Task: Open a blank google sheet and write heading  Catalyst Sales. Add 10 people name  'Alexander Cooper, Victoria Hayes, Daniel Carter, Chloe Murphy, Christopher Ross, Natalie Price, Jack Peterson, Harper Foster, Joseph Gray, Lily Reed'Item code in between  1009-1200. Product range in between  2500-15000. Add Products   Keen Shoe, Lacoste Shoe, Merrell Shoe, Mizuno  Shoe, Onitsuka Tiger Shoe, Salomon Shoe, Sanuk Shoe, Saucony Shoe, Sperry Shoe, Superga Shoe.Choose quantity  5 to 10 Tax 12 percent Total Add Amount. Save page  Catalyst Sales templetes   book
Action: Mouse moved to (964, 56)
Screenshot: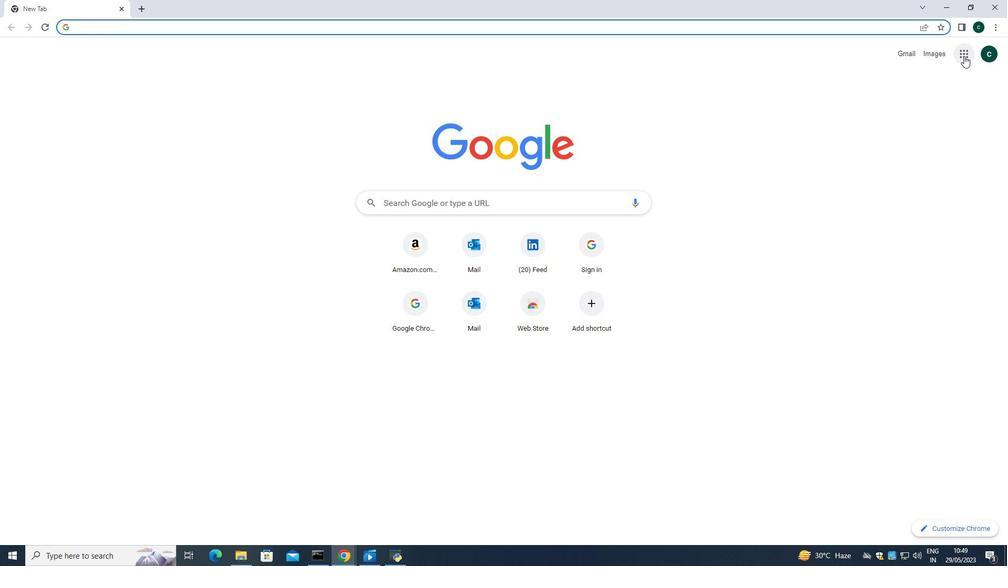 
Action: Mouse pressed left at (964, 56)
Screenshot: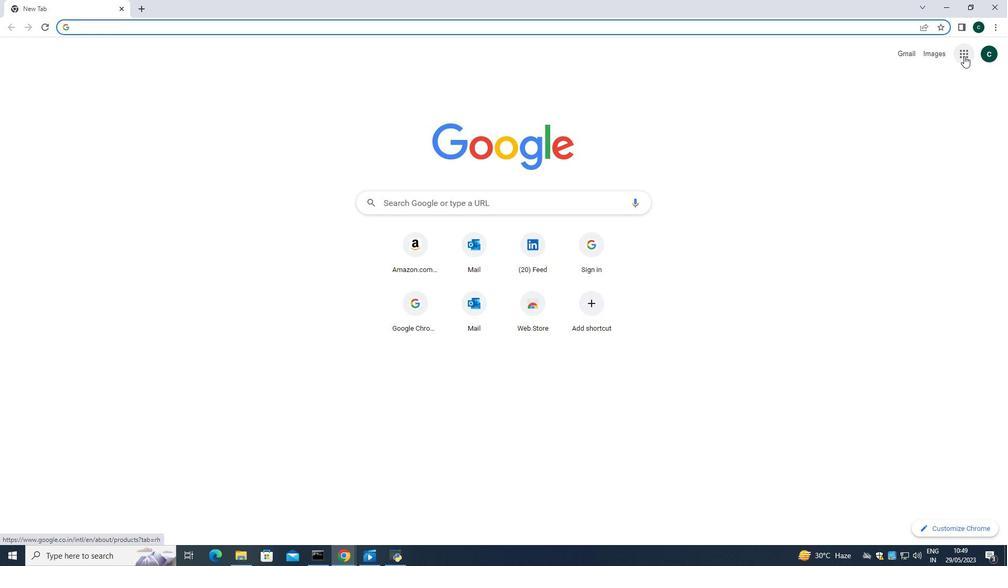 
Action: Mouse moved to (962, 128)
Screenshot: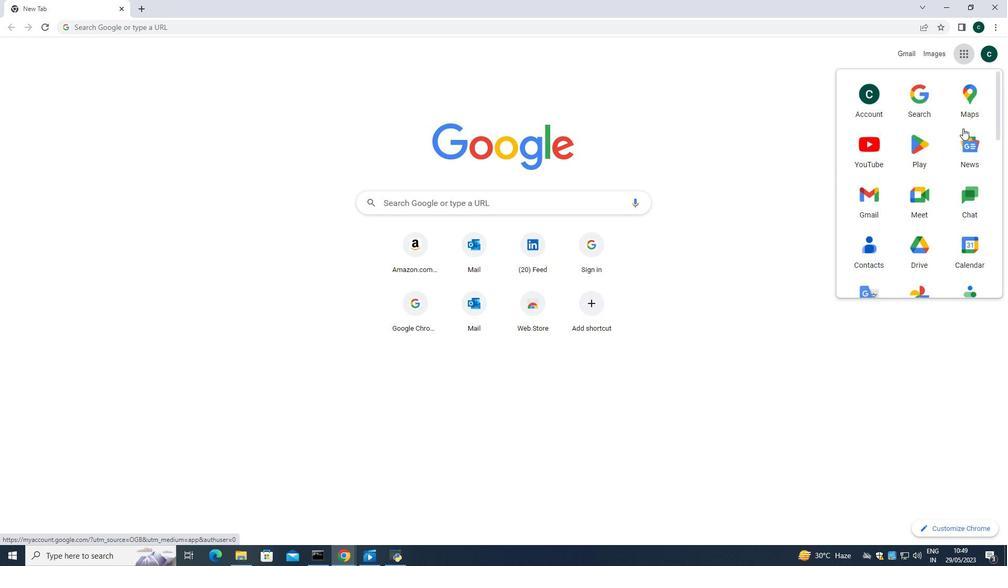 
Action: Mouse scrolled (962, 127) with delta (0, 0)
Screenshot: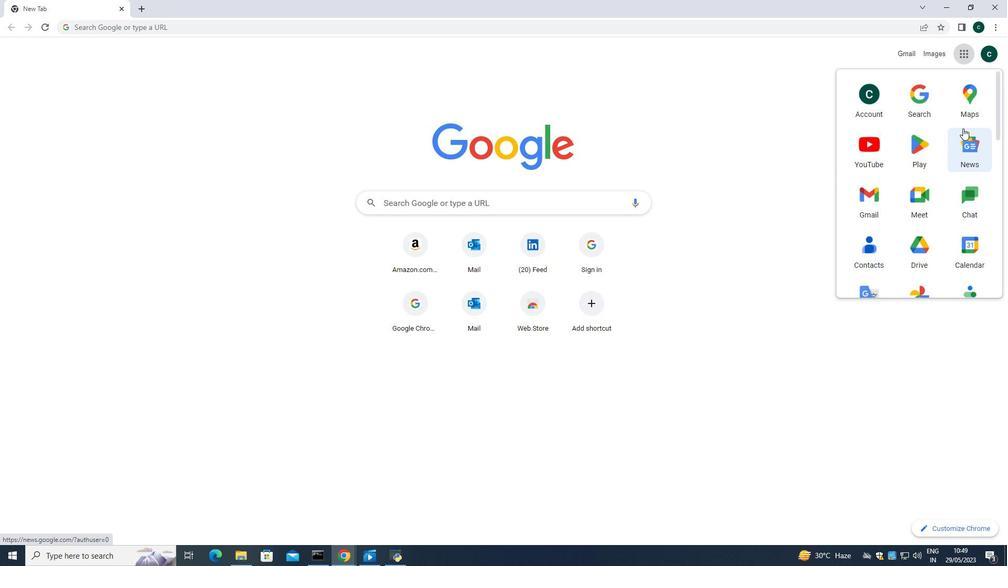 
Action: Mouse moved to (962, 130)
Screenshot: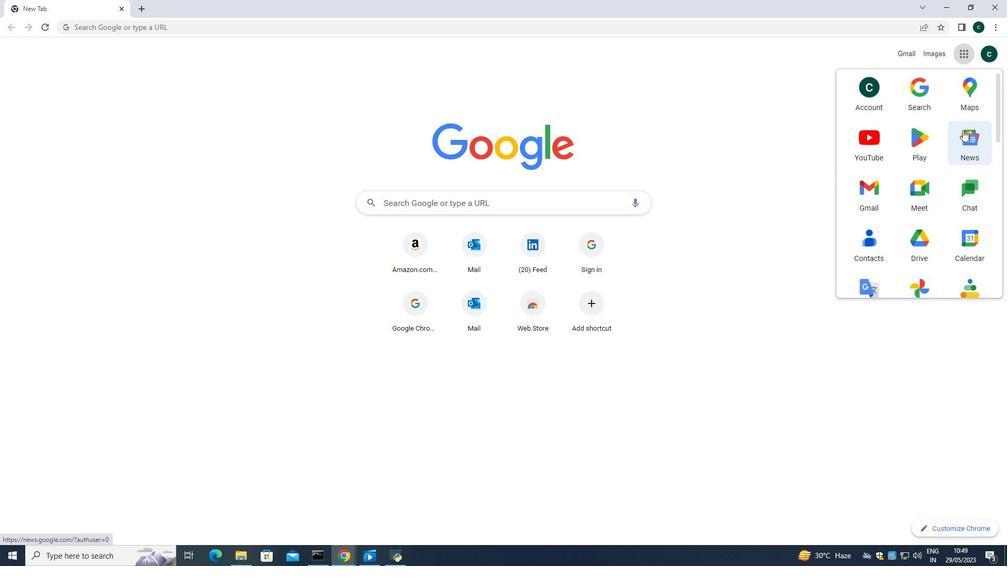 
Action: Mouse scrolled (962, 129) with delta (0, 0)
Screenshot: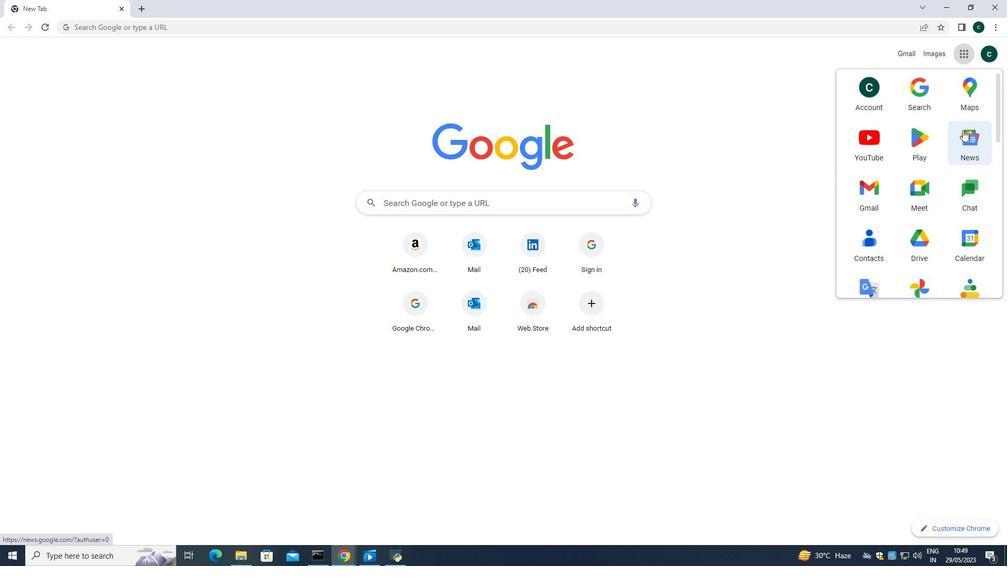 
Action: Mouse moved to (962, 131)
Screenshot: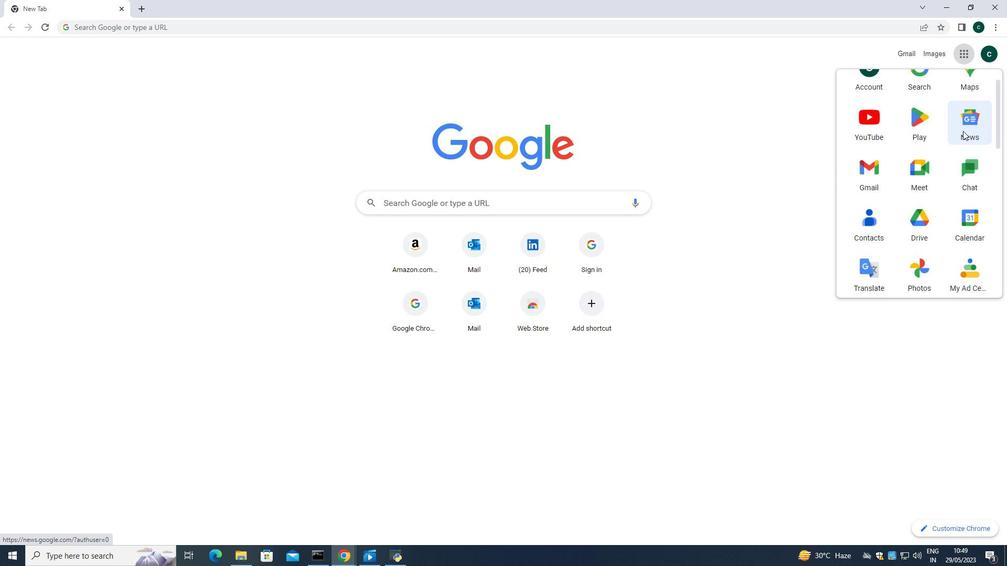 
Action: Mouse scrolled (962, 130) with delta (0, 0)
Screenshot: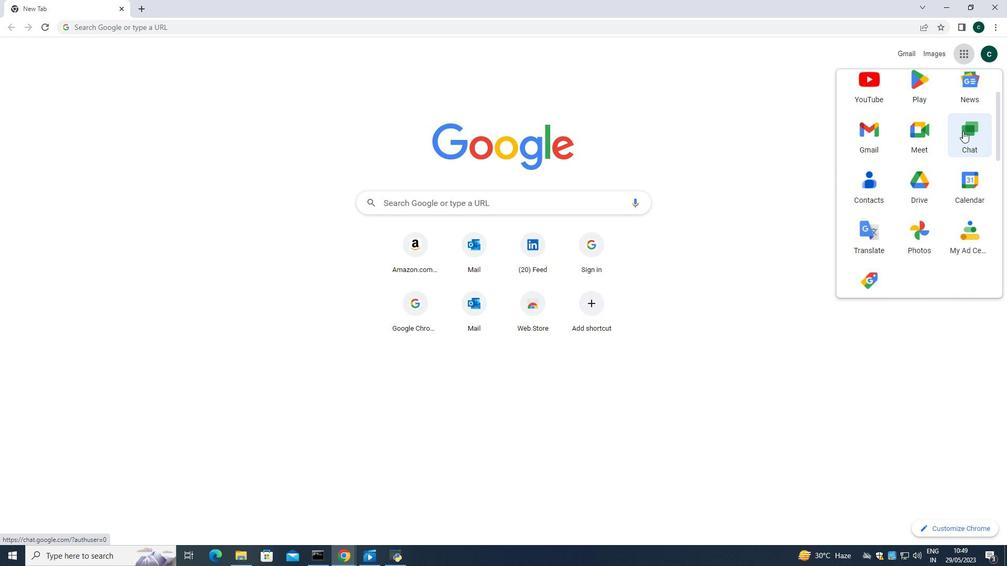 
Action: Mouse scrolled (962, 130) with delta (0, 0)
Screenshot: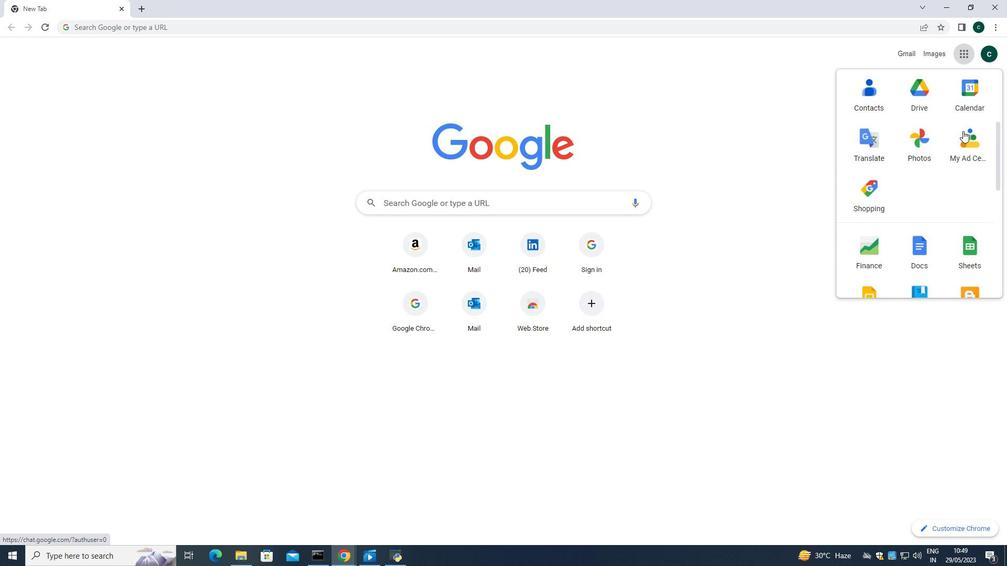 
Action: Mouse moved to (971, 193)
Screenshot: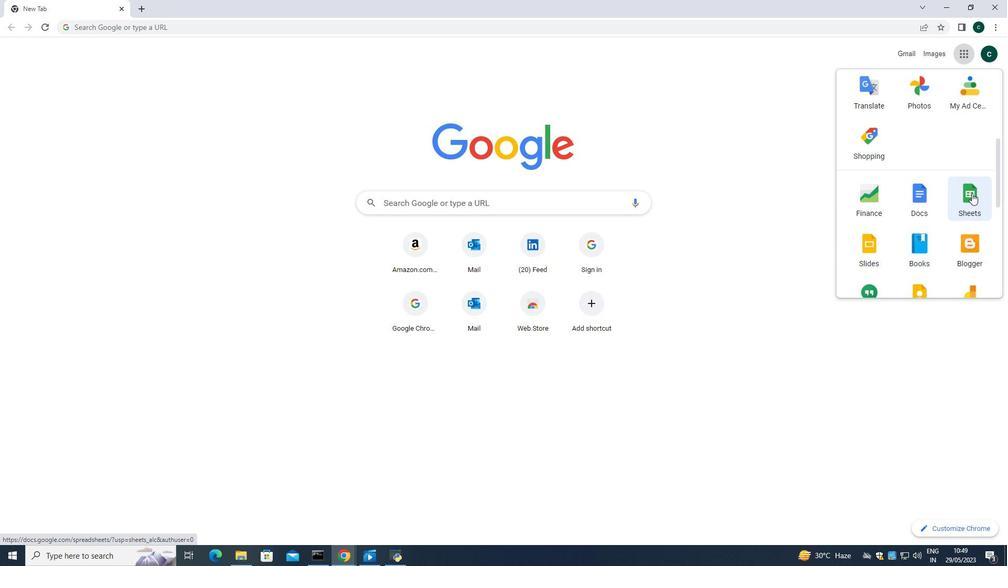 
Action: Mouse pressed left at (971, 193)
Screenshot: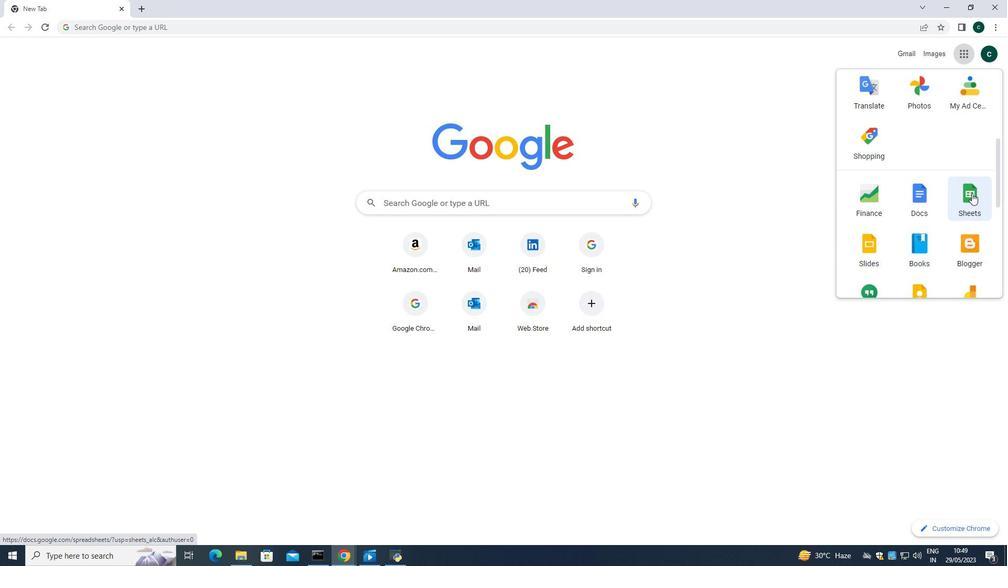
Action: Mouse moved to (269, 110)
Screenshot: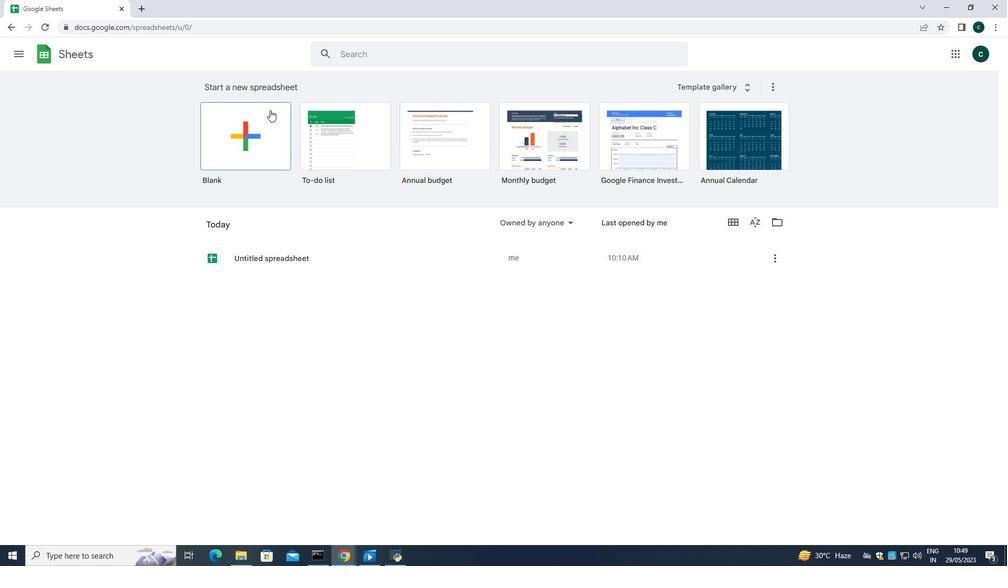 
Action: Mouse pressed left at (269, 110)
Screenshot: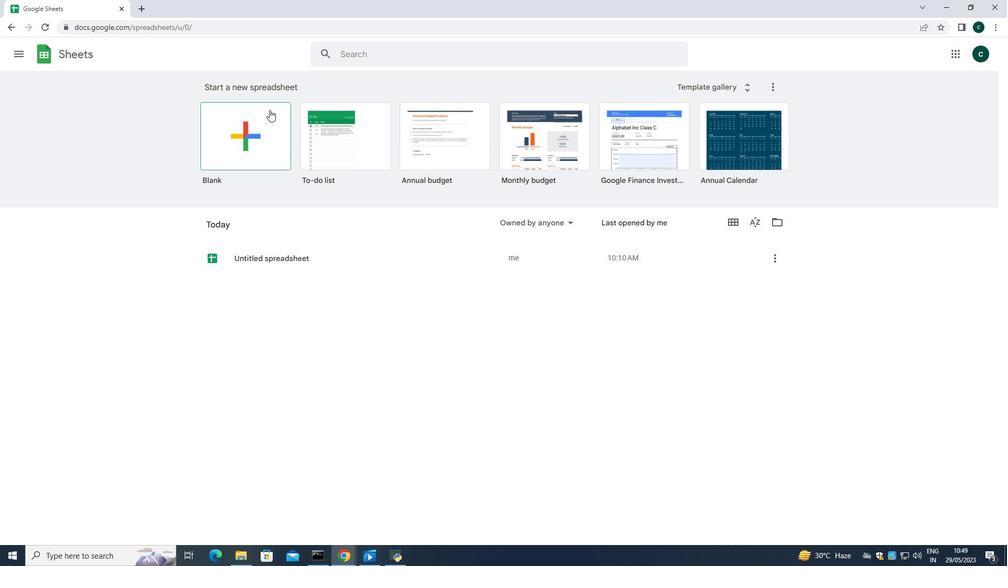
Action: Mouse pressed left at (269, 110)
Screenshot: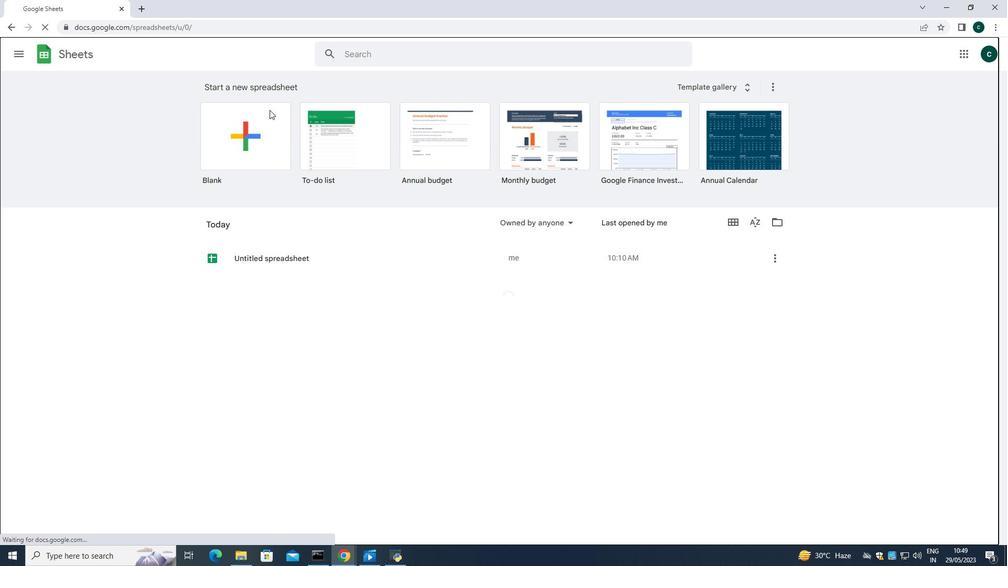 
Action: Mouse moved to (73, 129)
Screenshot: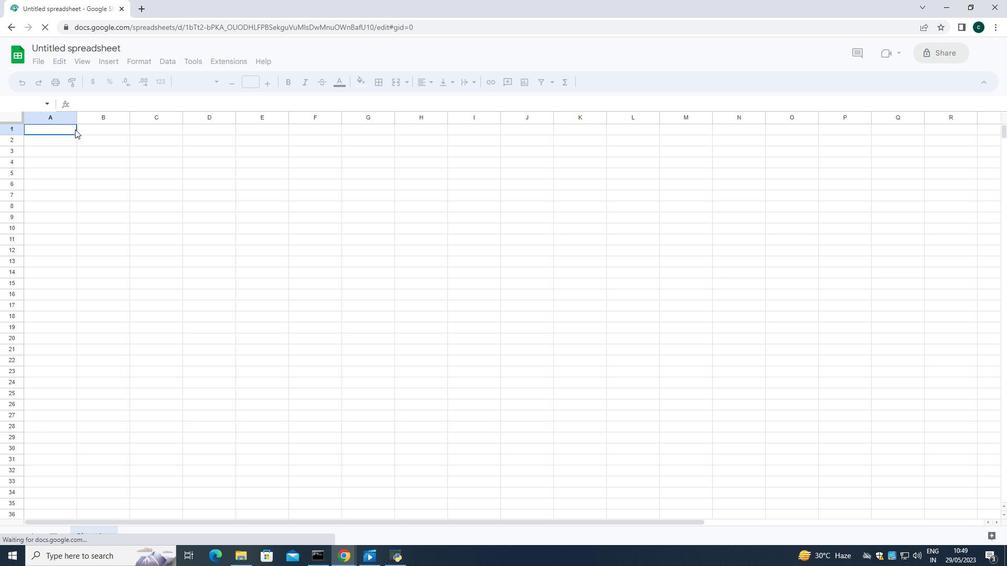 
Action: Mouse pressed left at (73, 129)
Screenshot: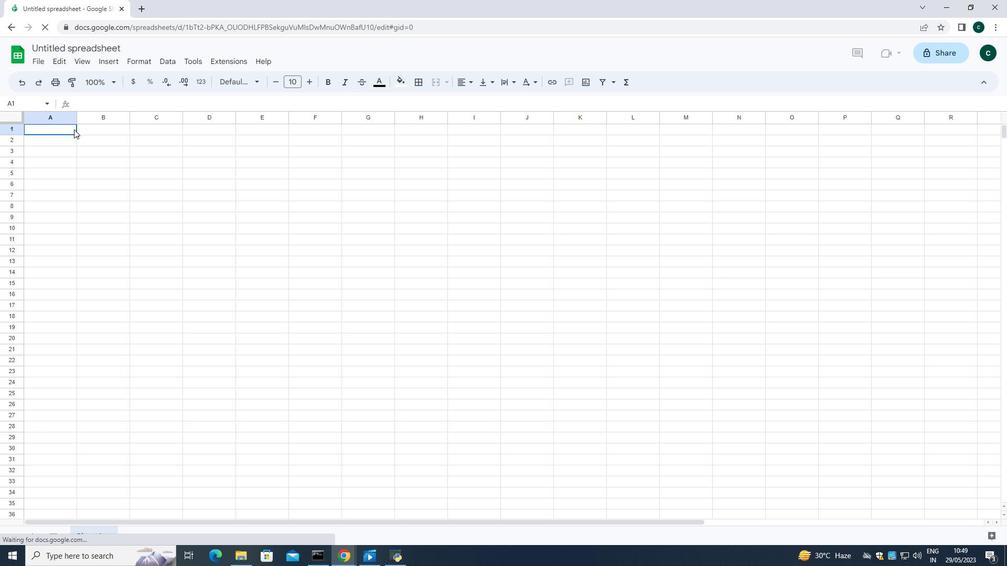 
Action: Mouse moved to (73, 129)
Screenshot: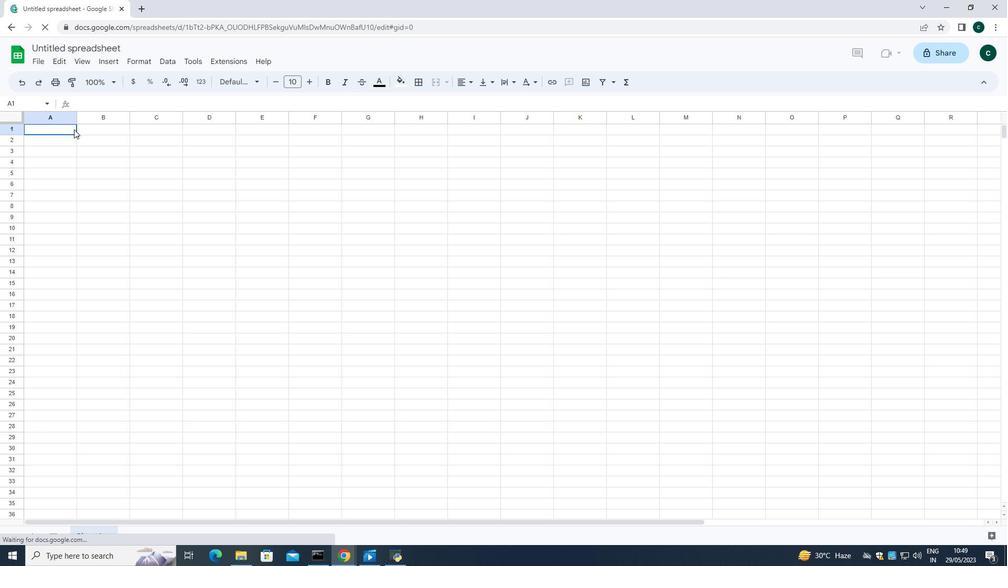 
Action: Key pressed <Key.shift>Catalyst<Key.space><Key.shift>Sales
Screenshot: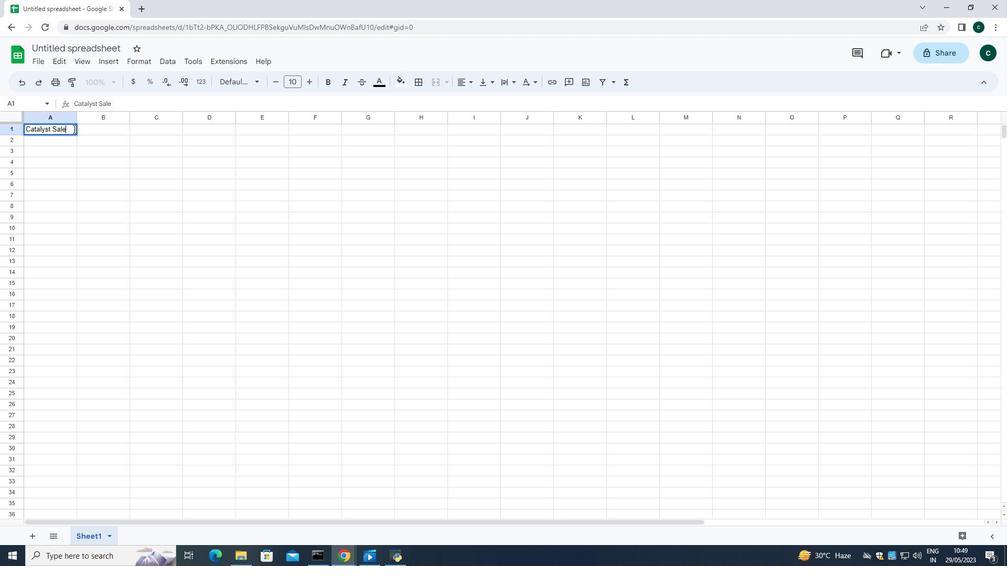 
Action: Mouse moved to (60, 141)
Screenshot: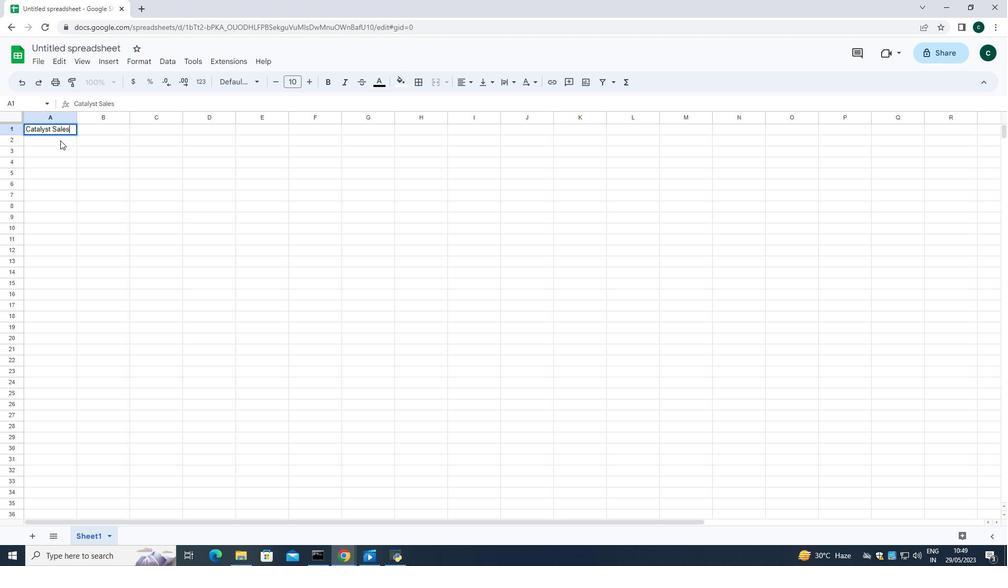 
Action: Mouse pressed left at (60, 141)
Screenshot: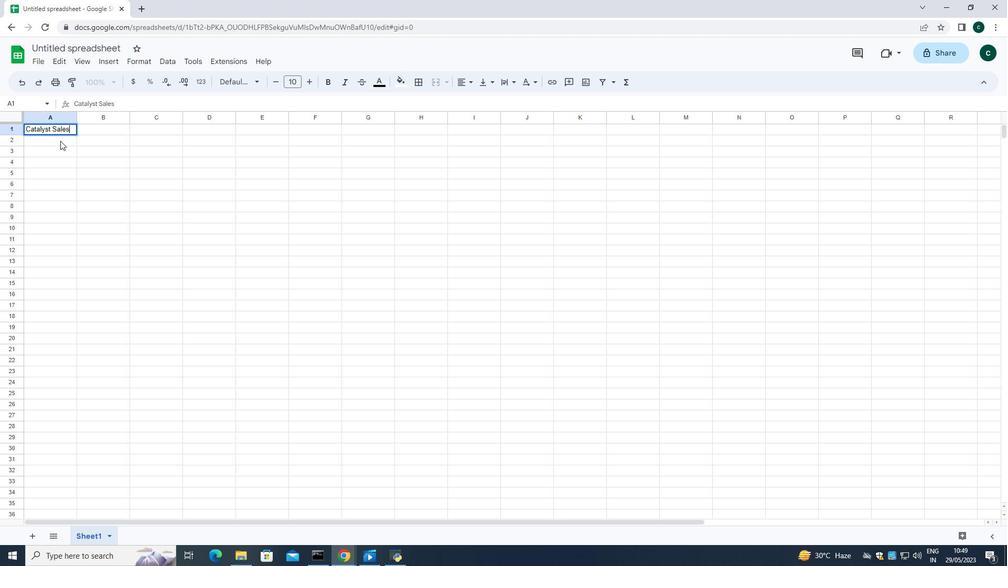 
Action: Key pressed <Key.shift>Name
Screenshot: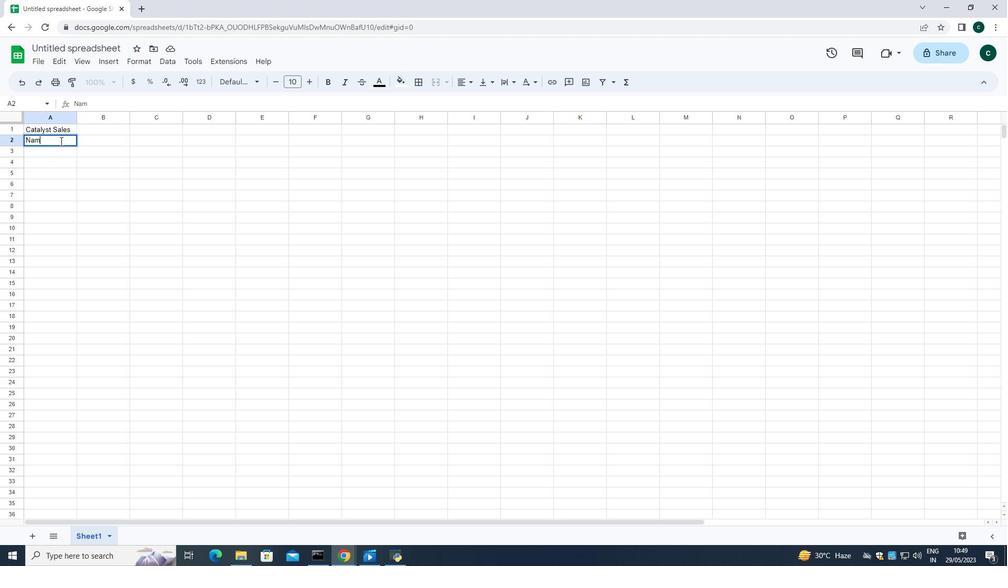 
Action: Mouse moved to (110, 143)
Screenshot: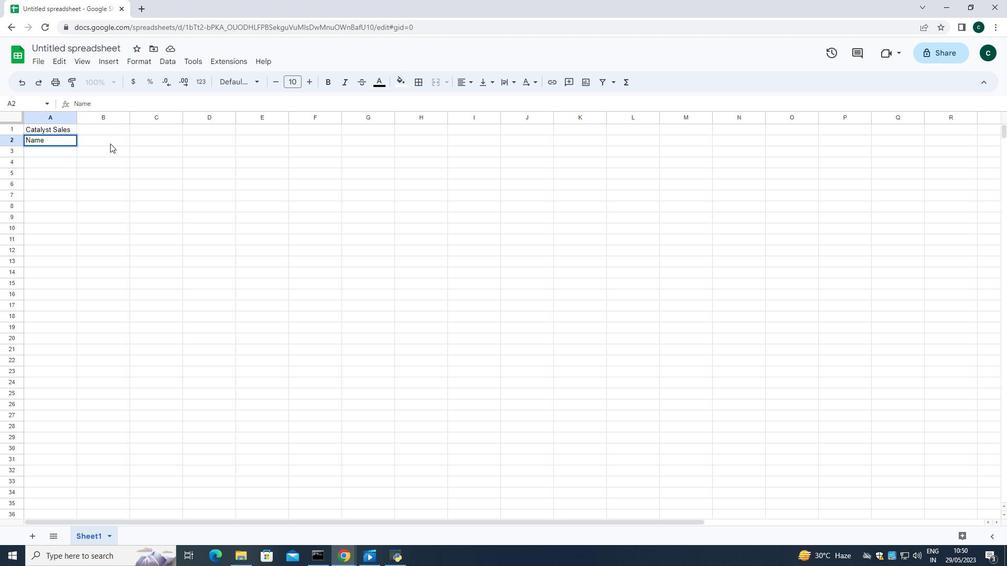 
Action: Mouse pressed left at (110, 143)
Screenshot: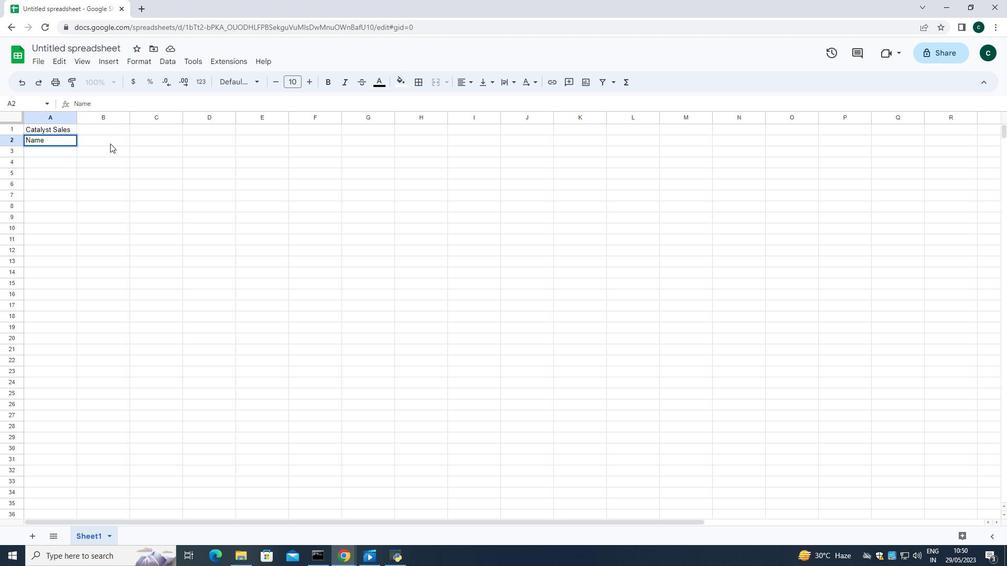 
Action: Key pressed <Key.shift><Key.shift><Key.shift>Item<Key.space><Key.shift>Code
Screenshot: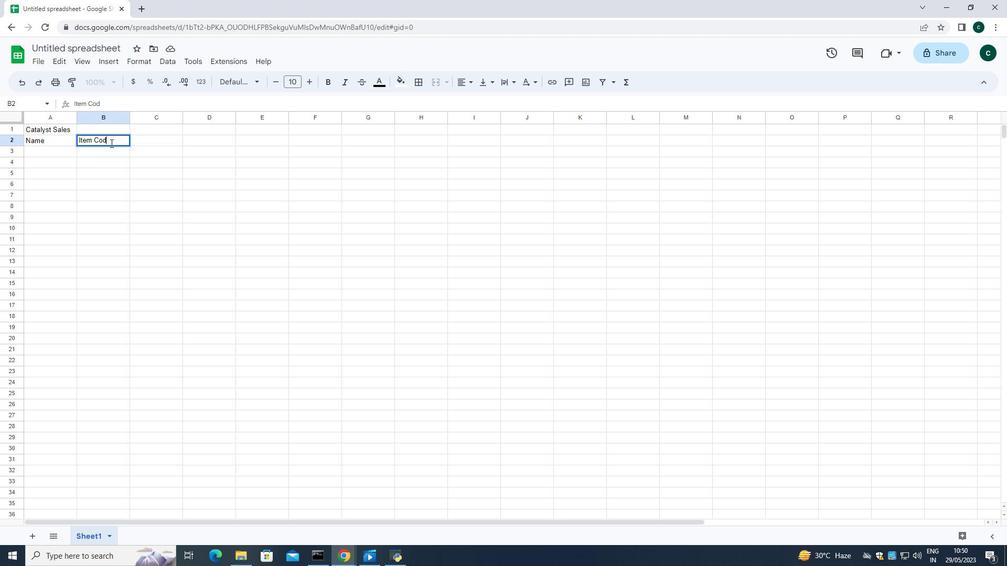 
Action: Mouse moved to (161, 143)
Screenshot: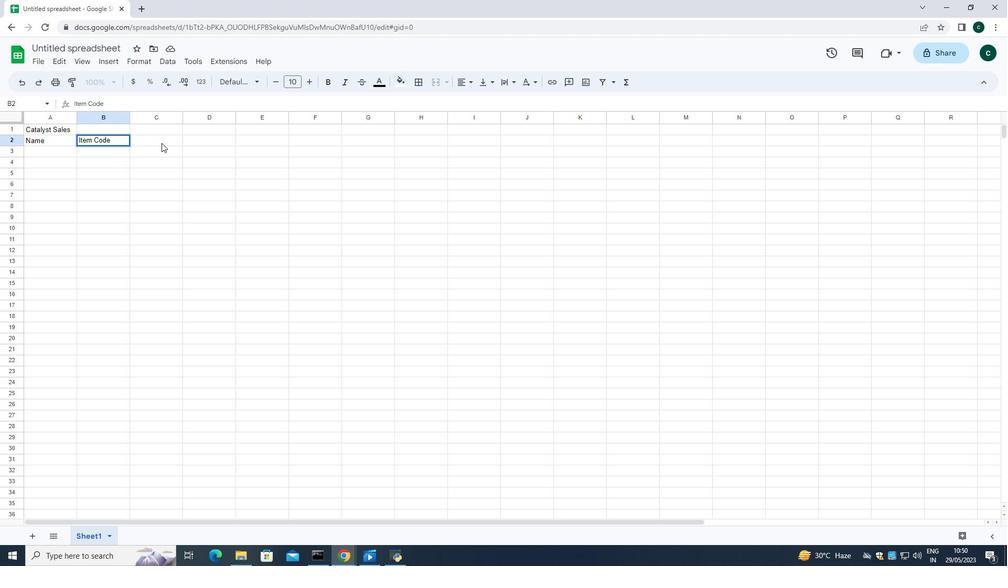 
Action: Mouse pressed left at (161, 143)
Screenshot: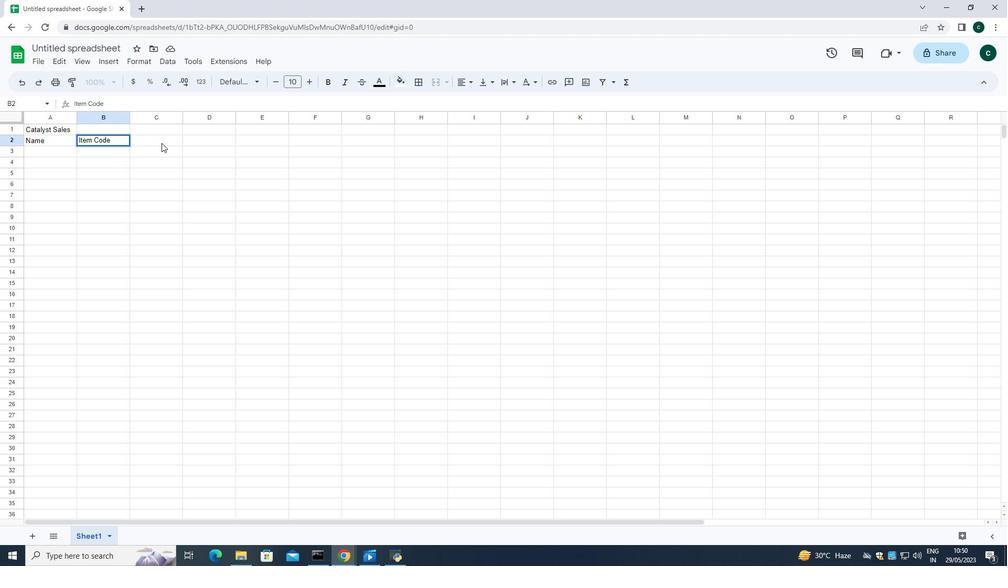 
Action: Key pressed <Key.shift>Product<Key.space><Key.shift>Range
Screenshot: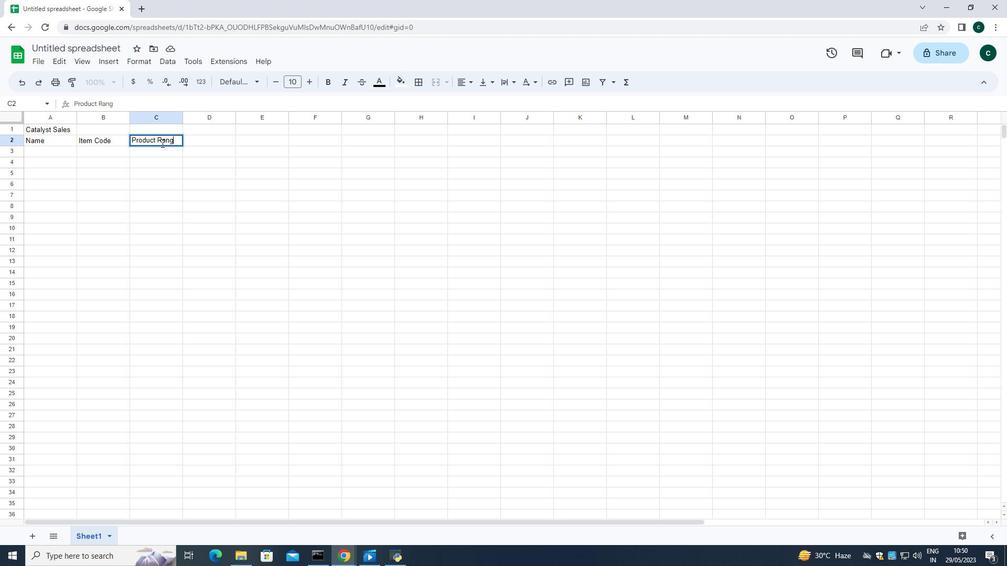 
Action: Mouse moved to (209, 137)
Screenshot: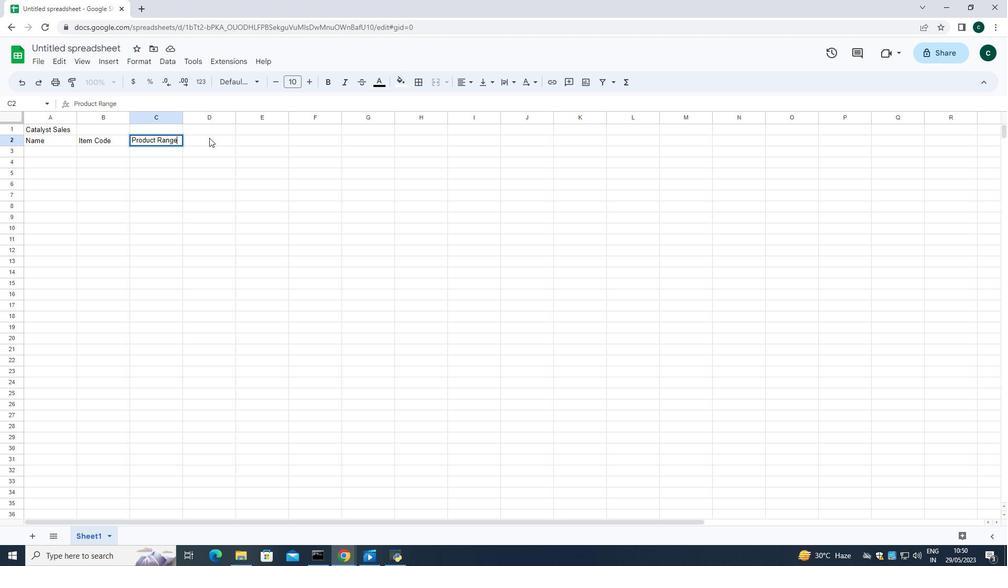 
Action: Mouse pressed left at (209, 137)
Screenshot: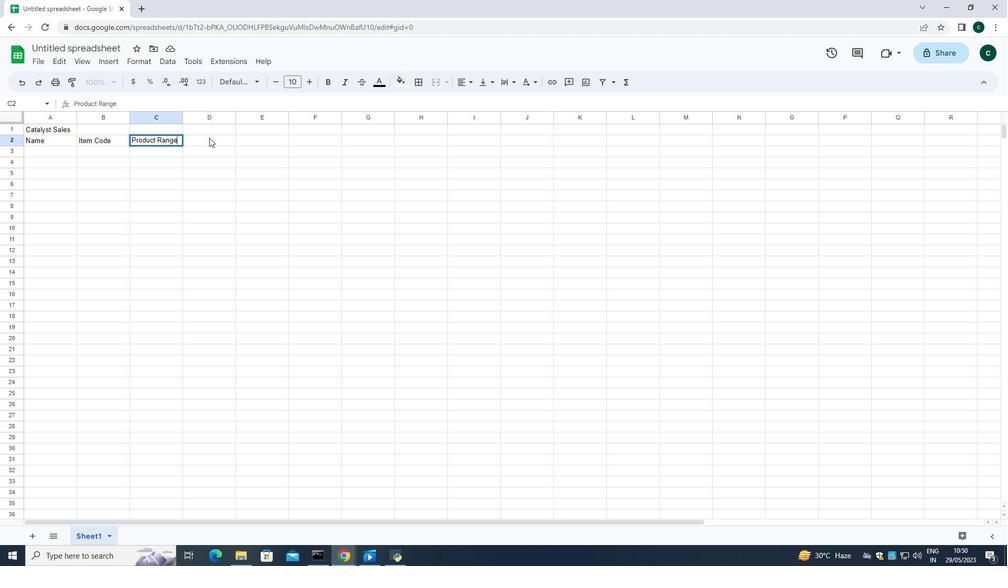 
Action: Key pressed <Key.shift><Key.shift><Key.shift><Key.shift>Products
Screenshot: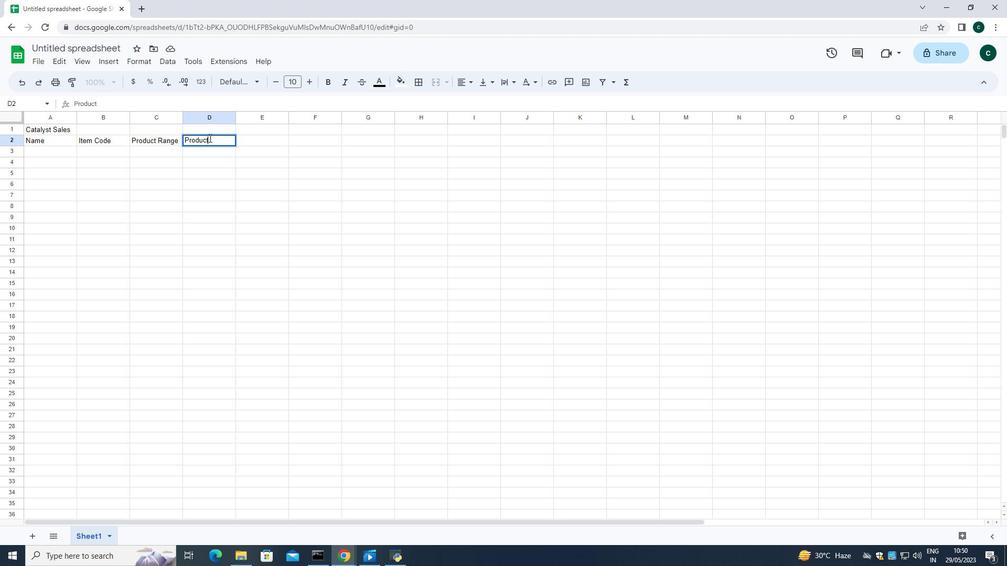 
Action: Mouse moved to (274, 140)
Screenshot: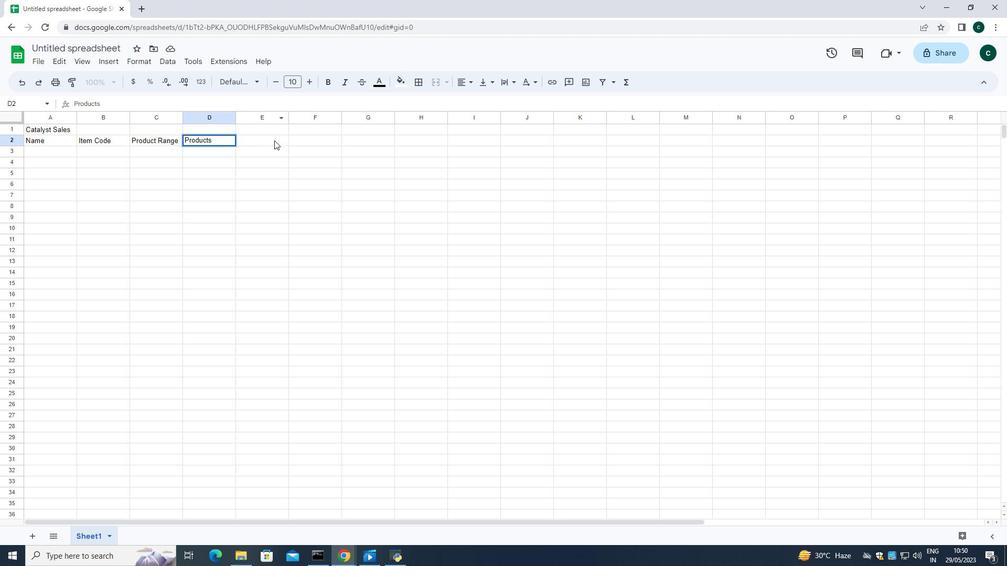 
Action: Mouse pressed left at (274, 140)
Screenshot: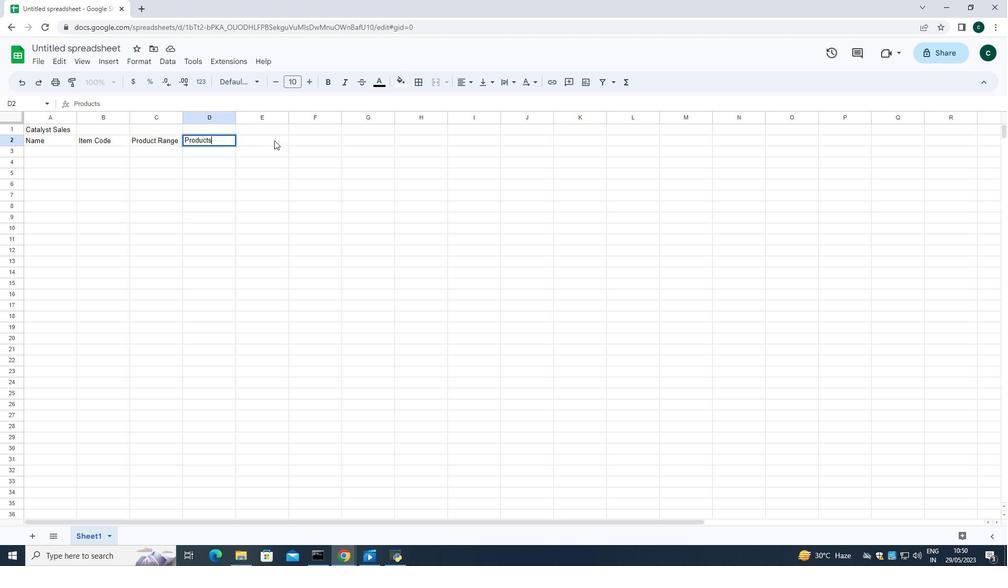 
Action: Key pressed <Key.shift>Quantity
Screenshot: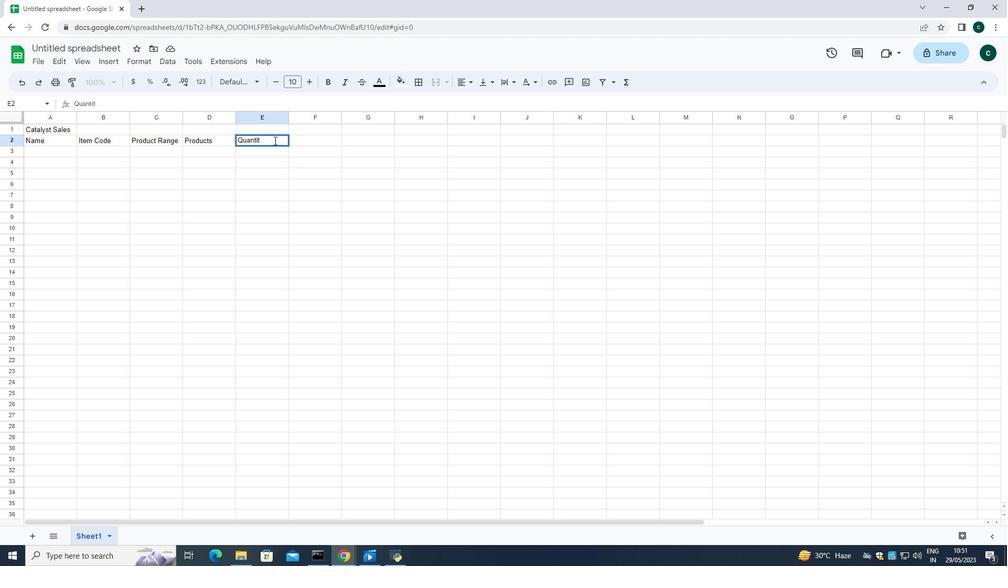 
Action: Mouse moved to (301, 139)
Screenshot: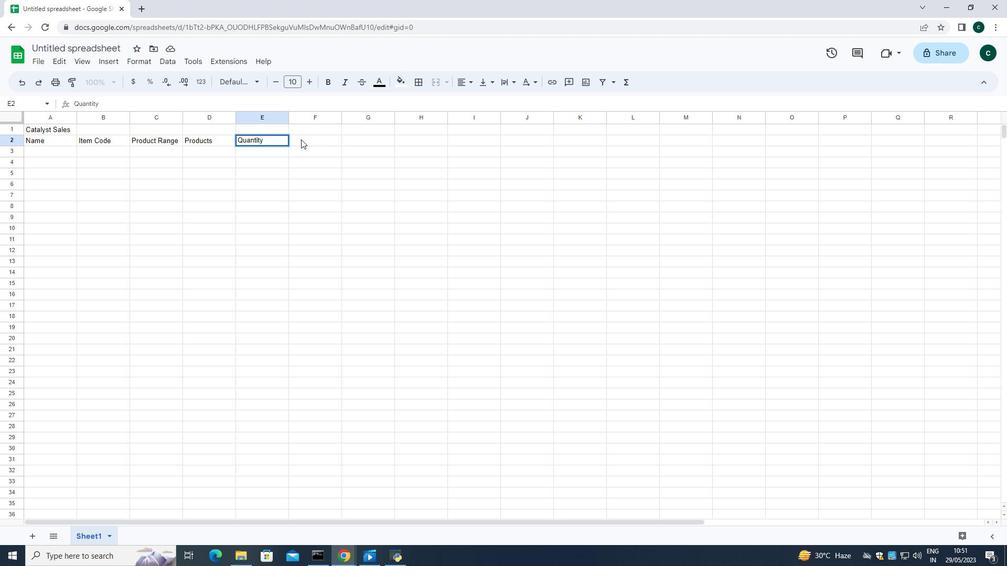 
Action: Mouse pressed left at (301, 139)
Screenshot: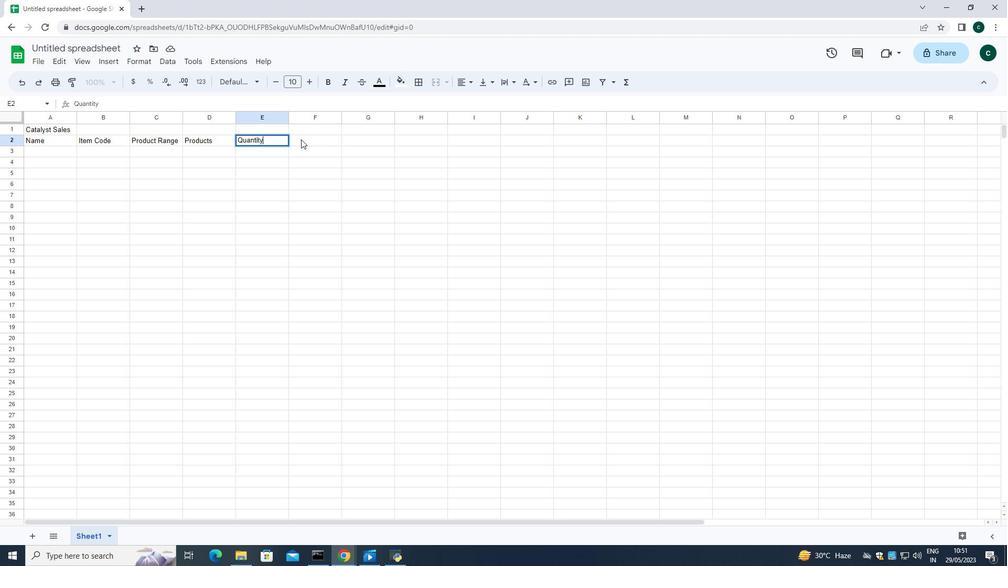 
Action: Key pressed <Key.shift>Tax
Screenshot: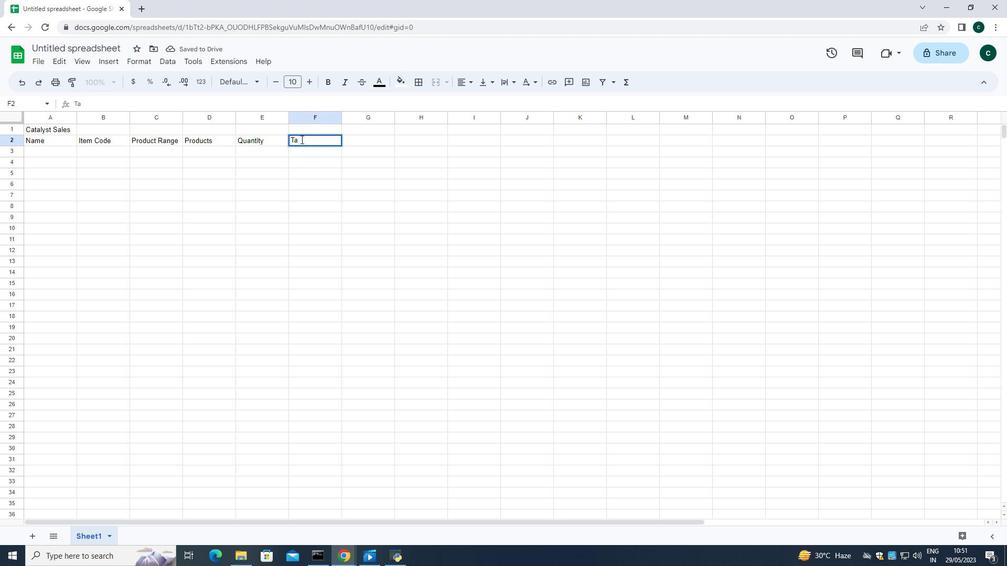 
Action: Mouse moved to (377, 137)
Screenshot: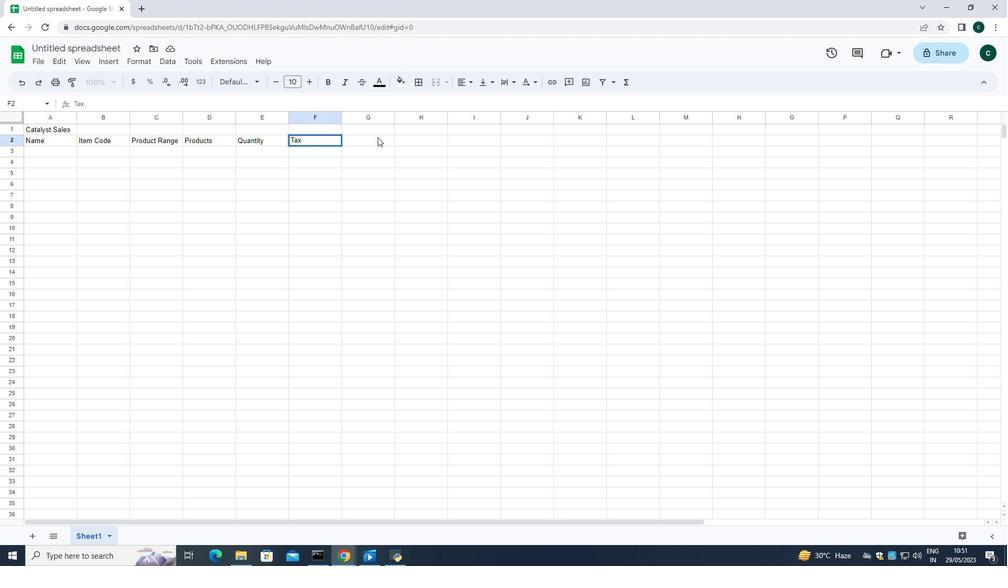 
Action: Mouse pressed left at (377, 137)
Screenshot: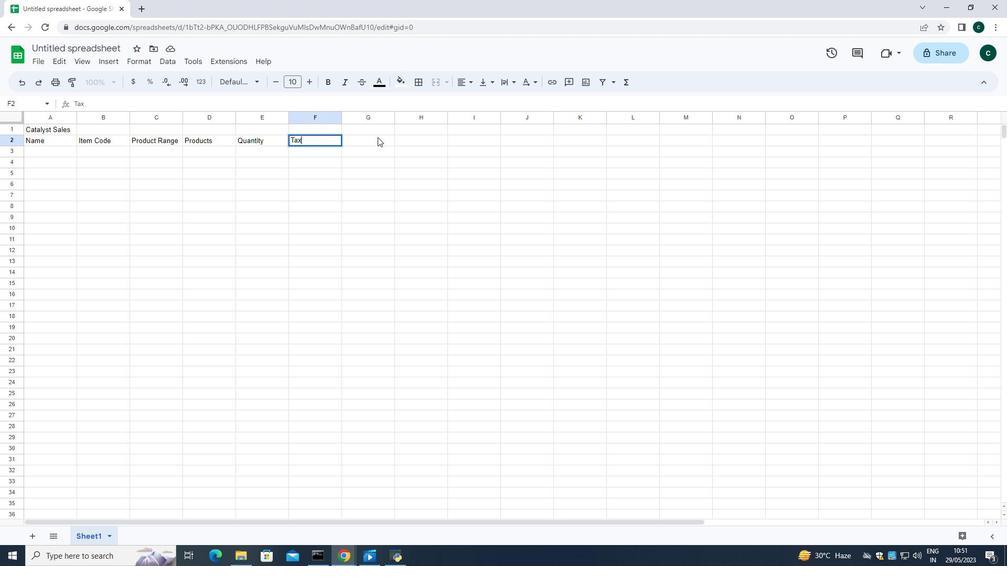 
Action: Mouse moved to (378, 137)
Screenshot: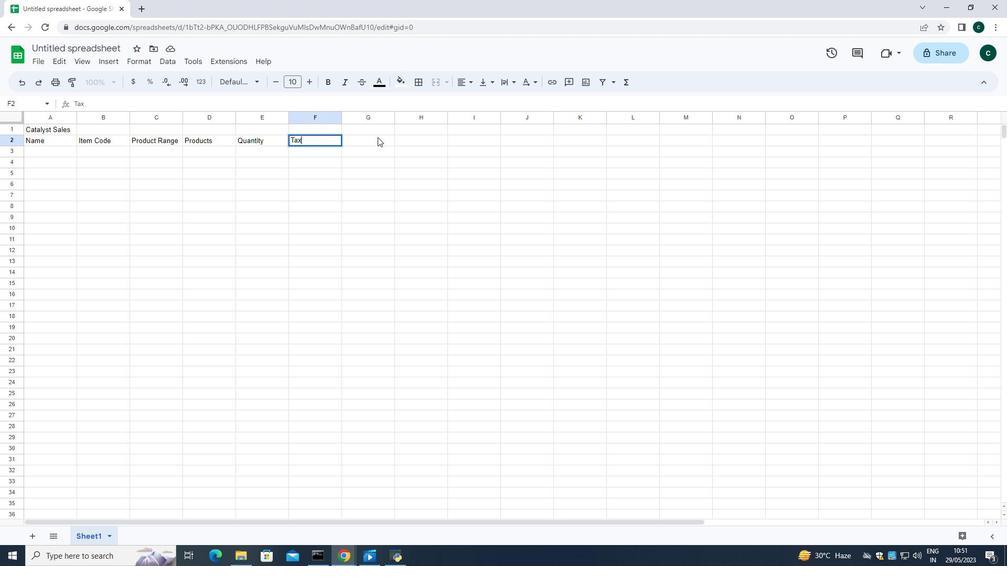 
Action: Key pressed <Key.shift>Total<Key.space><Key.shift><Key.shift><Key.shift><Key.shift><Key.shift>Amount
Screenshot: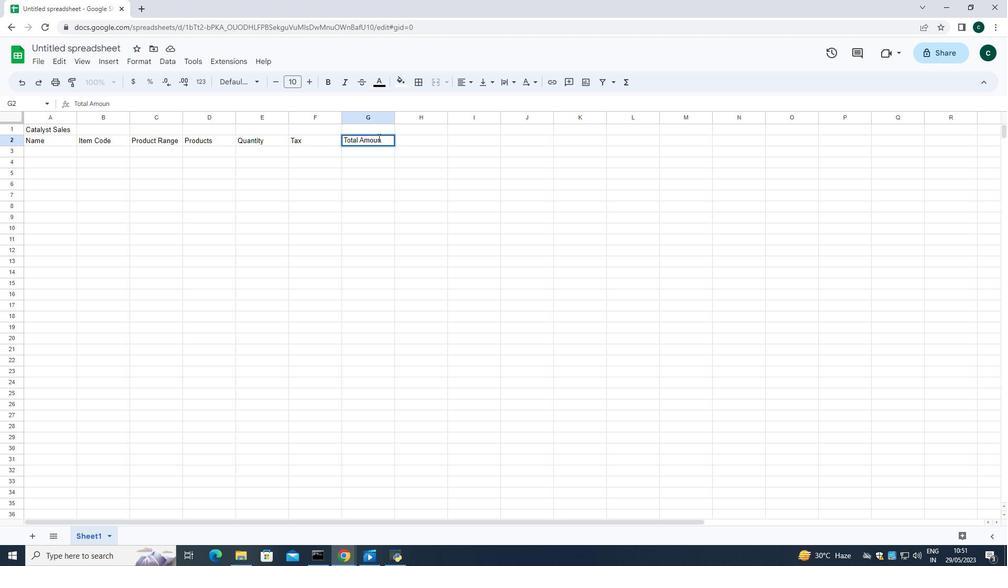 
Action: Mouse moved to (104, 125)
Screenshot: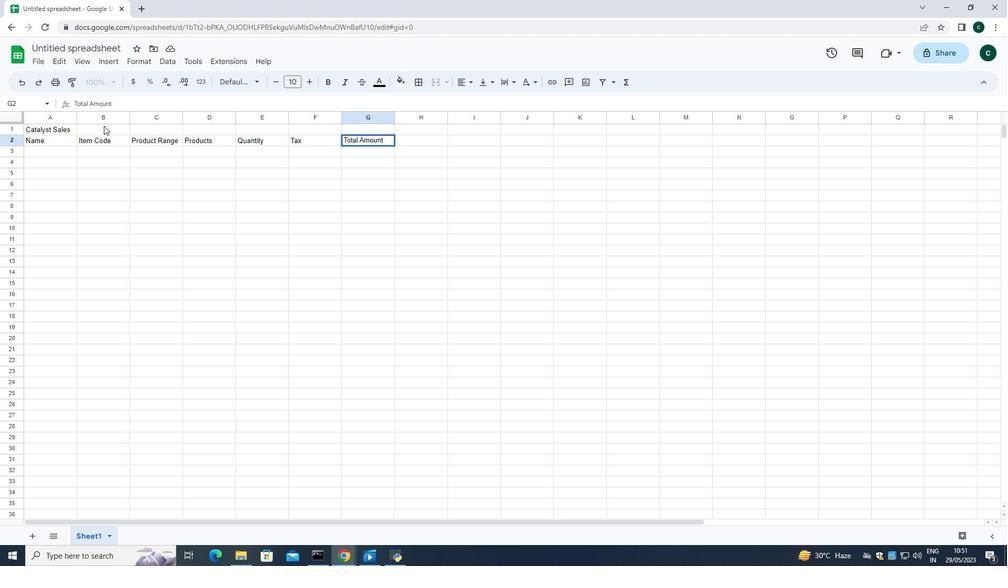 
Action: Mouse pressed left at (104, 125)
Screenshot: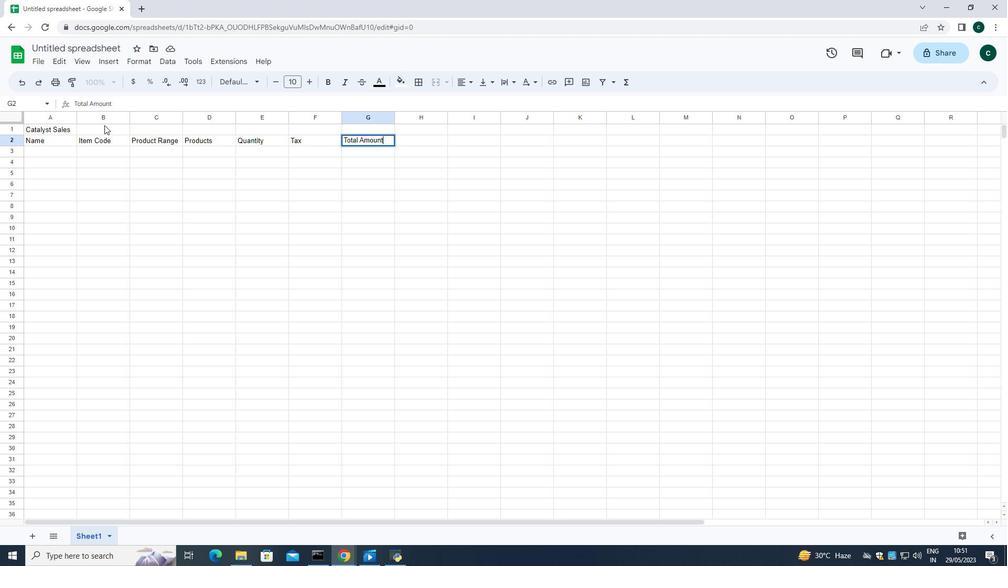 
Action: Mouse moved to (60, 129)
Screenshot: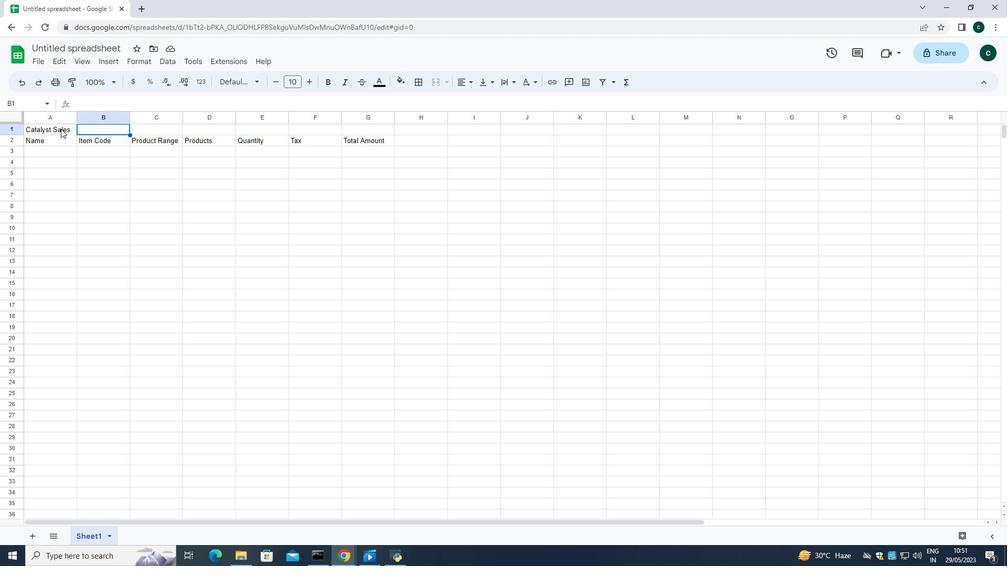 
Action: Mouse pressed left at (60, 129)
Screenshot: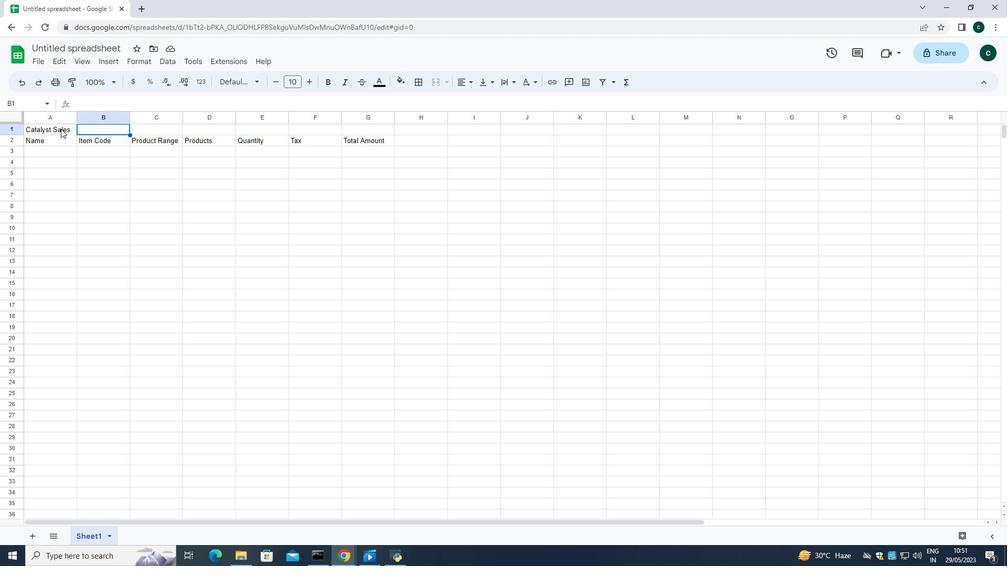 
Action: Mouse moved to (513, 81)
Screenshot: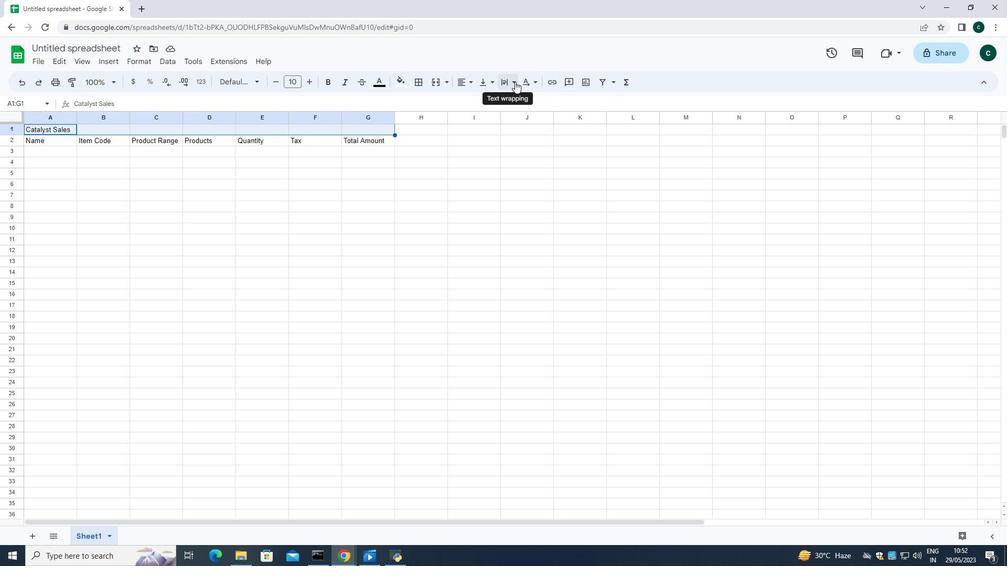
Action: Mouse pressed left at (513, 81)
Screenshot: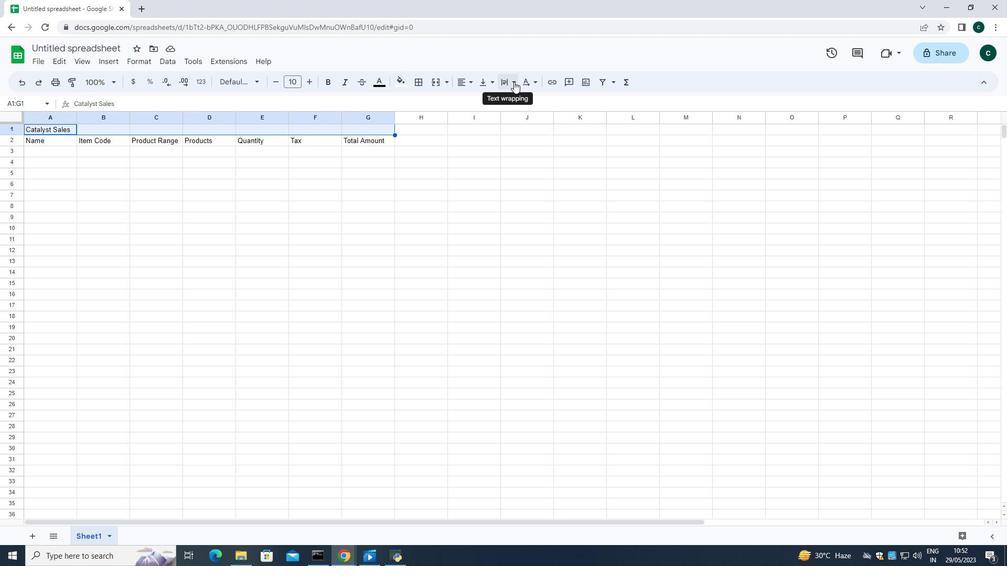
Action: Mouse moved to (512, 82)
Screenshot: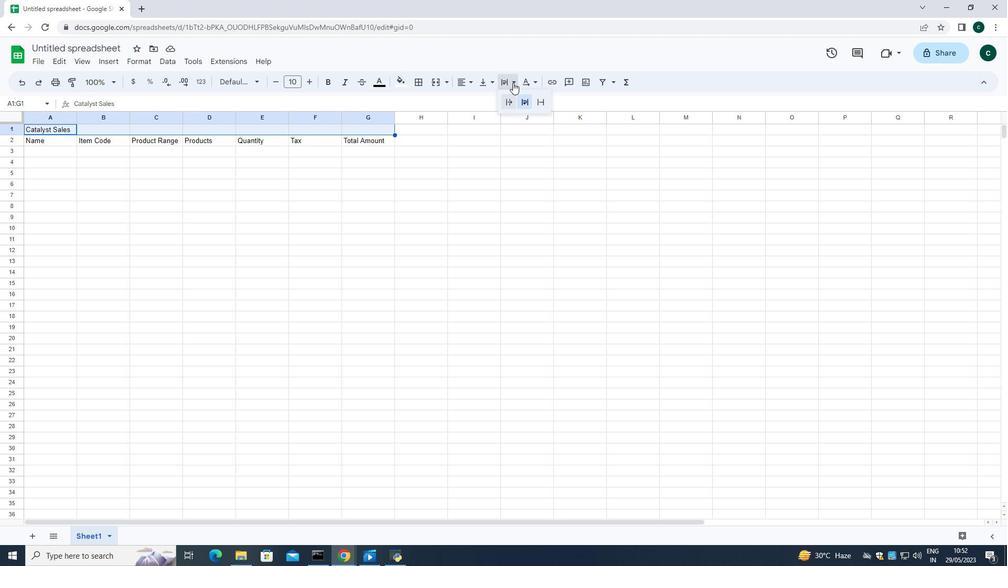 
Action: Mouse pressed left at (512, 82)
Screenshot: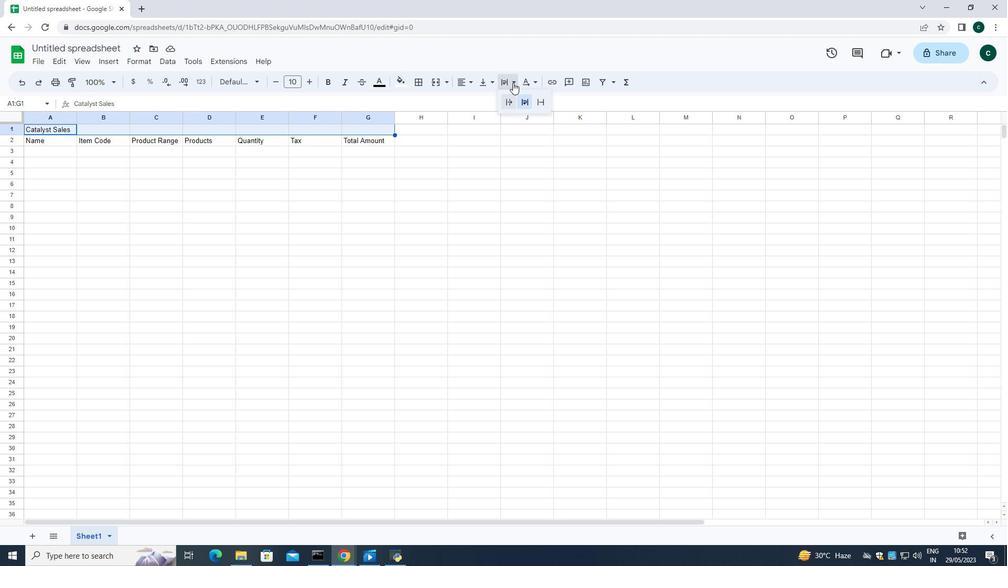 
Action: Mouse moved to (505, 84)
Screenshot: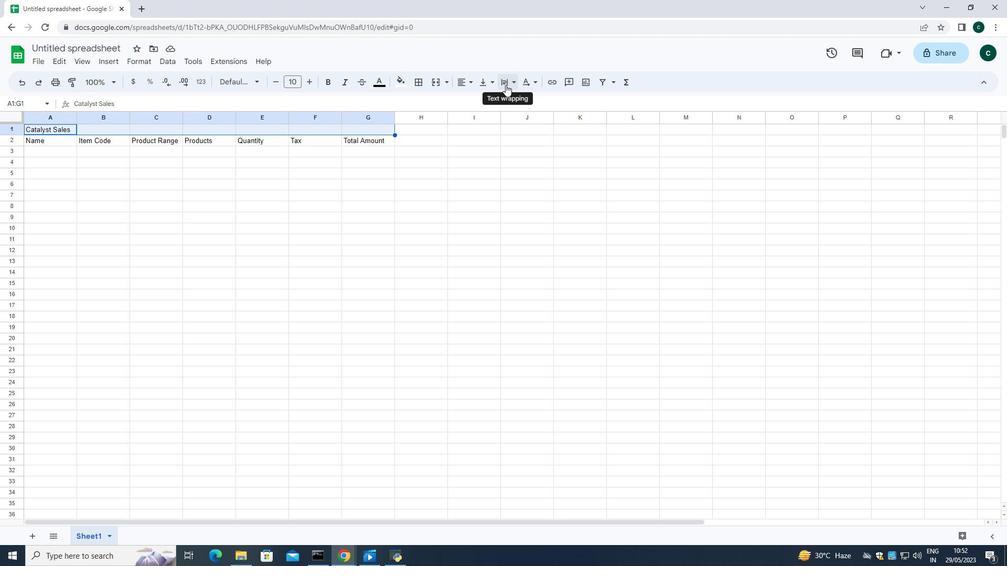 
Action: Mouse pressed left at (505, 84)
Screenshot: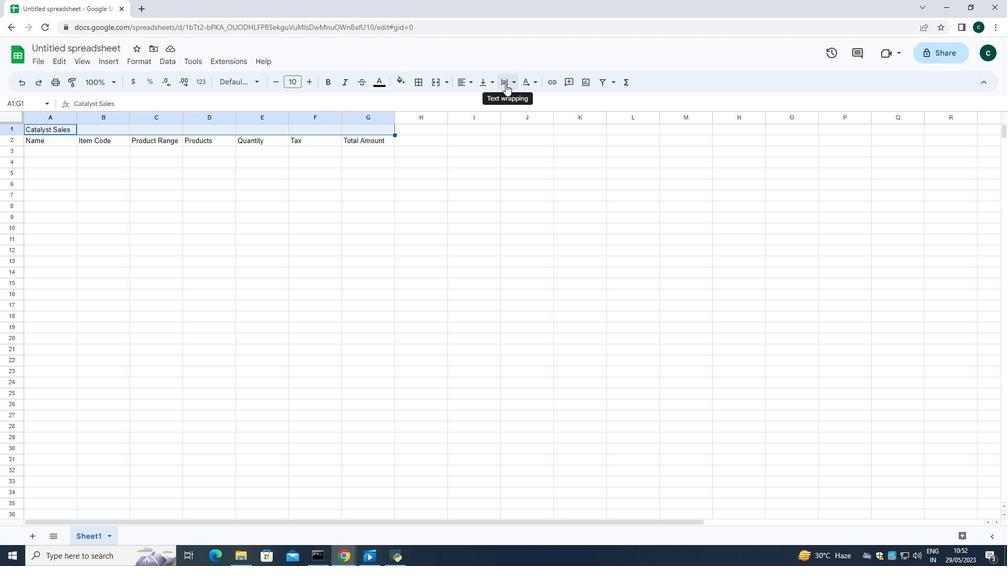 
Action: Mouse moved to (485, 99)
Screenshot: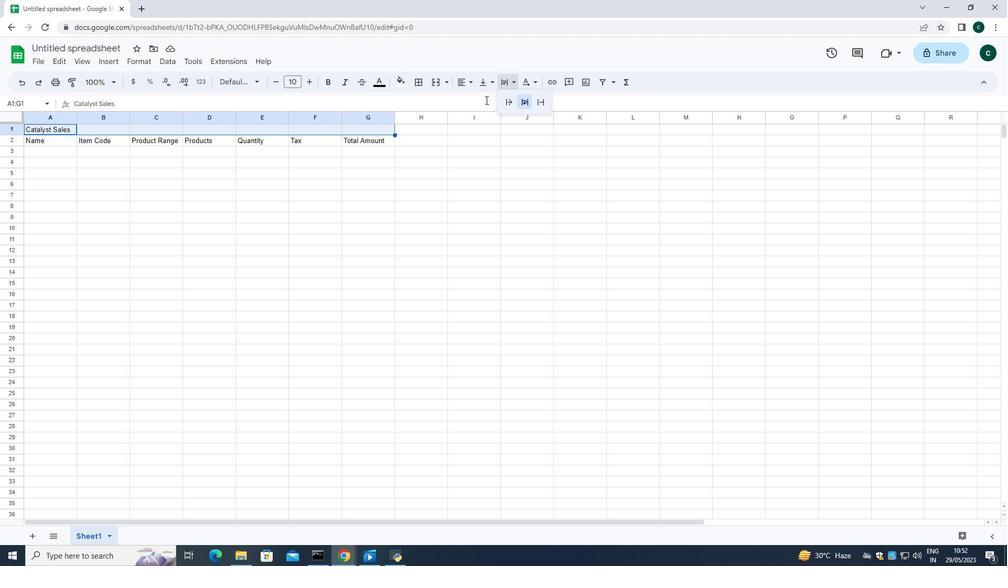 
Action: Mouse pressed left at (485, 99)
Screenshot: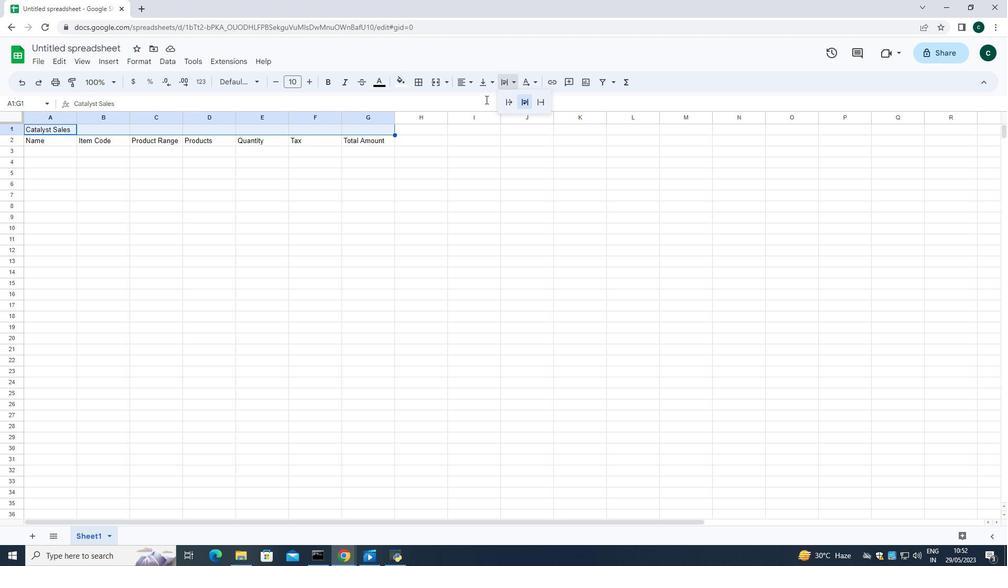 
Action: Mouse moved to (474, 80)
Screenshot: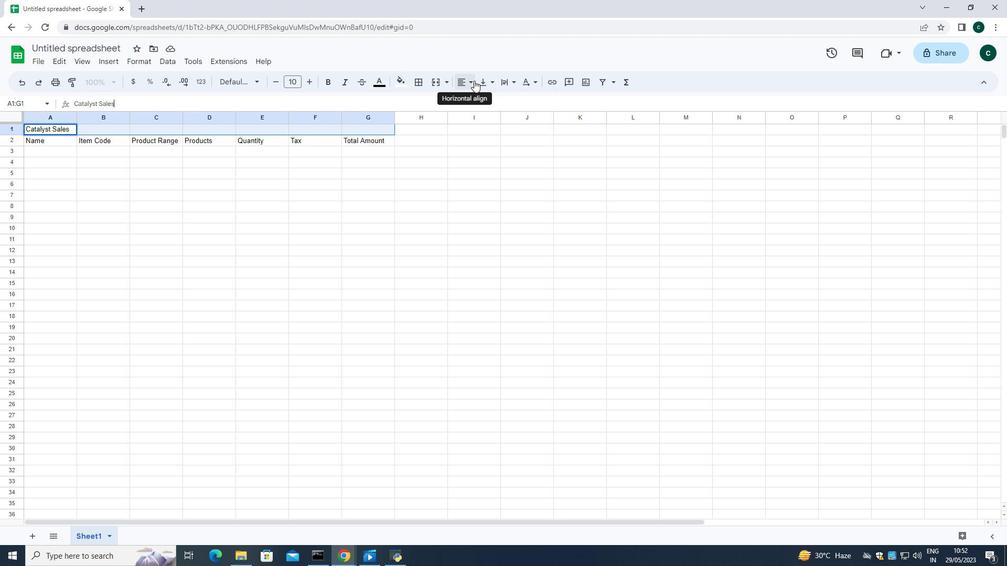 
Action: Mouse pressed left at (474, 80)
Screenshot: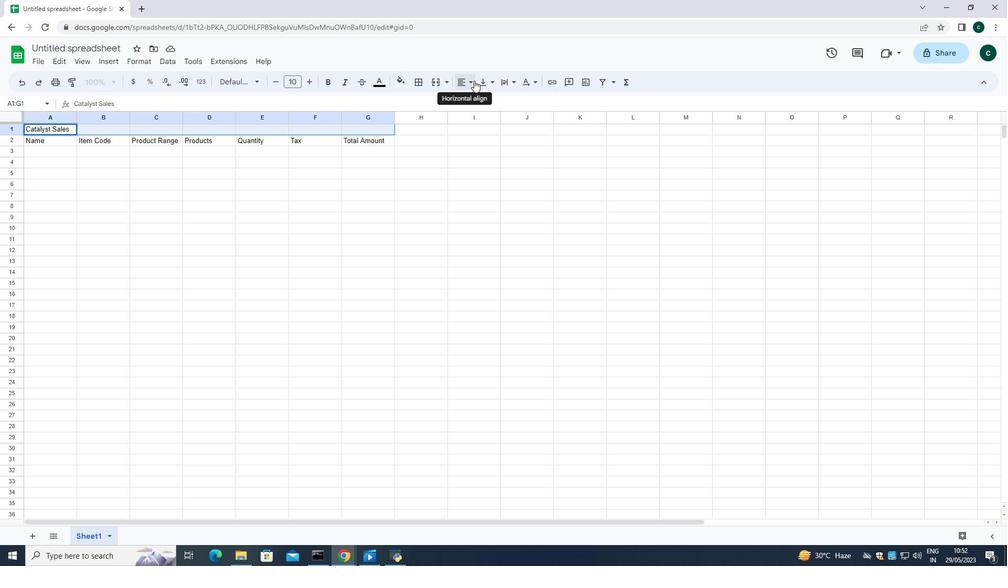 
Action: Mouse moved to (478, 99)
Screenshot: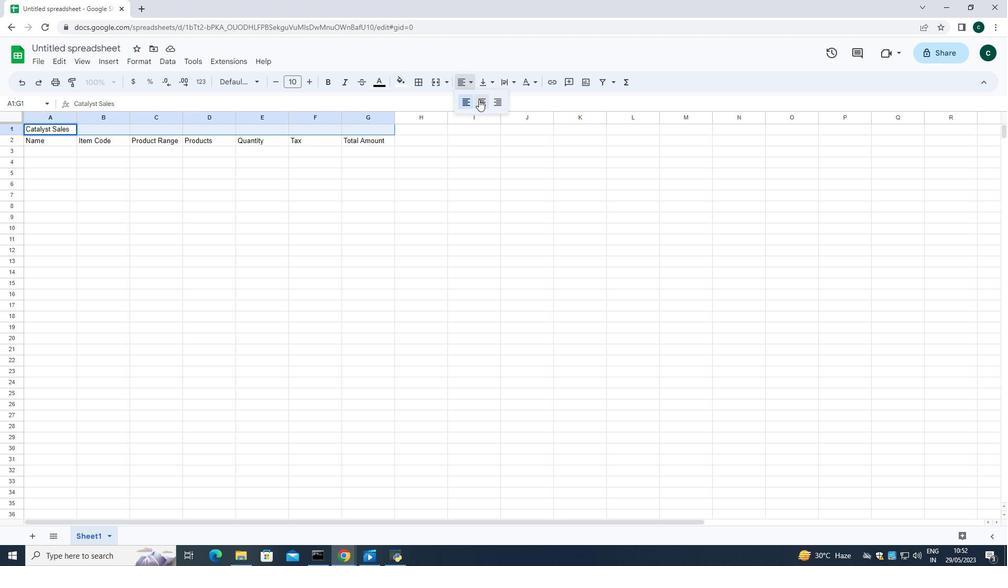 
Action: Mouse pressed left at (478, 99)
Screenshot: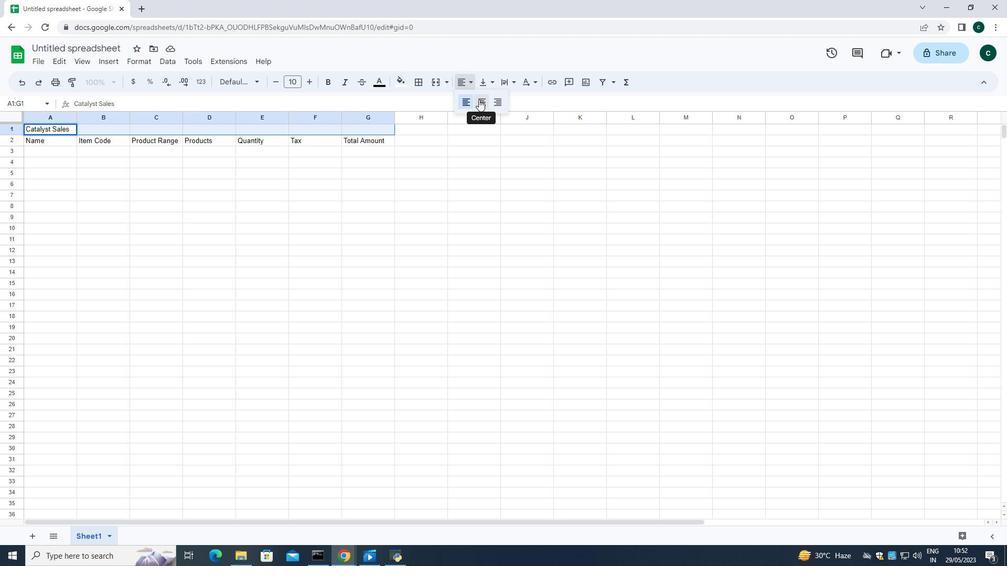 
Action: Mouse moved to (445, 83)
Screenshot: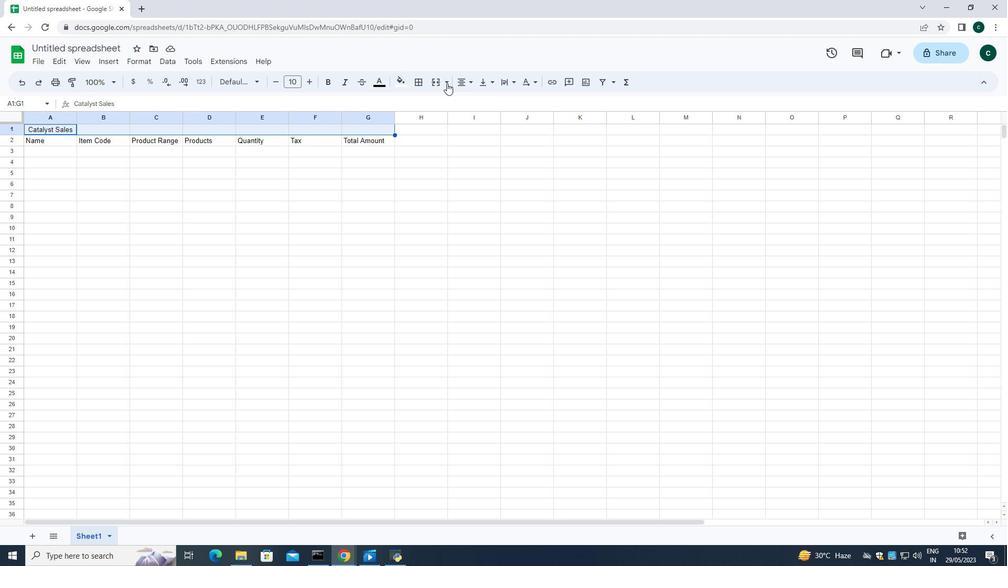 
Action: Mouse pressed left at (445, 83)
Screenshot: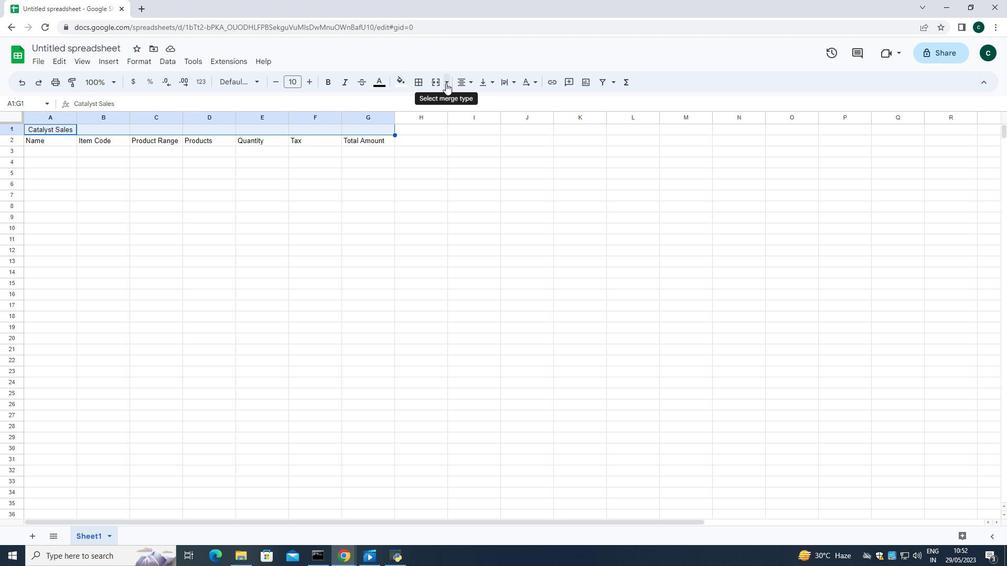 
Action: Mouse moved to (456, 132)
Screenshot: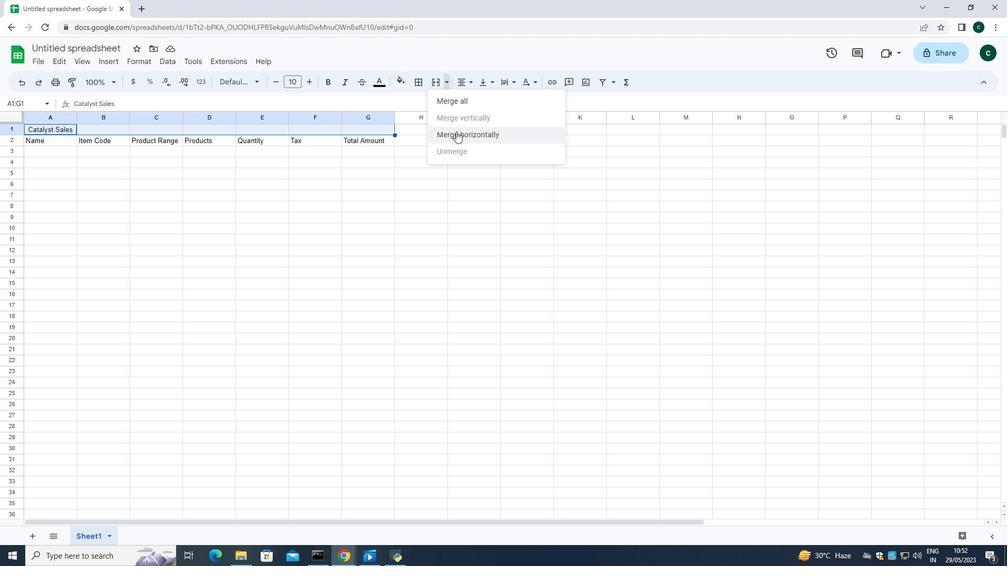 
Action: Mouse pressed left at (456, 132)
Screenshot: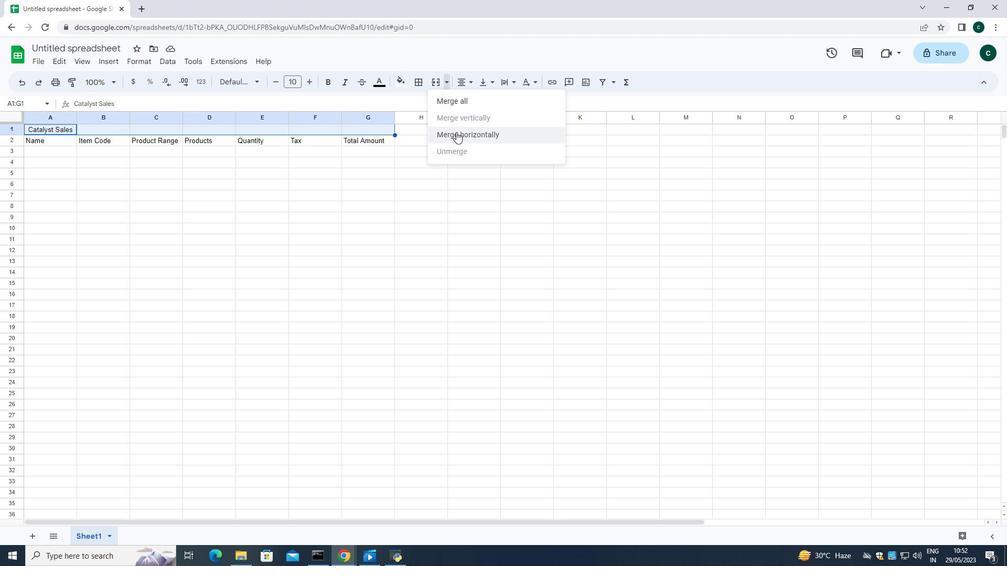 
Action: Mouse moved to (50, 152)
Screenshot: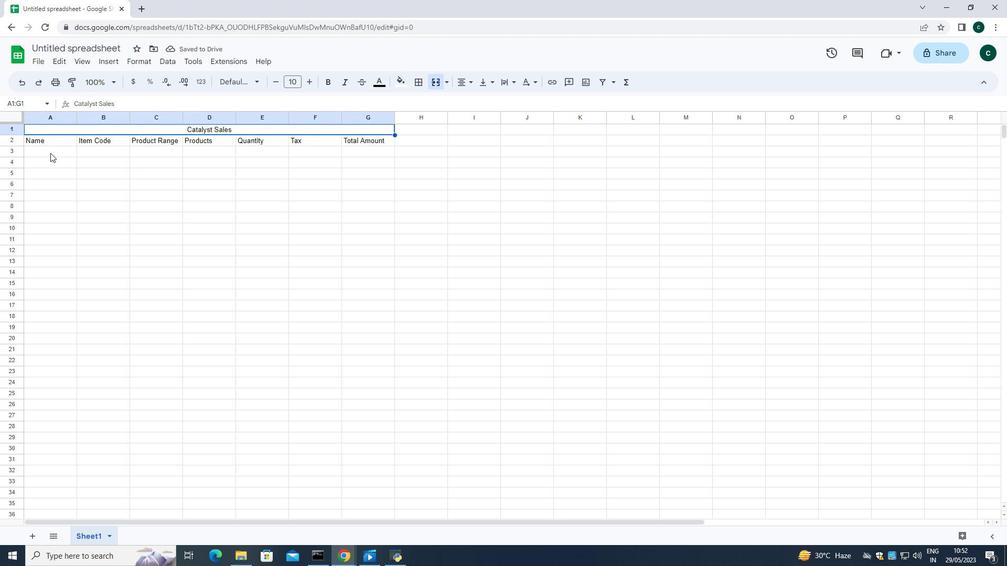 
Action: Mouse pressed left at (50, 152)
Screenshot: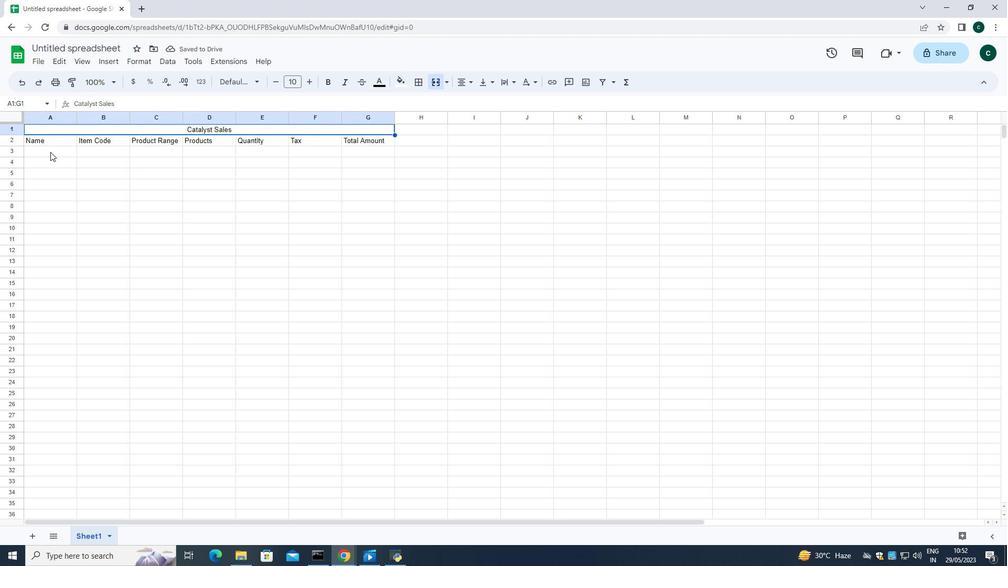 
Action: Mouse moved to (203, 125)
Screenshot: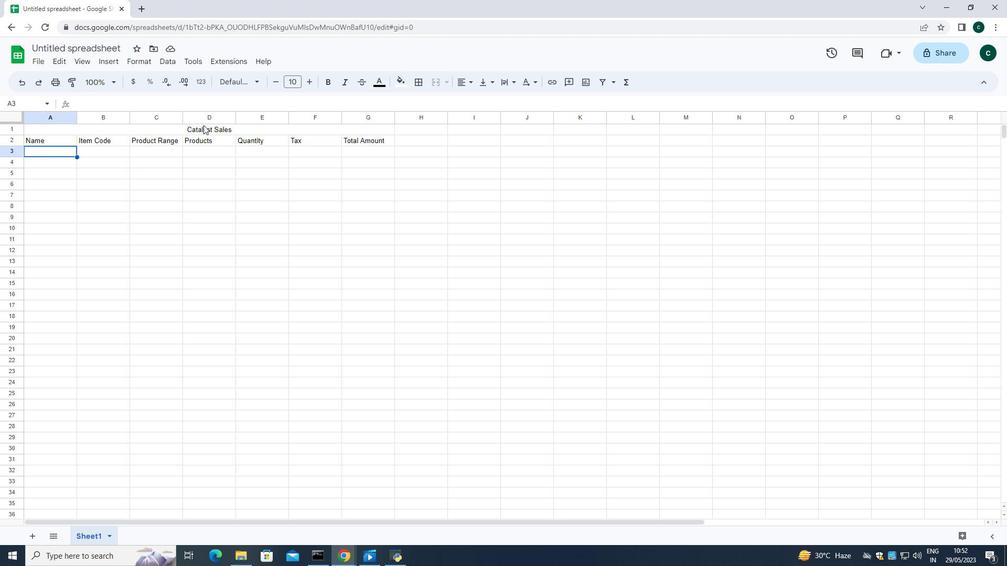 
Action: Mouse pressed left at (203, 125)
Screenshot: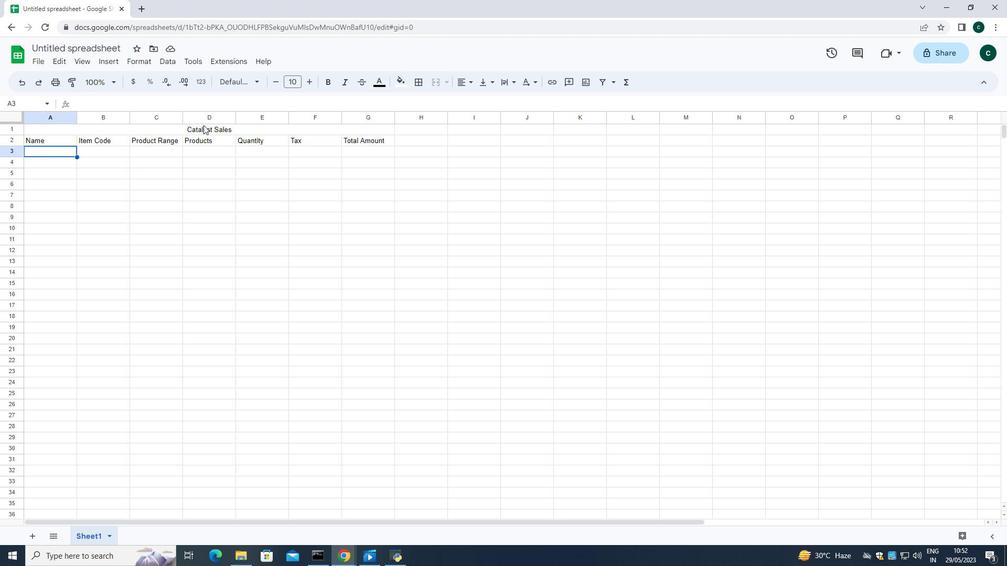 
Action: Mouse moved to (324, 82)
Screenshot: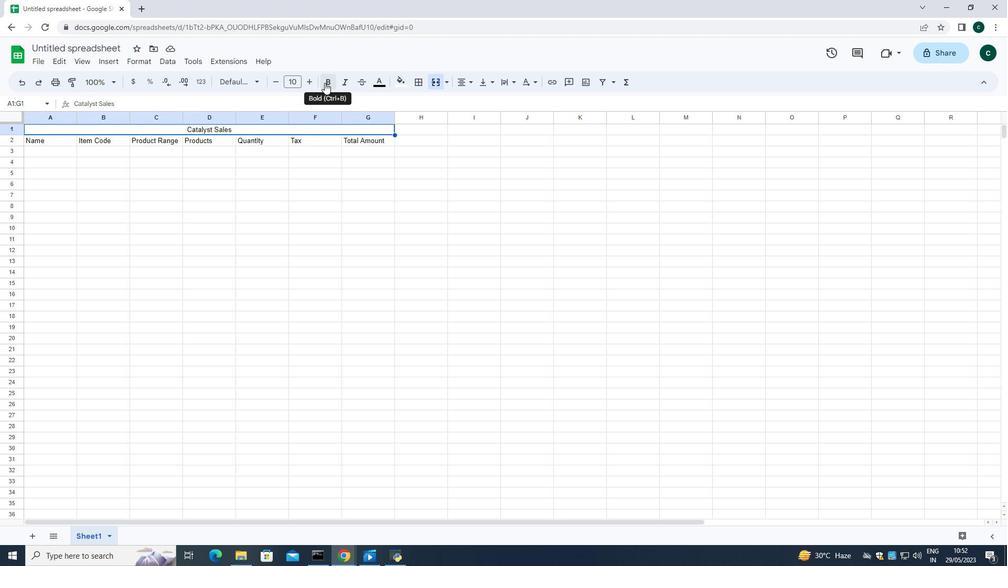 
Action: Mouse pressed left at (324, 82)
Screenshot: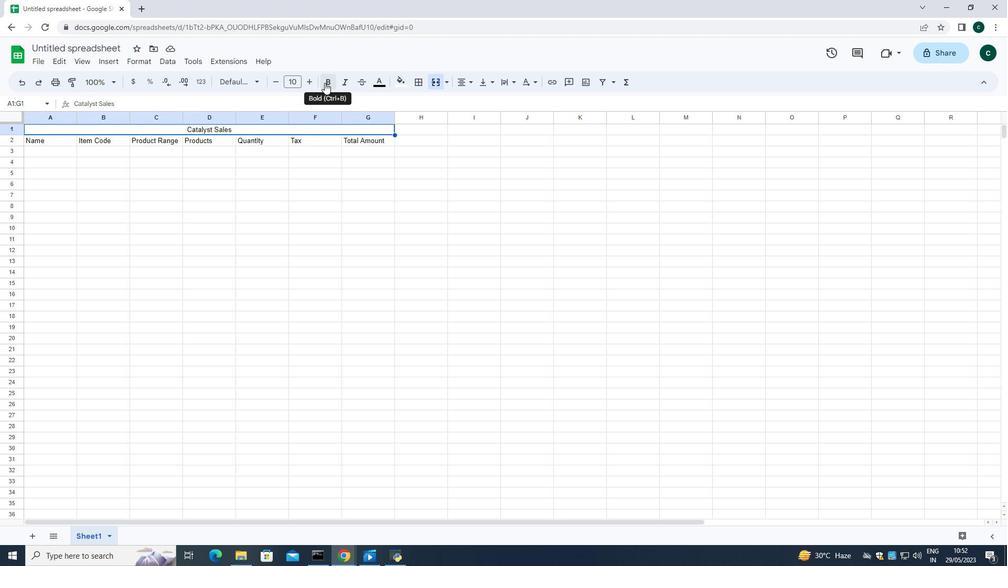 
Action: Mouse moved to (308, 82)
Screenshot: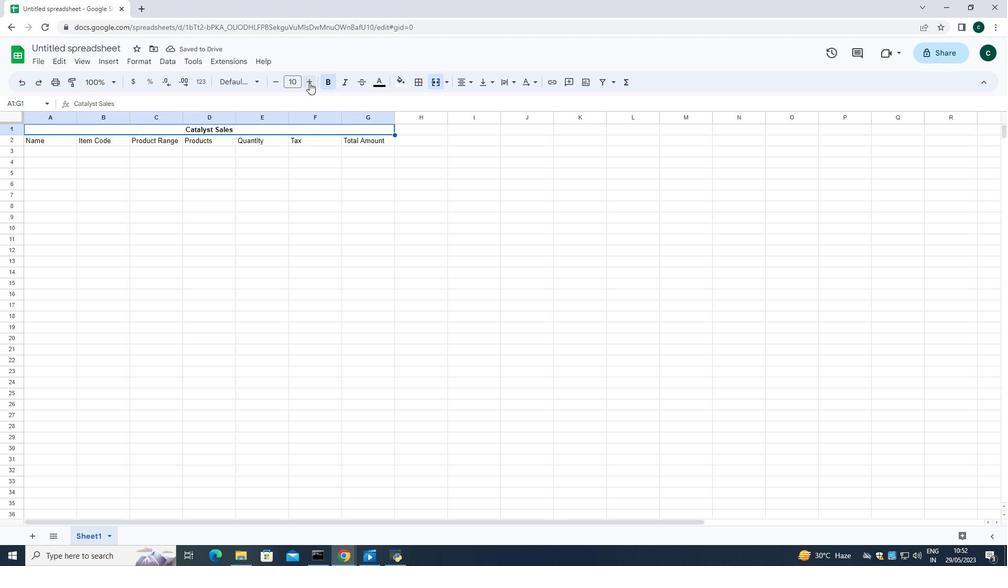 
Action: Mouse pressed left at (308, 82)
Screenshot: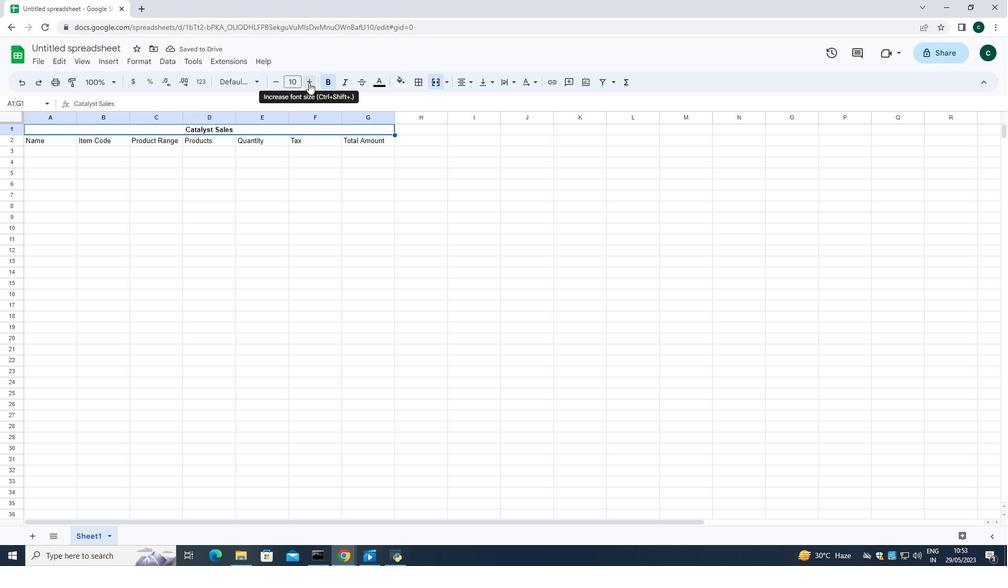 
Action: Mouse pressed left at (308, 82)
Screenshot: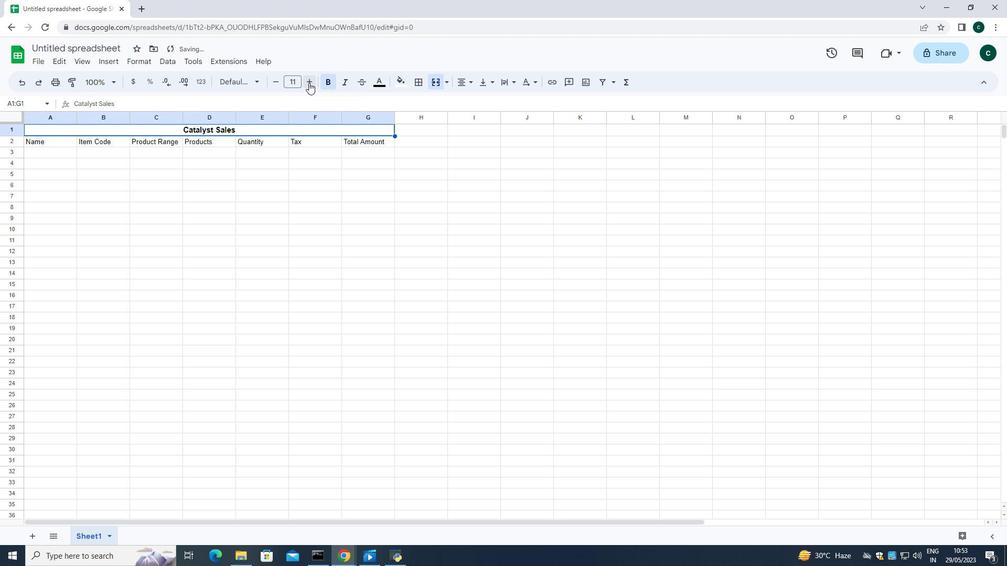 
Action: Mouse moved to (381, 82)
Screenshot: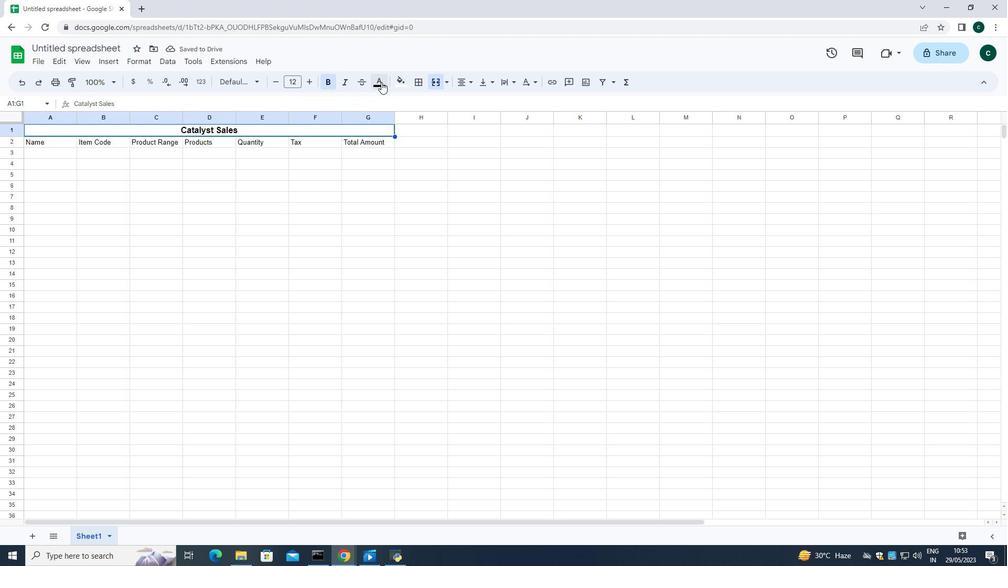 
Action: Mouse pressed left at (381, 82)
Screenshot: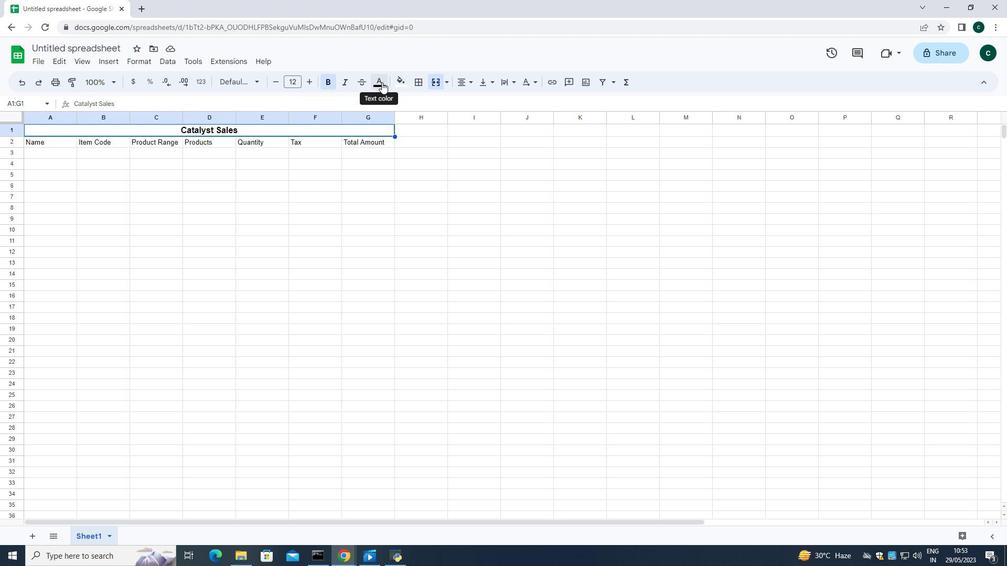 
Action: Mouse moved to (68, 153)
Screenshot: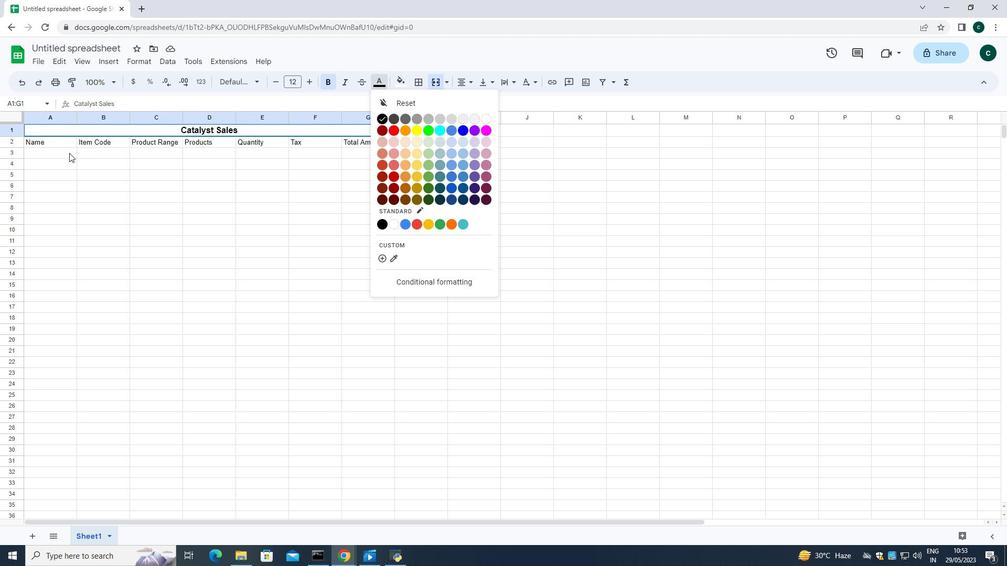 
Action: Mouse pressed left at (68, 153)
Screenshot: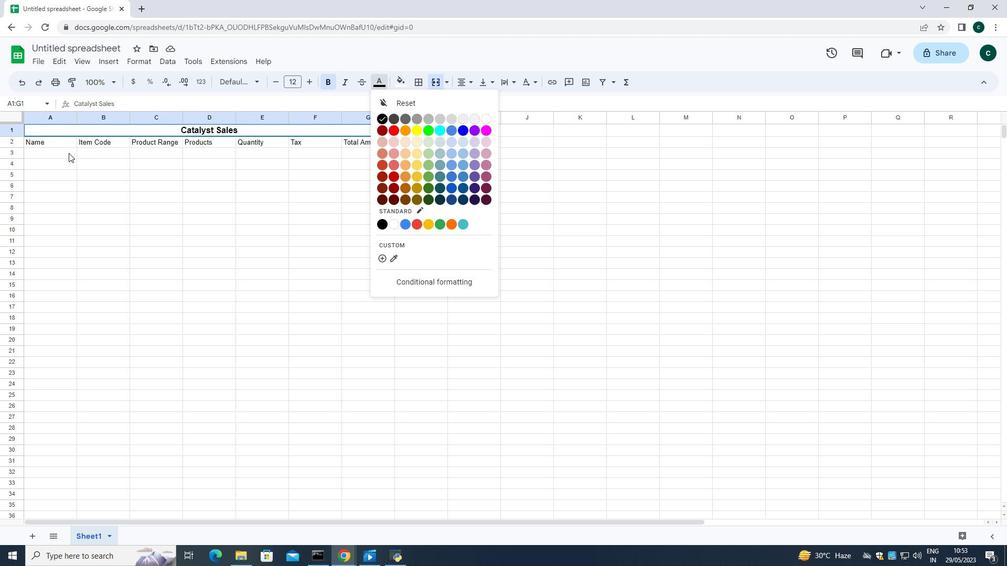 
Action: Mouse moved to (68, 153)
Screenshot: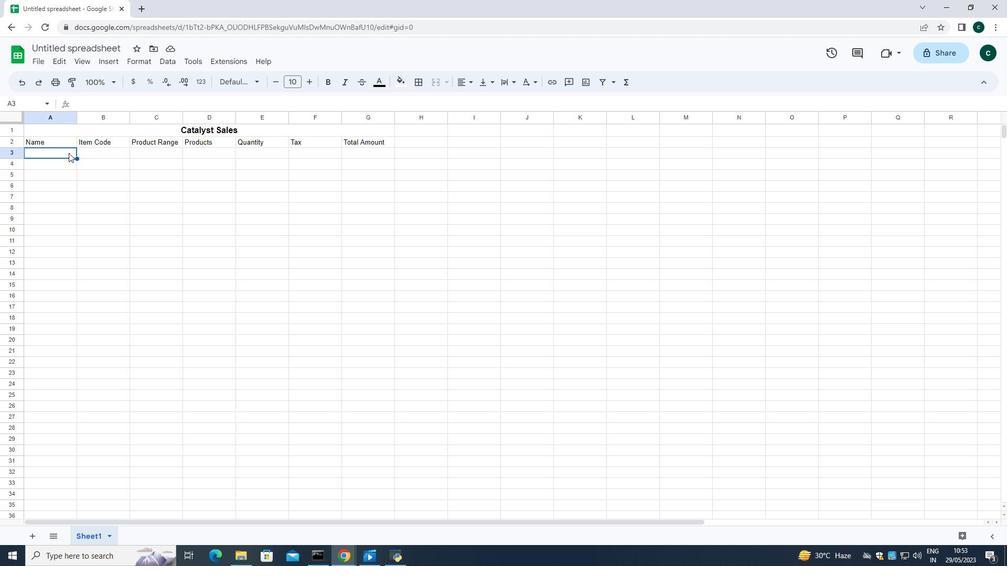 
Action: Key pressed <Key.shift><Key.shift><Key.shift><Key.shift><Key.shift><Key.shift><Key.shift><Key.shift>Alexander<Key.space><Key.shift><Key.shift>Cooper
Screenshot: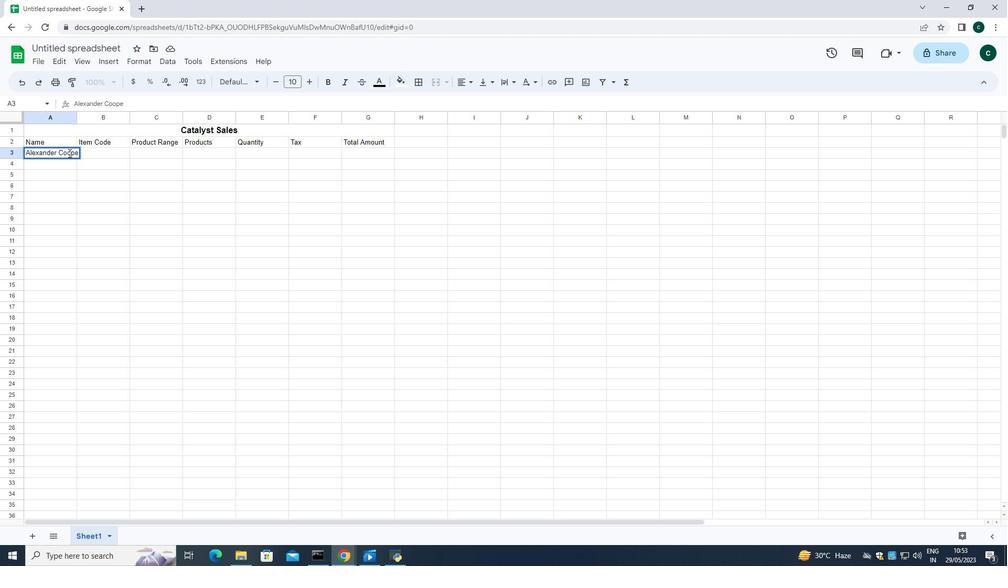 
Action: Mouse moved to (67, 164)
Screenshot: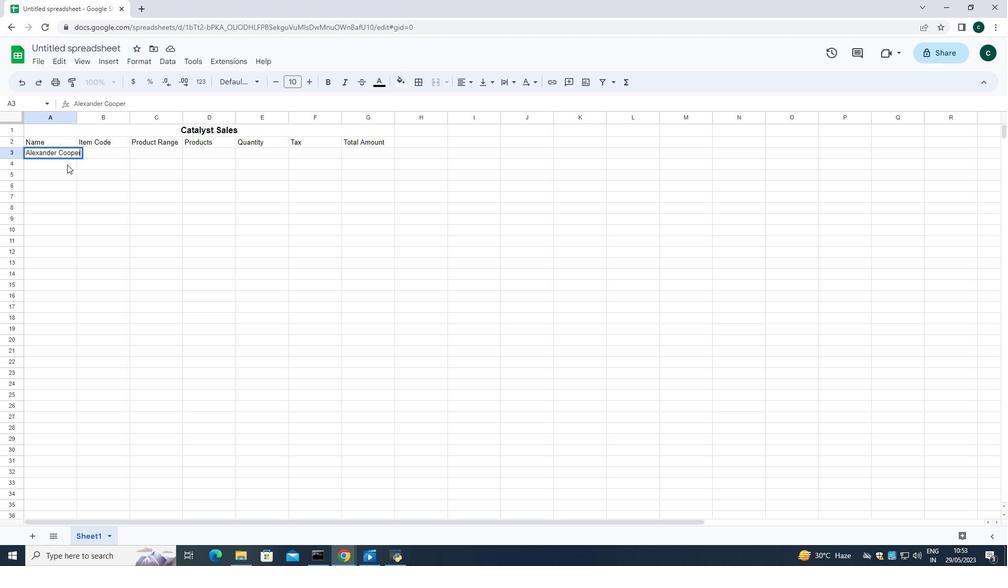 
Action: Mouse pressed left at (67, 164)
Screenshot: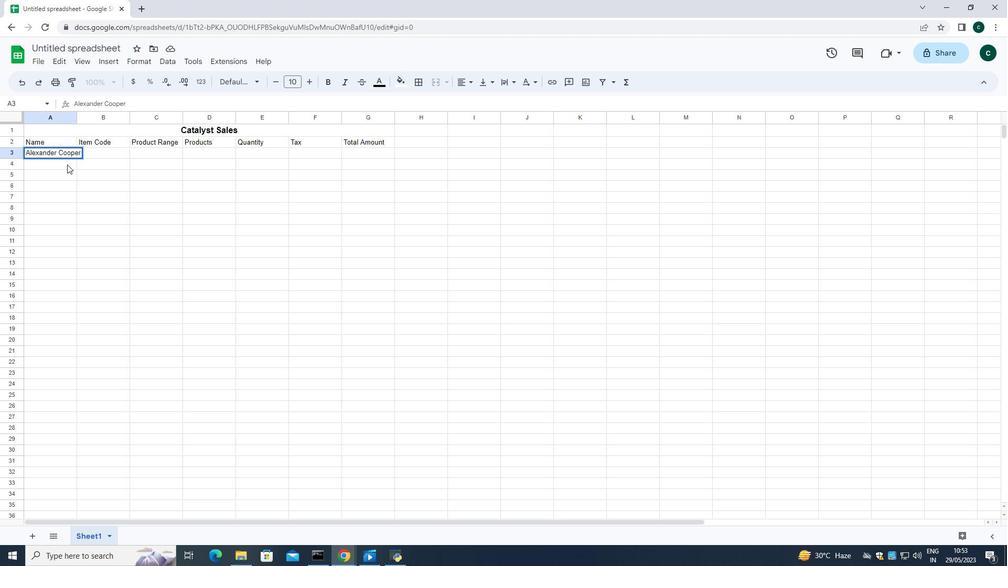 
Action: Key pressed <Key.shift>Victoria<Key.space><Key.shift><Key.shift><Key.shift>Hayes
Screenshot: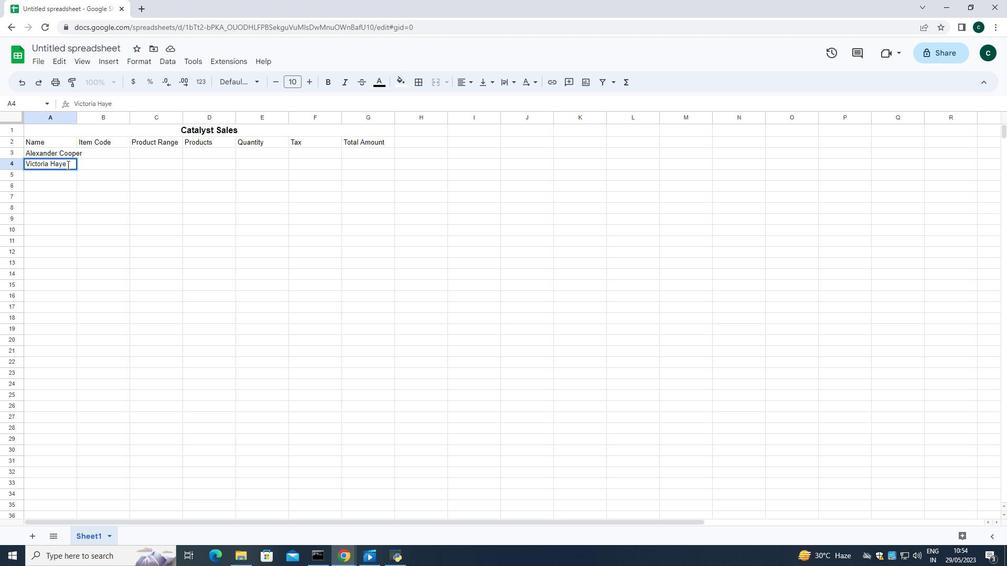 
Action: Mouse moved to (59, 174)
Screenshot: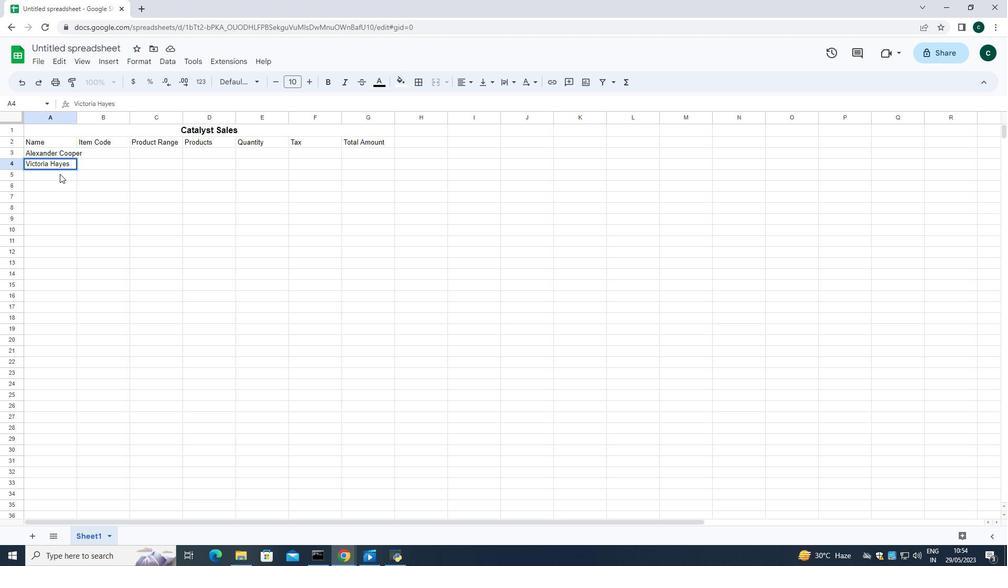 
Action: Mouse pressed left at (59, 174)
Screenshot: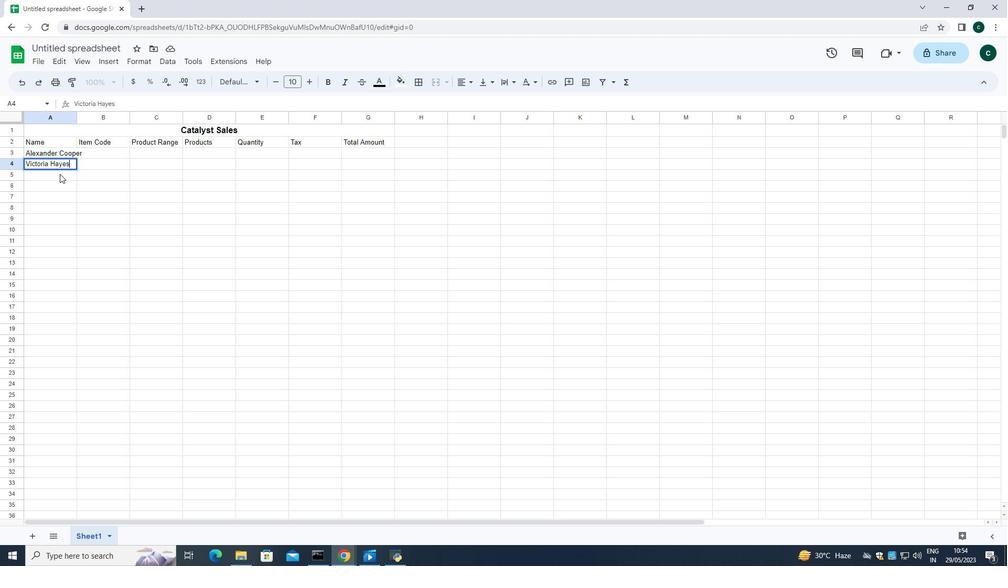 
Action: Key pressed <Key.shift><Key.shift><Key.shift><Key.shift><Key.shift>Daniel<Key.space><Key.shift><Key.shift><Key.shift>Carter
Screenshot: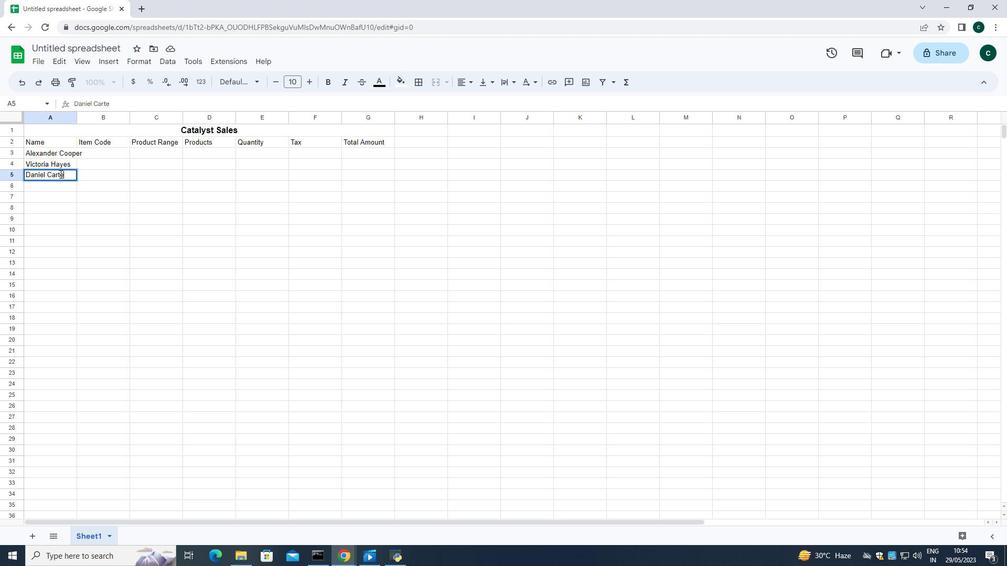 
Action: Mouse moved to (67, 190)
Screenshot: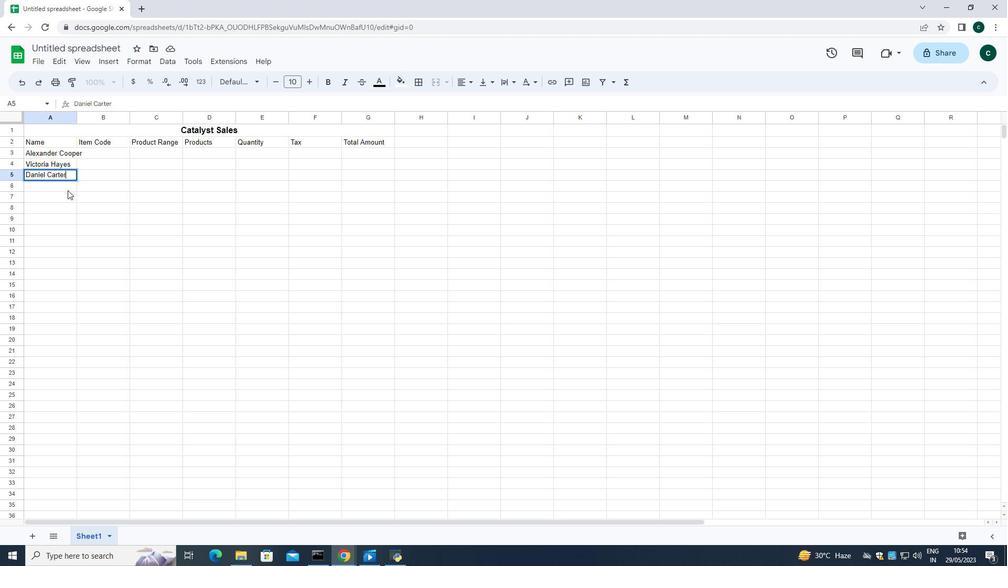 
Action: Mouse pressed left at (67, 190)
Screenshot: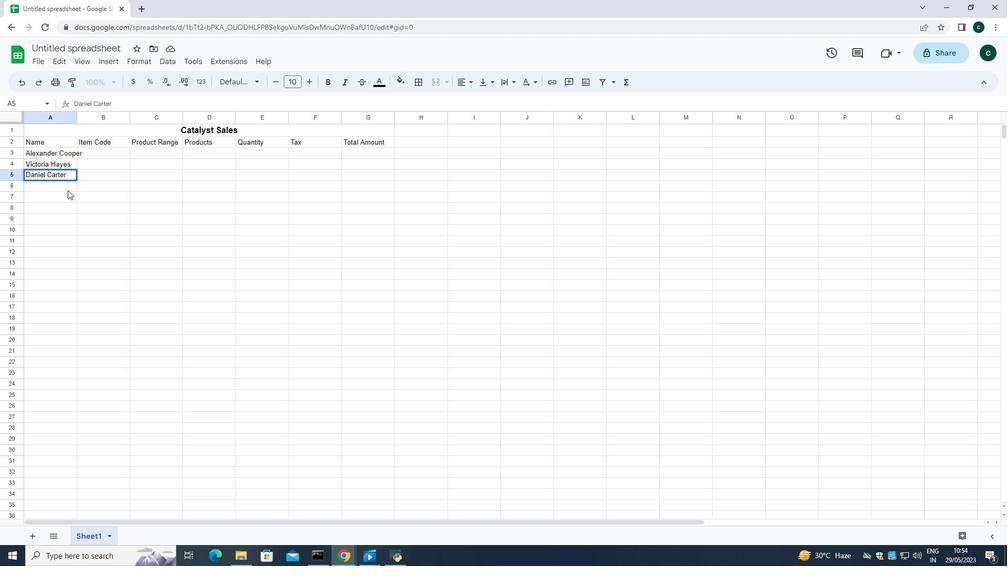 
Action: Key pressed <Key.shift><Key.shift>Chloe<Key.space><Key.shift><Key.shift><Key.shift><Key.shift>Murphy<Key.enter><Key.shift><Key.shift><Key.shift><Key.shift><Key.shift>Christopher<Key.space><Key.shift><Key.shift><Key.shift>Ross<Key.enter><Key.shift><Key.shift><Key.shift>Natalie<Key.space><Key.shift><Key.shift><Key.shift><Key.shift>Price<Key.enter><Key.shift><Key.shift><Key.shift><Key.shift><Key.shift><Key.shift>Jack<Key.space><Key.shift><Key.shift><Key.shift><Key.shift><Key.shift><Key.shift><Key.shift>p<Key.backspace><Key.shift><Key.shift>Peterson<Key.enter><Key.shift><Key.shift>Harper<Key.space><Key.shift><Key.shift><Key.shift><Key.shift>Foster<Key.enter><Key.shift><Key.shift><Key.shift><Key.shift><Key.shift><Key.shift><Key.shift>Joseph<Key.space><Key.shift><Key.shift><Key.shift><Key.shift><Key.shift><Key.shift><Key.shift><Key.shift>Gray<Key.enter><Key.shift><Key.shift><Key.shift>Lily<Key.space><Key.shift><Key.shift><Key.shift><Key.shift><Key.shift><Key.shift><Key.shift>Reed
Screenshot: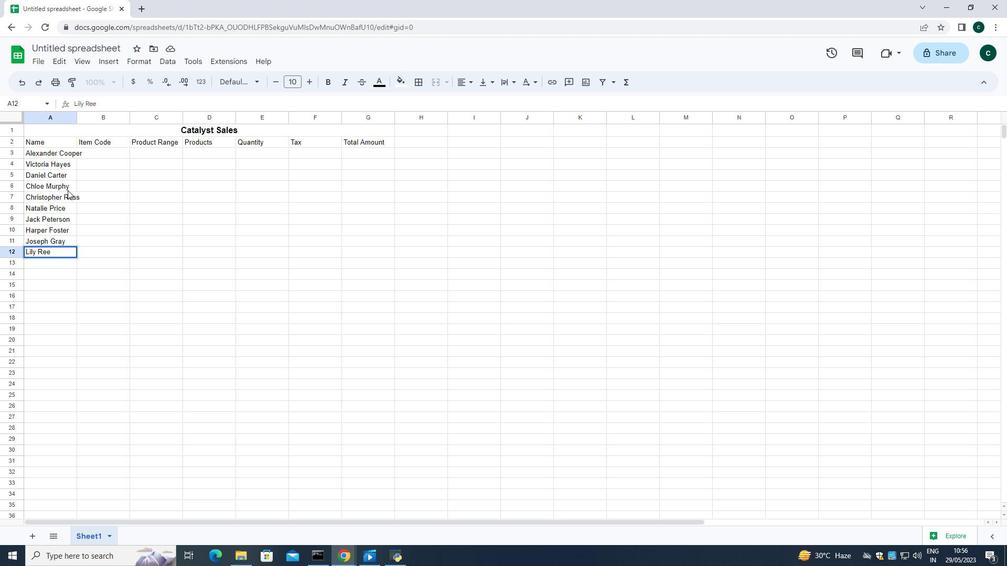 
Action: Mouse moved to (113, 151)
Screenshot: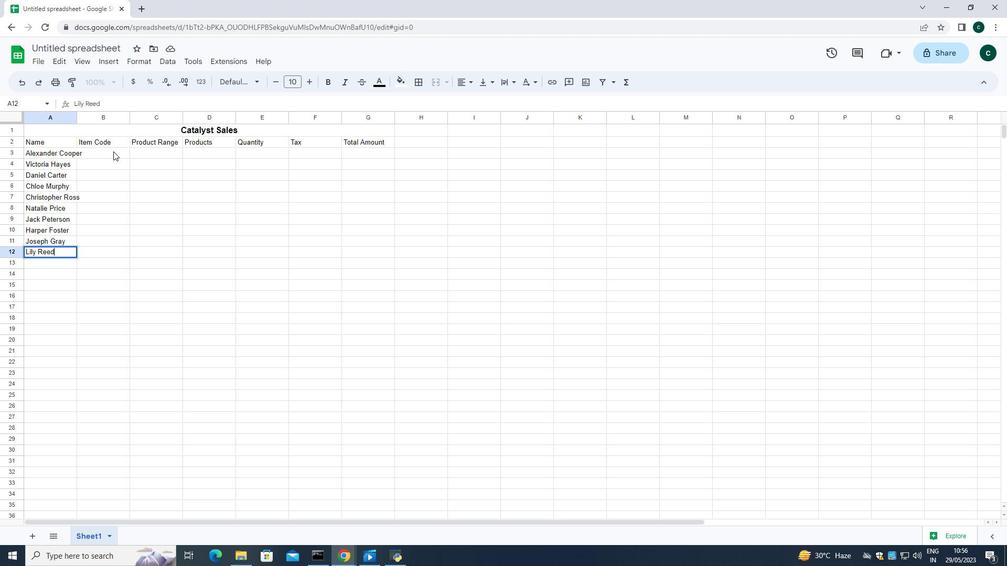
Action: Mouse pressed left at (113, 151)
Screenshot: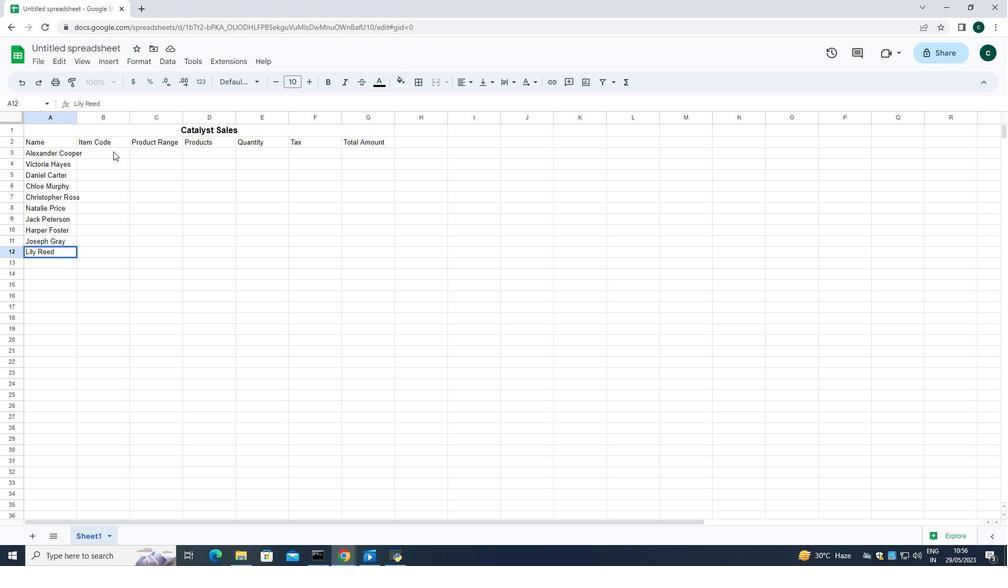 
Action: Mouse moved to (76, 114)
Screenshot: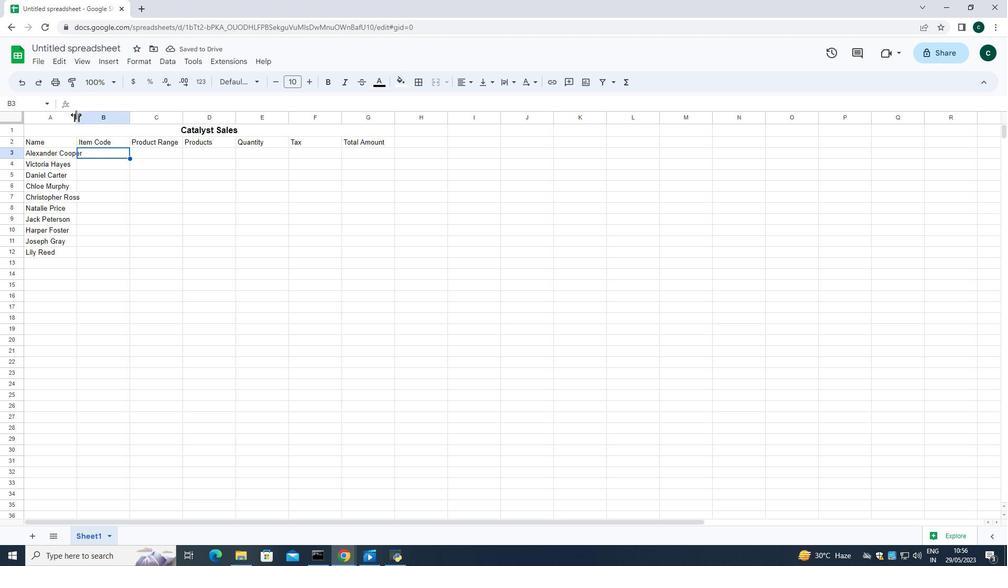 
Action: Mouse pressed left at (76, 114)
Screenshot: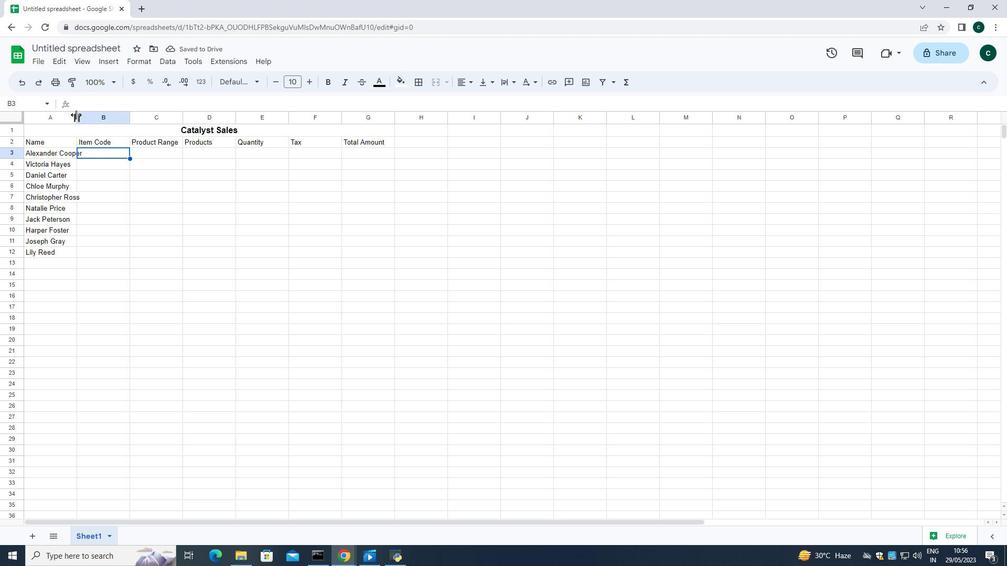 
Action: Mouse moved to (104, 152)
Screenshot: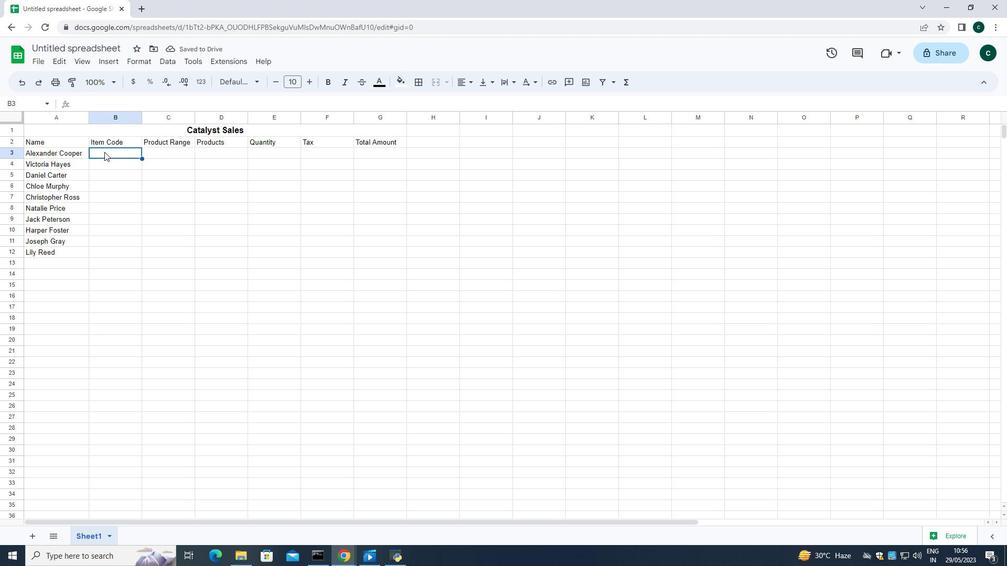 
Action: Mouse pressed left at (104, 152)
Screenshot: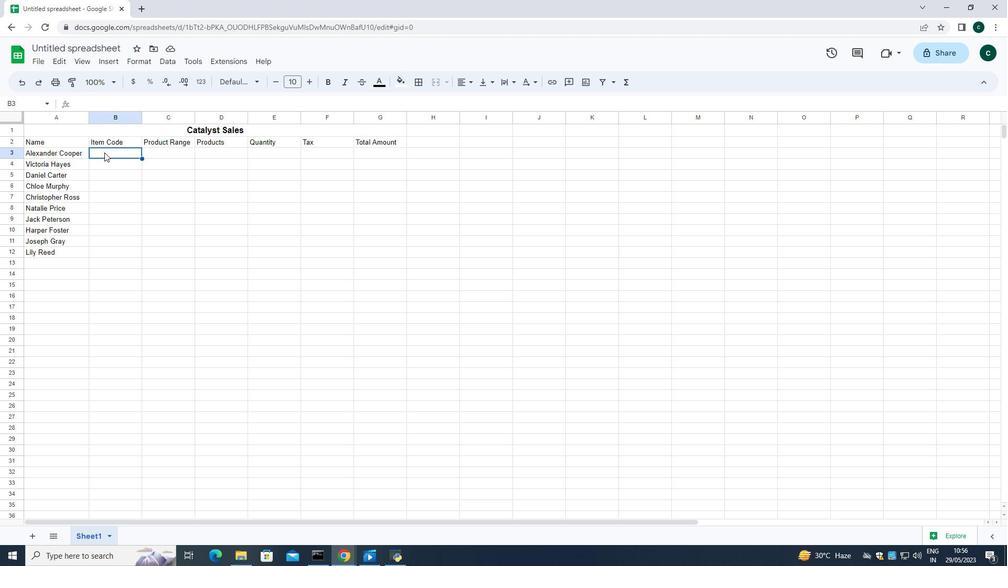 
Action: Key pressed 1009
Screenshot: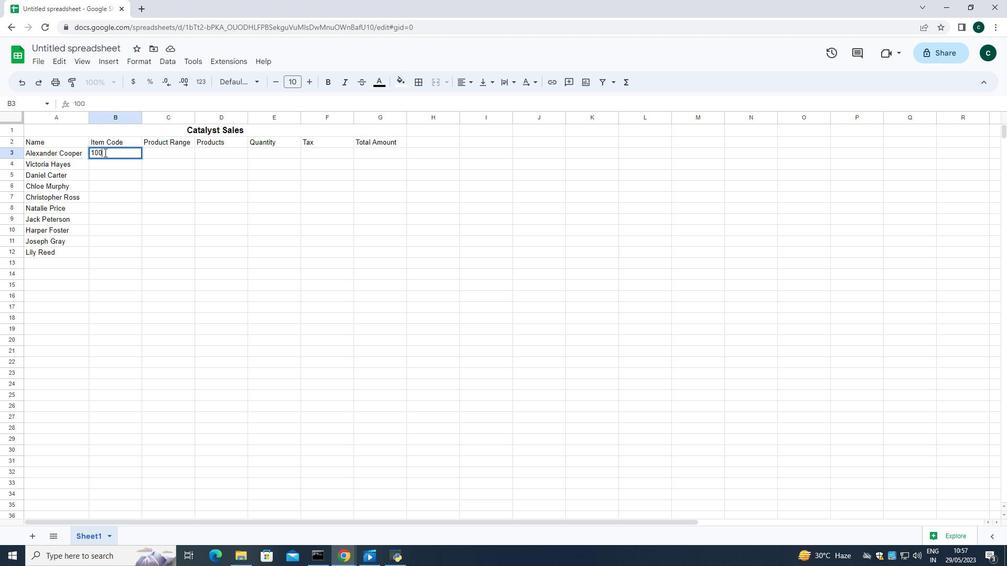 
Action: Mouse moved to (110, 166)
Screenshot: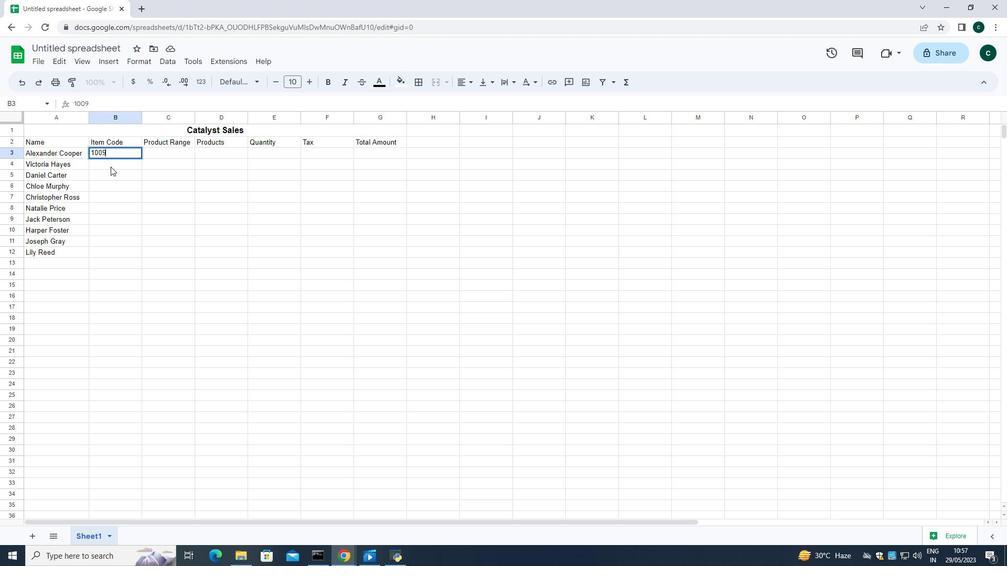 
Action: Mouse pressed left at (110, 166)
Screenshot: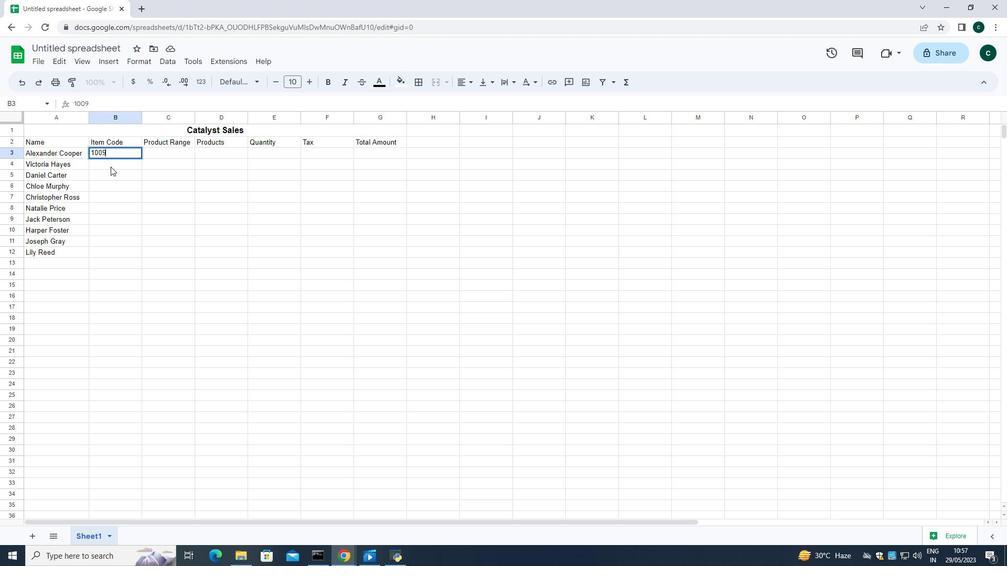 
Action: Mouse moved to (110, 166)
Screenshot: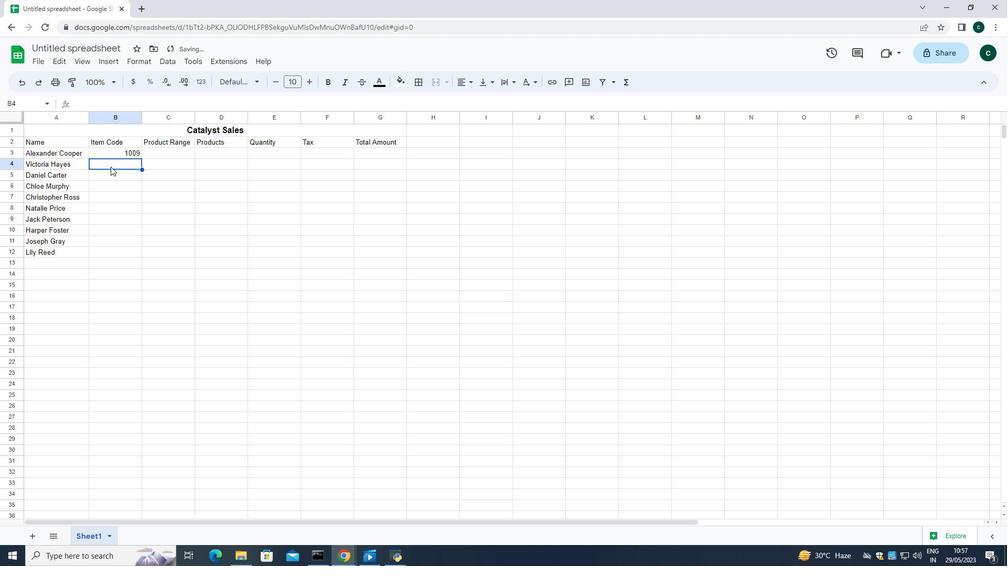 
Action: Key pressed 1010<Key.enter>1011<Key.enter>1012<Key.enter>1013<Key.enter>1014<Key.enter>1015<Key.enter>1016<Key.enter>1017<Key.enter>1018
Screenshot: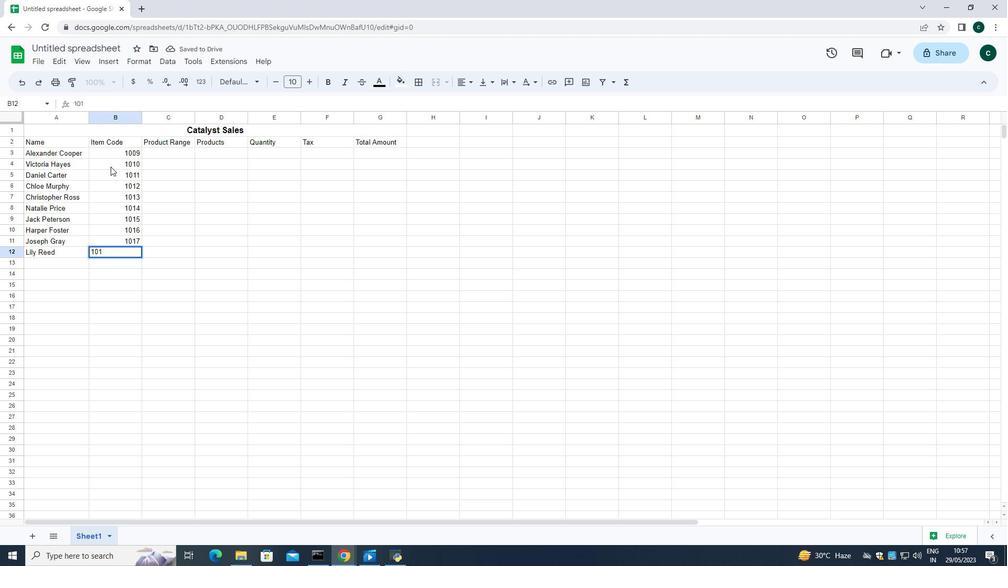 
Action: Mouse moved to (174, 154)
Screenshot: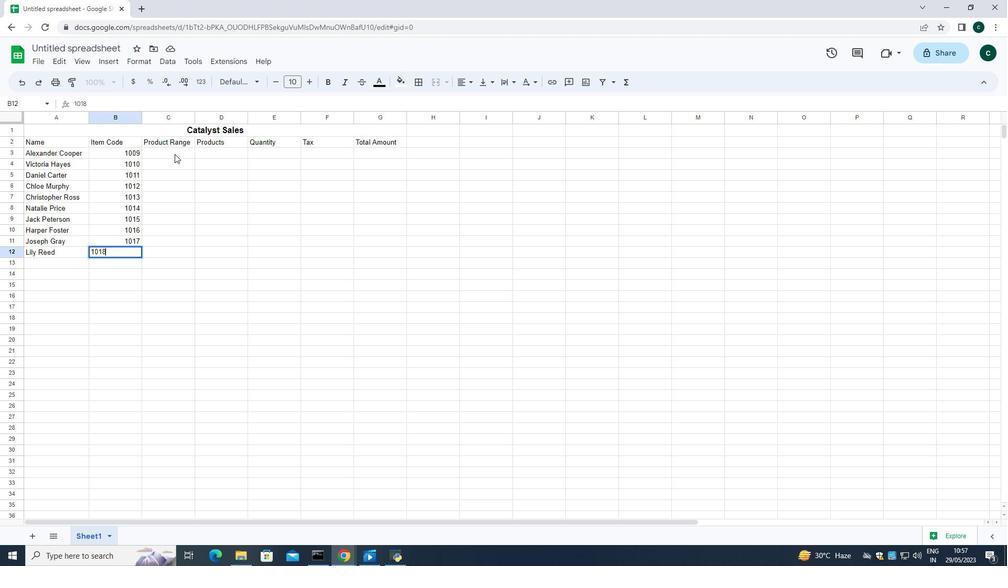 
Action: Mouse pressed left at (174, 154)
Screenshot: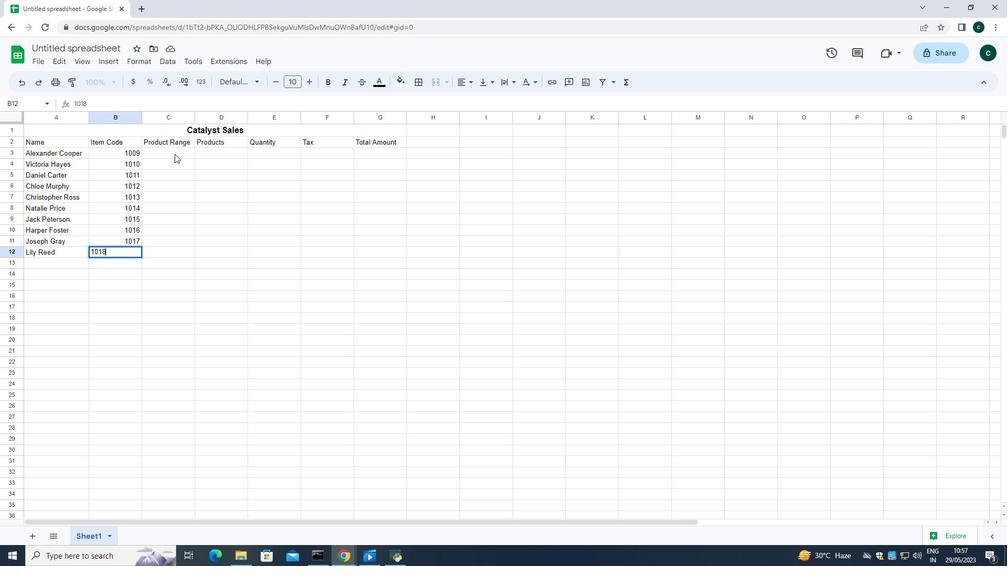 
Action: Mouse moved to (173, 162)
Screenshot: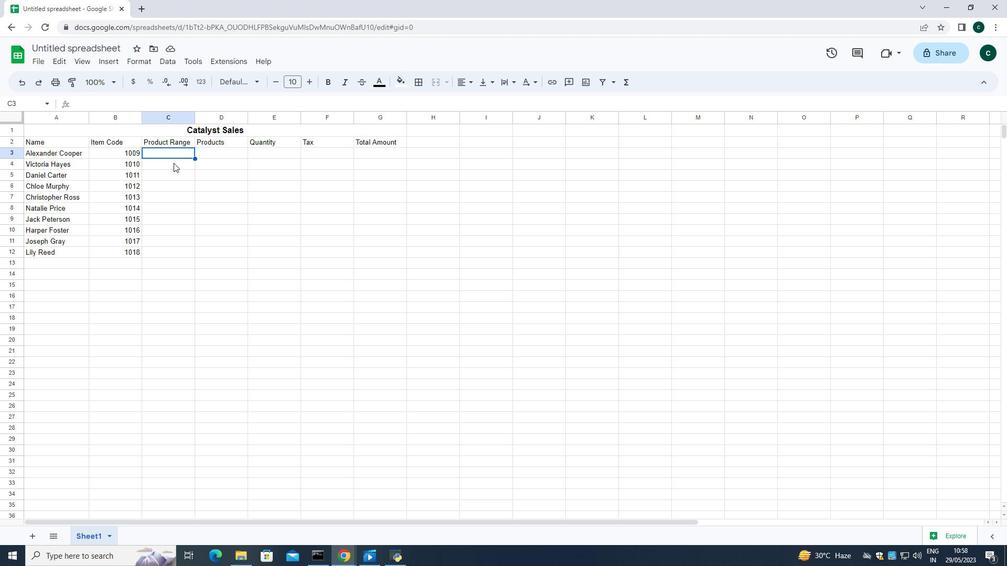 
Action: Key pressed 2600<Key.enter>2800<Key.enter>3000<Key.enter>3200<Key.enter>3400<Key.enter>3600<Key.enter>3800<Key.enter>4000<Key.enter>4200<Key.enter>44<Key.enter>
Screenshot: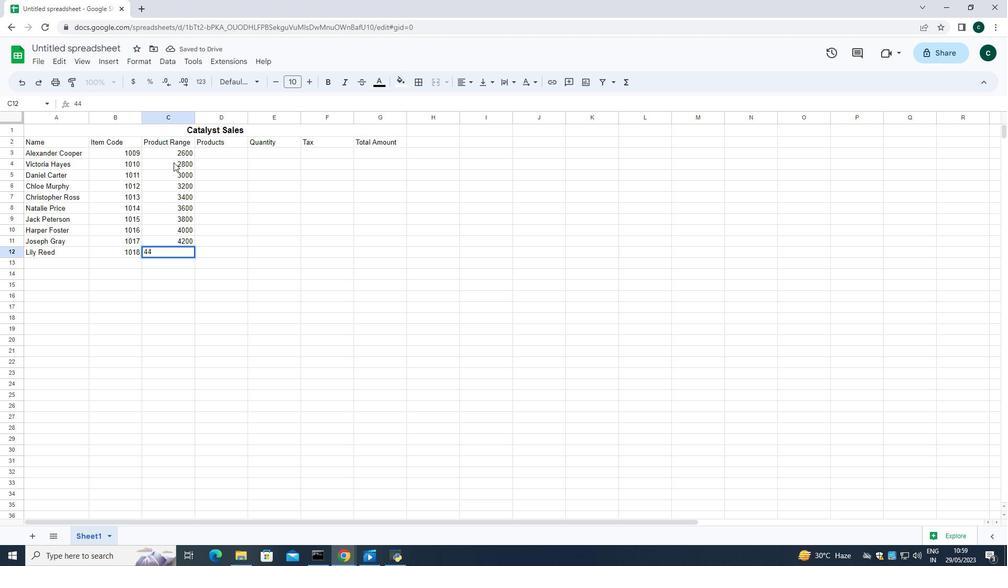 
Action: Mouse moved to (180, 249)
Screenshot: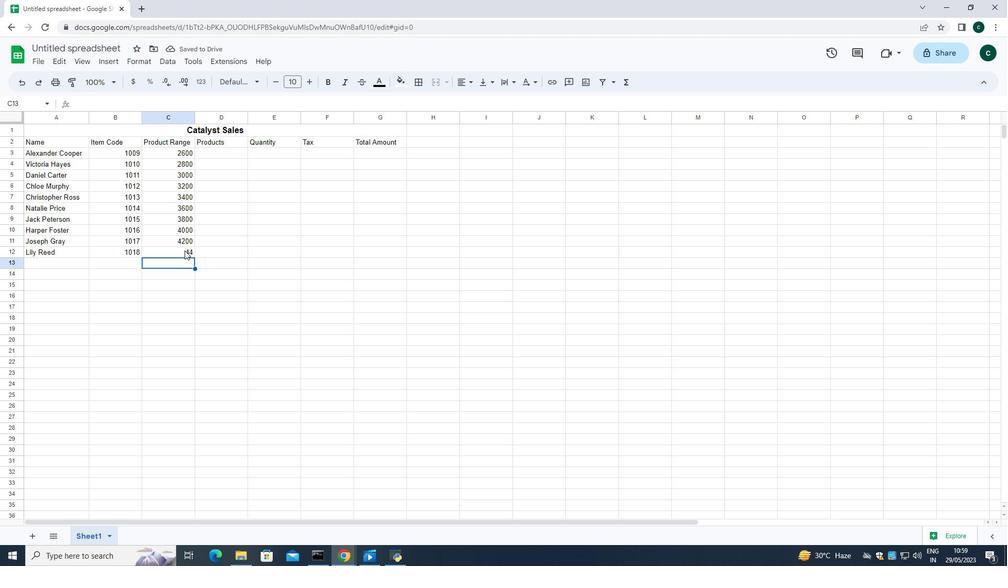 
Action: Mouse pressed left at (180, 249)
Screenshot: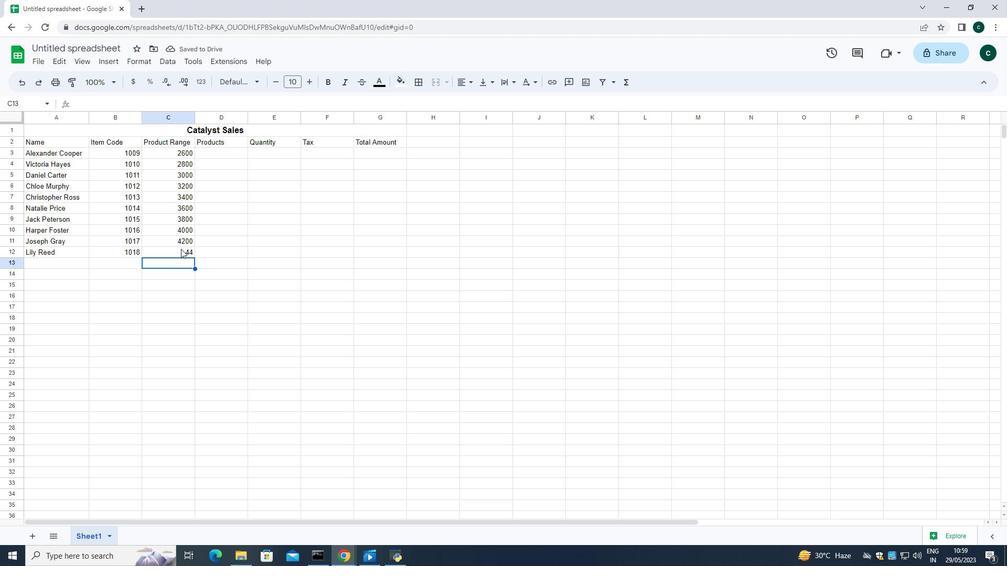 
Action: Mouse moved to (184, 252)
Screenshot: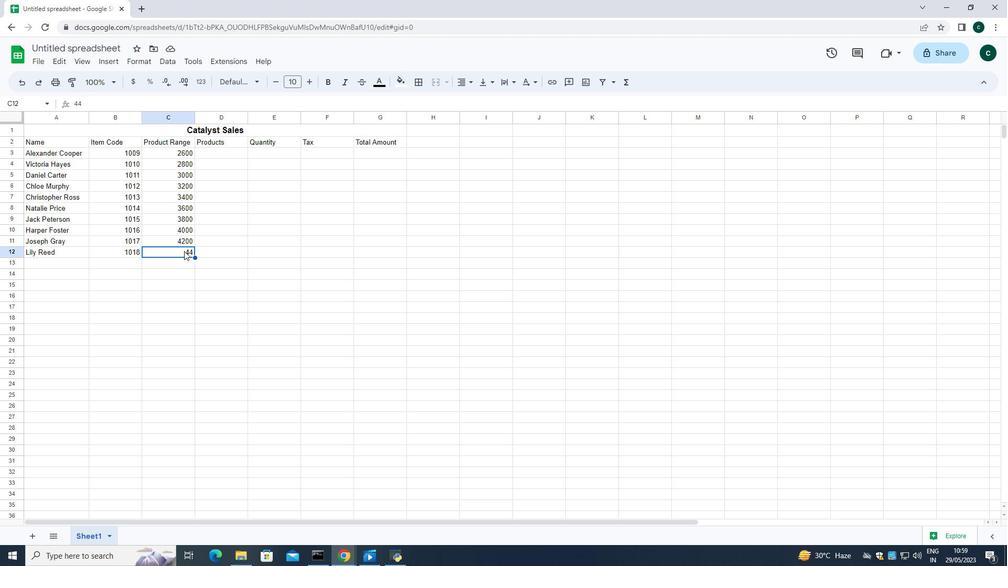 
Action: Key pressed <Key.delete>4400
Screenshot: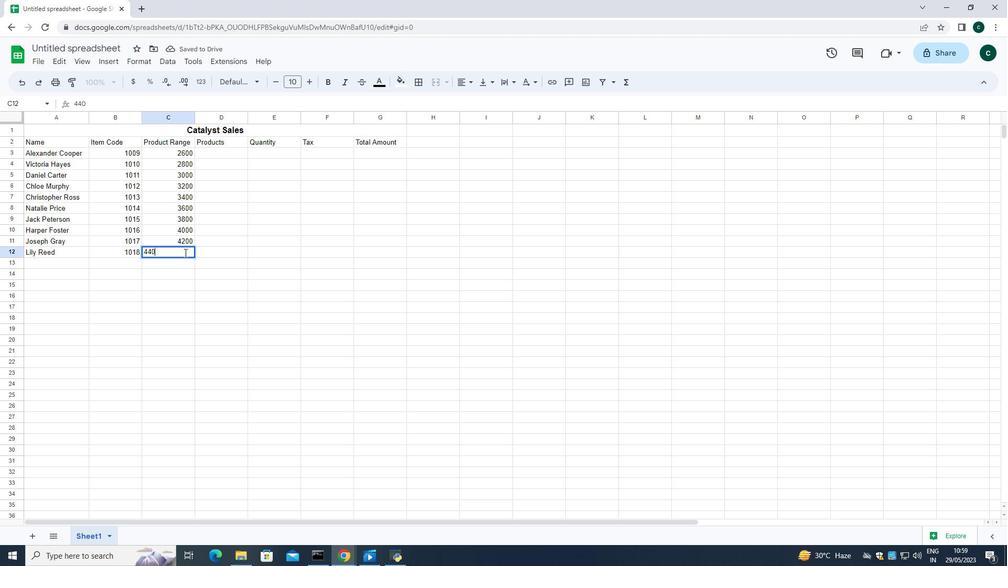 
Action: Mouse moved to (224, 150)
Screenshot: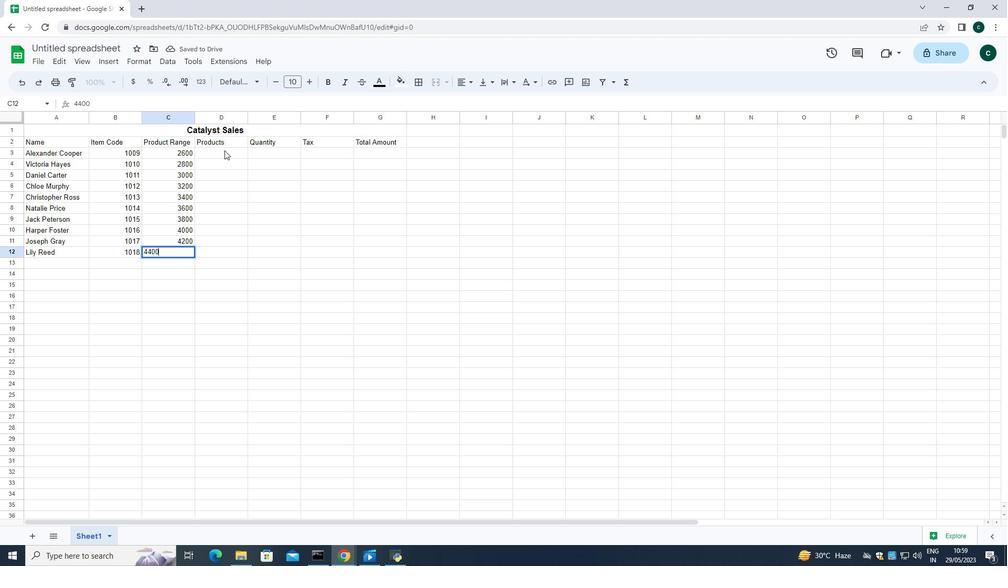 
Action: Mouse pressed left at (224, 150)
Screenshot: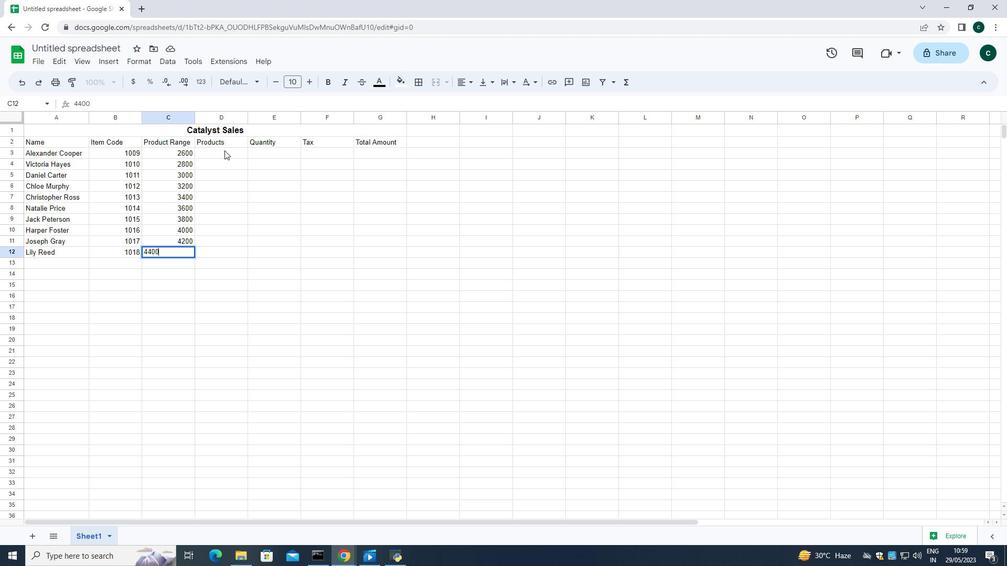 
Action: Key pressed <Key.shift><Key.shift><Key.shift>Keen<Key.space><Key.shift><Key.shift>Shoe<Key.enter><Key.shift><Key.shift><Key.shift><Key.shift>Lacoste<Key.space><Key.shift>Shoe<Key.enter><Key.shift><Key.shift>Merrell<Key.space><Key.shift>Shoe<Key.enter><Key.shift><Key.shift>izuno<Key.space><Key.shift><Key.shift><Key.shift><Key.shift>Shoe<Key.enter><Key.shift><Key.shift>Onitsuka<Key.space><Key.shift><Key.shift><Key.shift>Tiger<Key.space><Key.shift><Key.shift>Shoe<Key.enter><Key.shift><Key.shift>Salomon<Key.space><Key.shift><Key.shift><Key.shift><Key.shift><Key.shift>Shoe<Key.enter><Key.shift>Sanuk<Key.space><Key.shift><Key.shift><Key.shift><Key.shift><Key.shift><Key.shift>Shoe<Key.enter><Key.shift><Key.shift><Key.shift>Saucony<Key.space><Key.shift><Key.shift><Key.shift>Shoe<Key.space><Key.shift><Key.shift><Key.shift><Key.shift><Key.shift>S<Key.backspace><Key.enter><Key.shift><Key.shift><Key.shift><Key.shift>Sperry<Key.space><Key.shift><Key.shift><Key.shift>Shoe<Key.enter><Key.shift><Key.shift><Key.shift><Key.shift><Key.shift>Superga<Key.space><Key.shift>Shoe
Screenshot: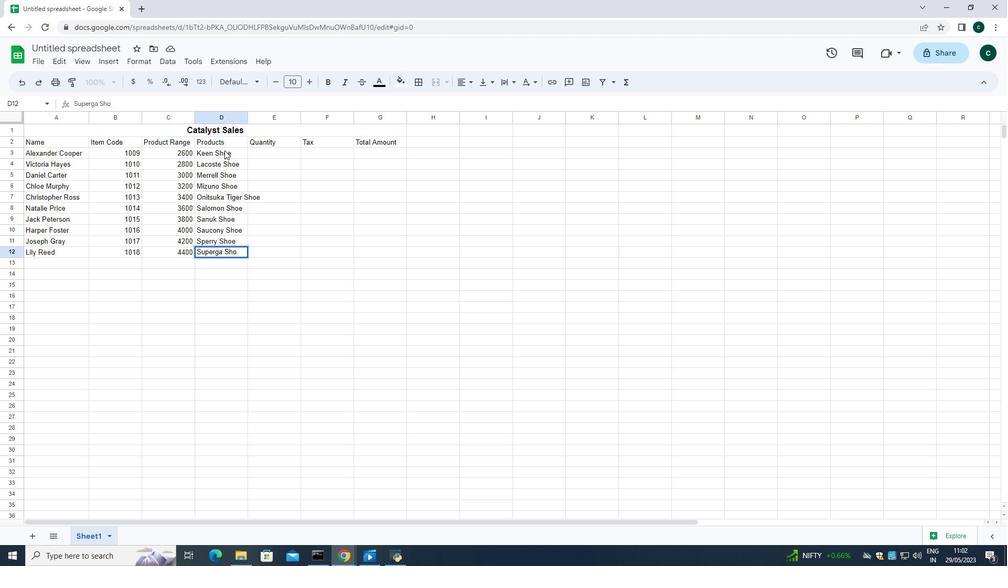 
Action: Mouse moved to (279, 155)
Screenshot: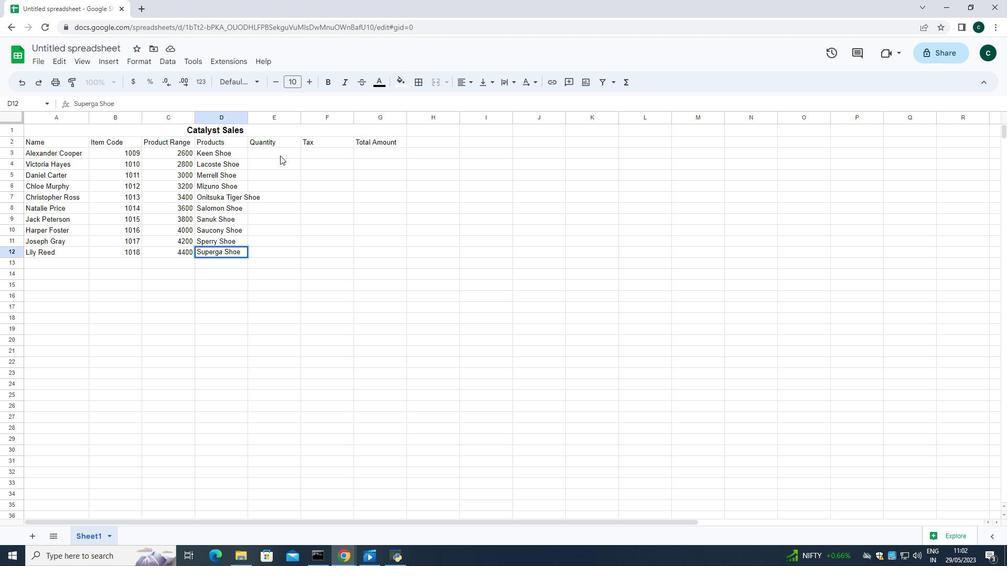 
Action: Mouse pressed left at (279, 155)
Screenshot: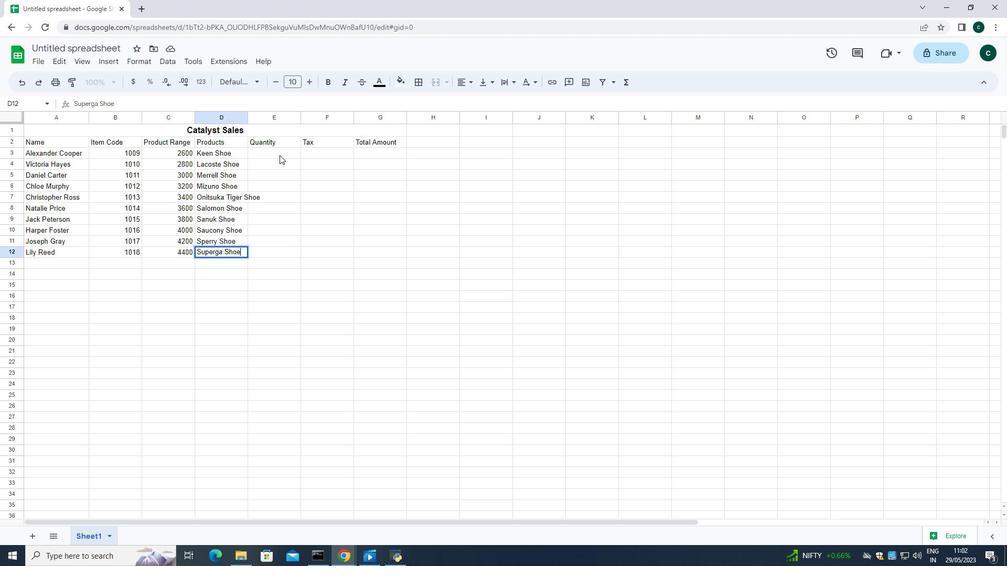 
Action: Mouse moved to (247, 120)
Screenshot: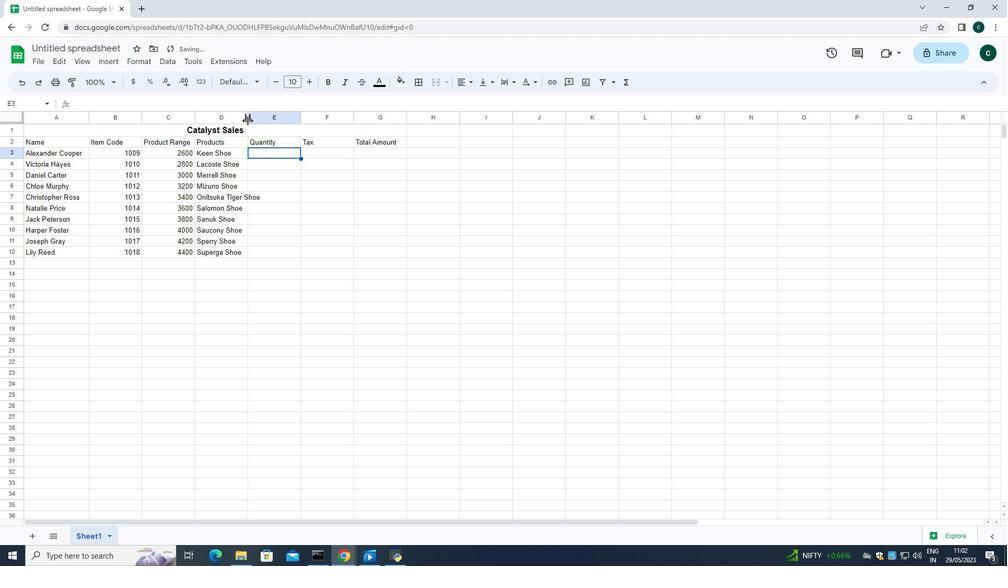 
Action: Mouse pressed left at (247, 120)
Screenshot: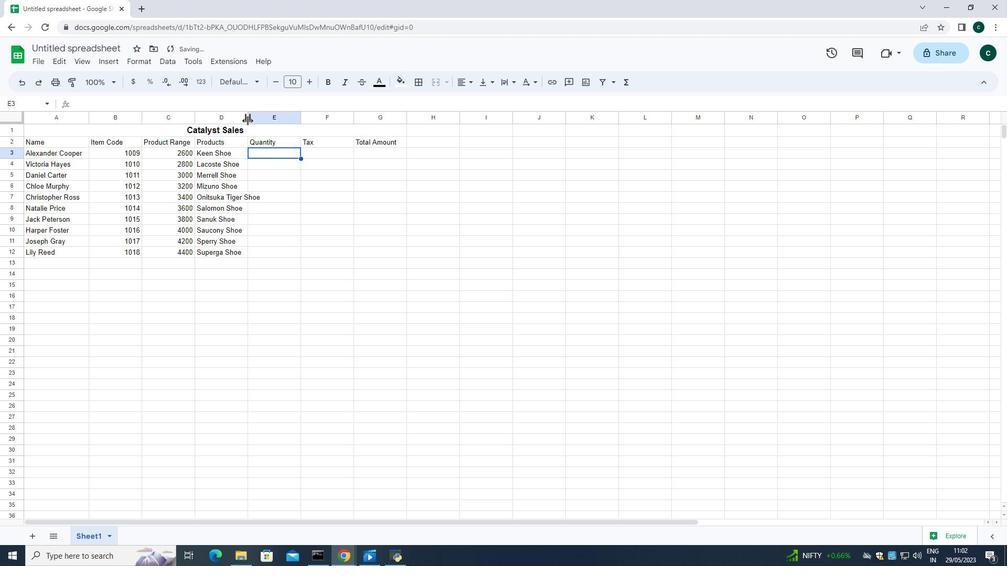 
Action: Mouse moved to (287, 151)
Screenshot: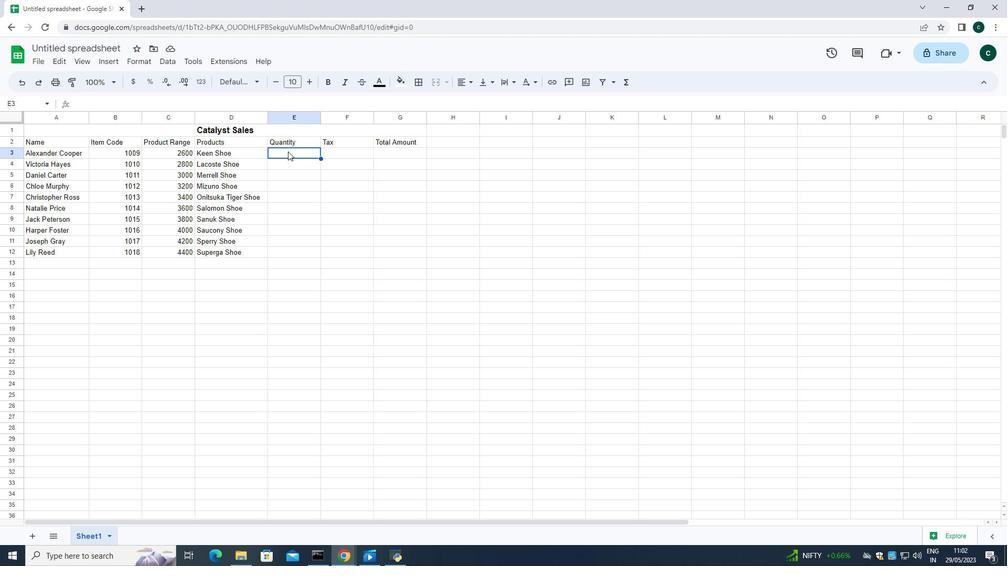
Action: Mouse pressed left at (287, 151)
Screenshot: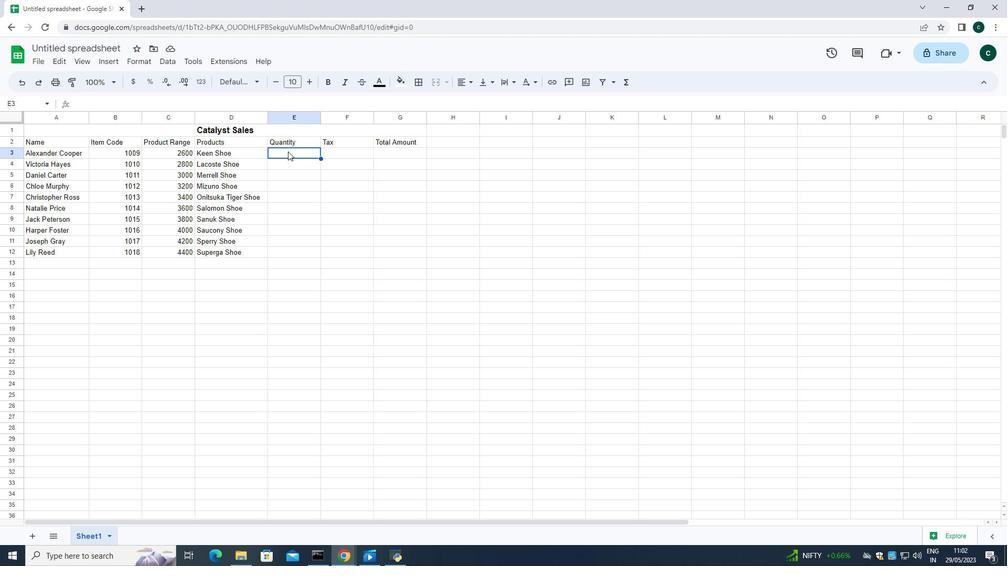 
Action: Key pressed 5<Key.enter>6<Key.enter>7<Key.enter>8<Key.enter>9<Key.enter>5<Key.enter>6<Key.enter>7<Key.enter>8<Key.enter>0<Key.backspace>9
Screenshot: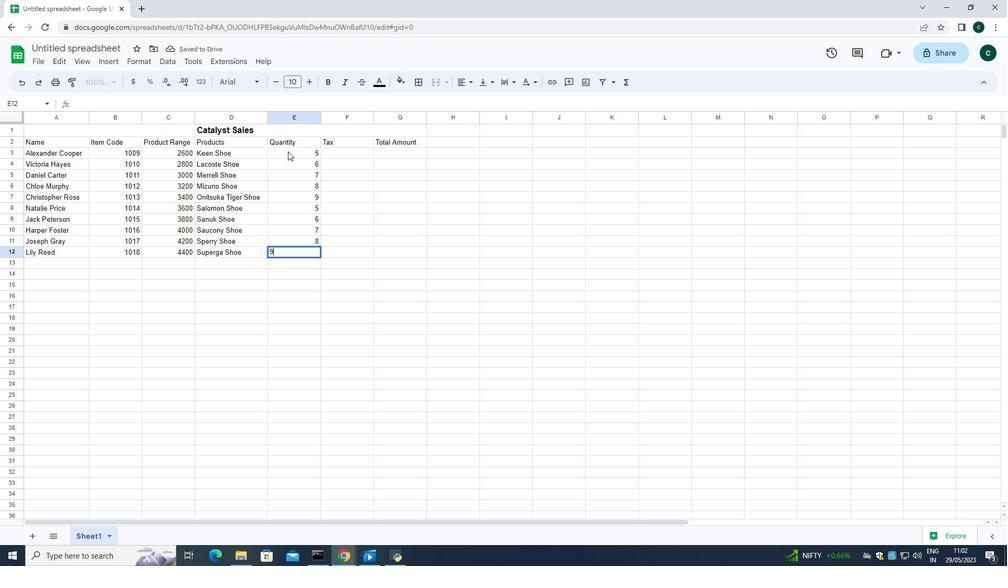 
Action: Mouse moved to (360, 155)
Screenshot: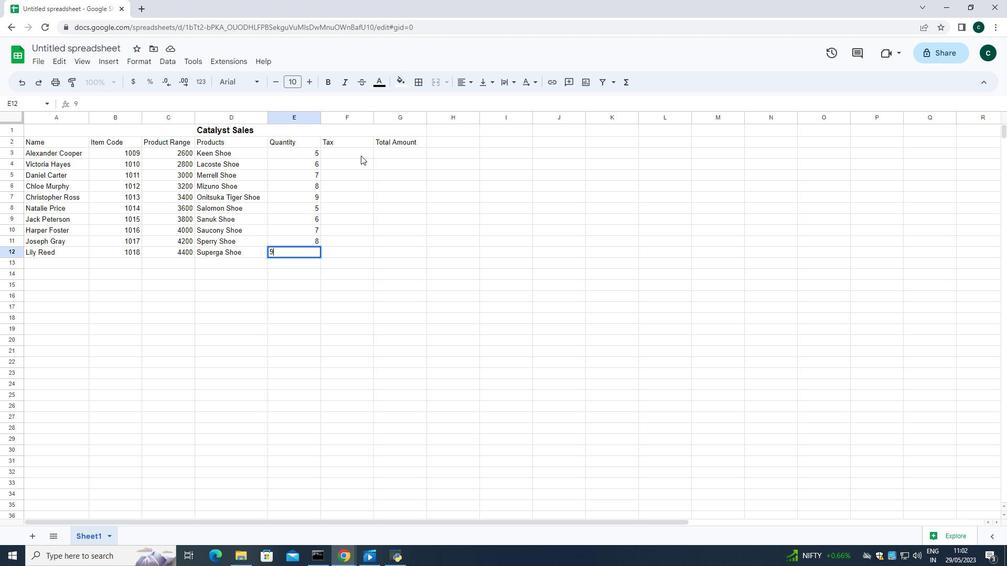 
Action: Mouse pressed left at (360, 155)
Screenshot: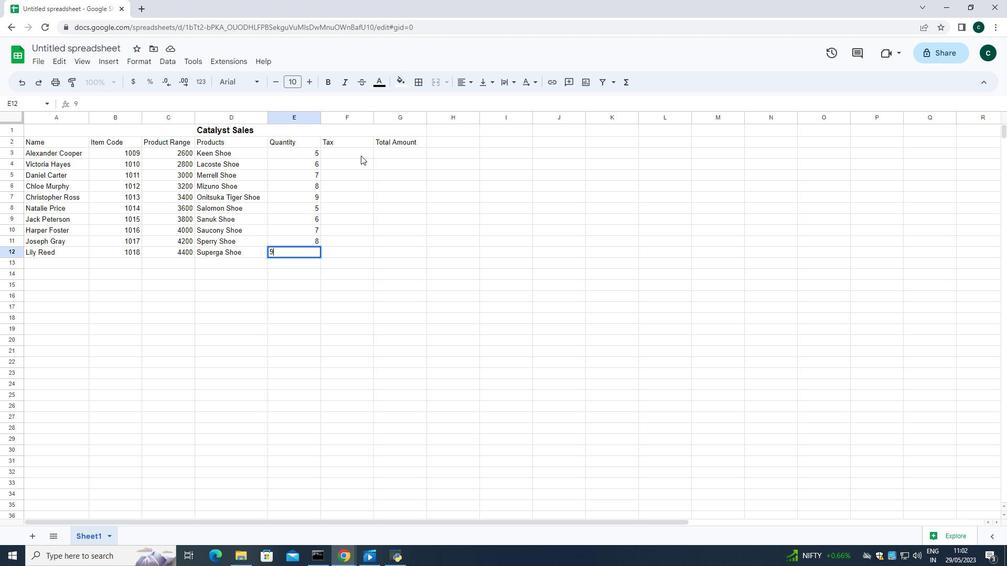 
Action: Mouse moved to (366, 152)
Screenshot: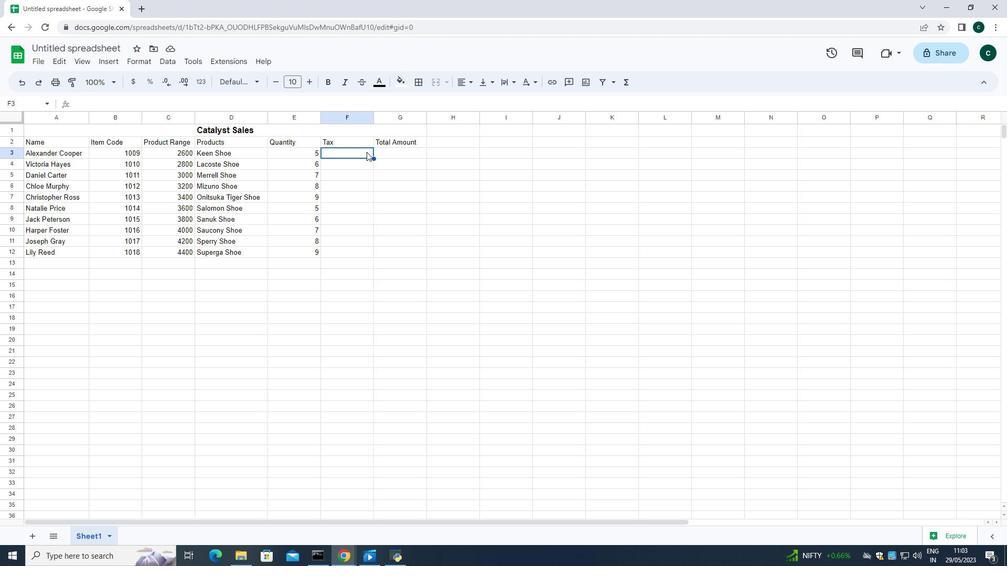 
Action: Mouse pressed left at (366, 152)
Screenshot: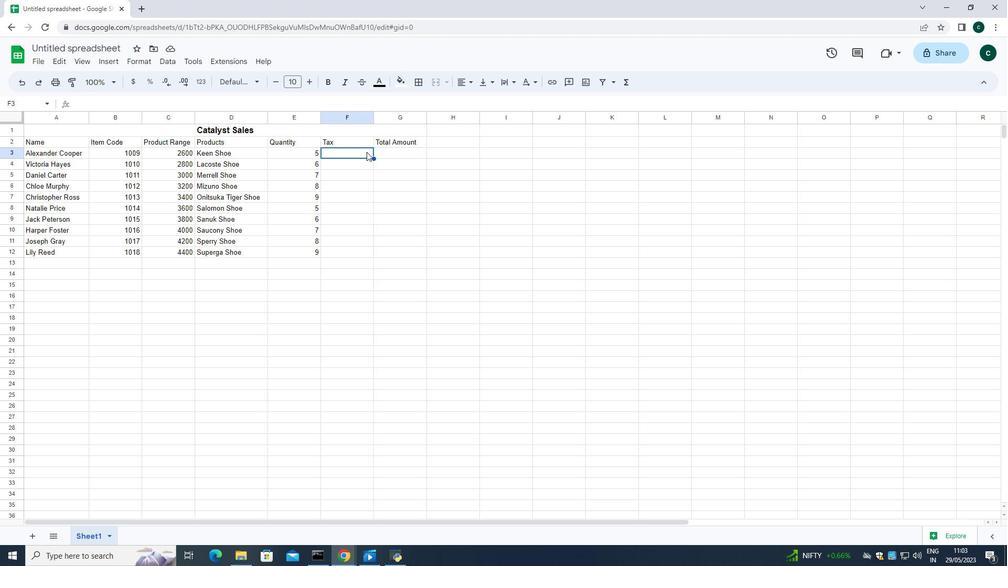
Action: Mouse moved to (222, 157)
Screenshot: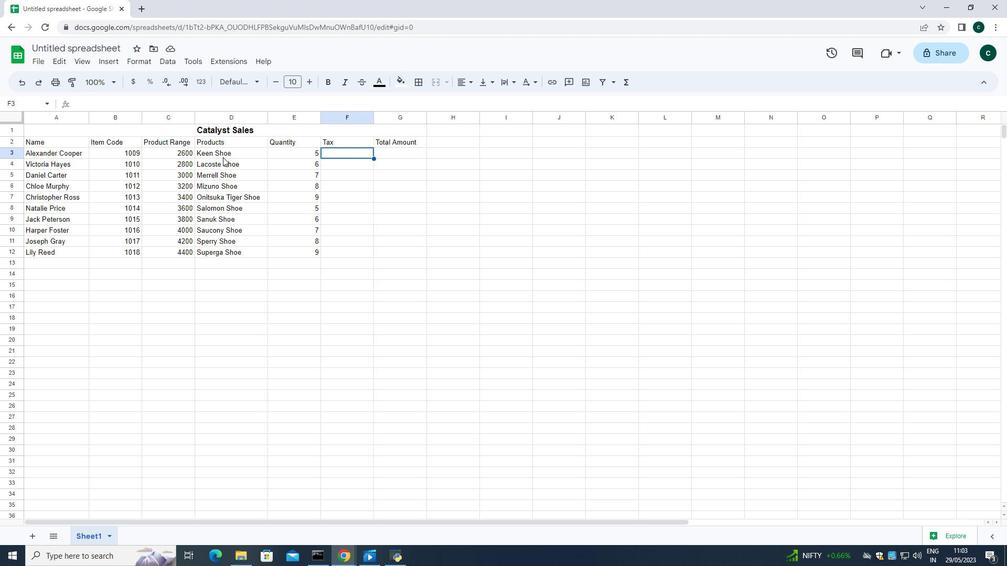 
Action: Key pressed =
Screenshot: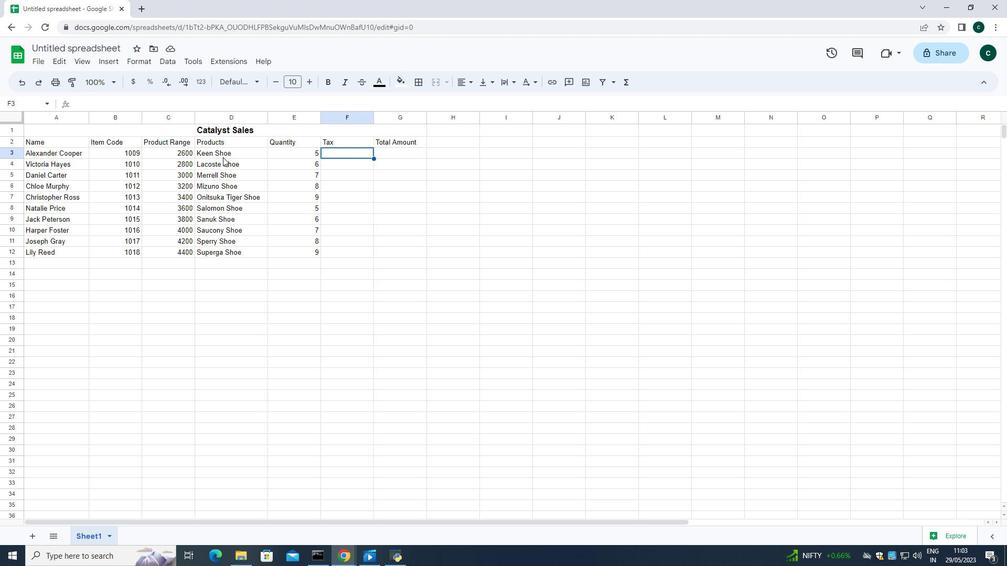 
Action: Mouse moved to (187, 150)
Screenshot: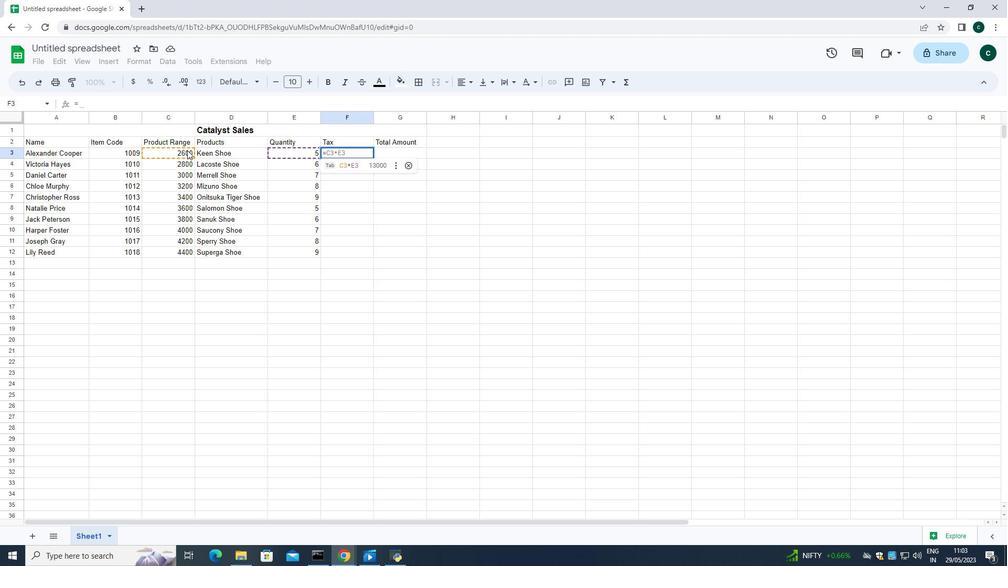 
Action: Mouse pressed left at (187, 150)
Screenshot: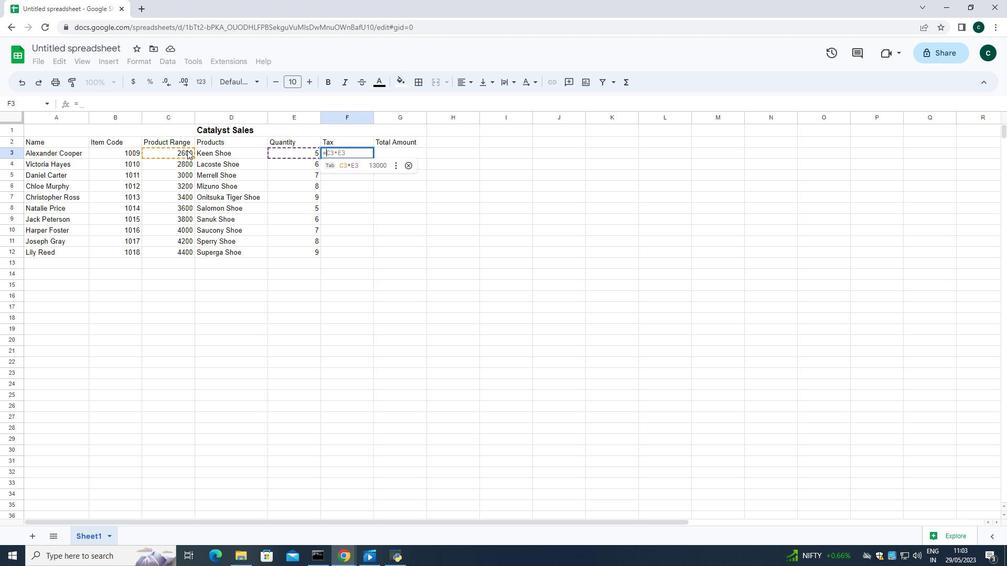 
Action: Mouse moved to (186, 150)
Screenshot: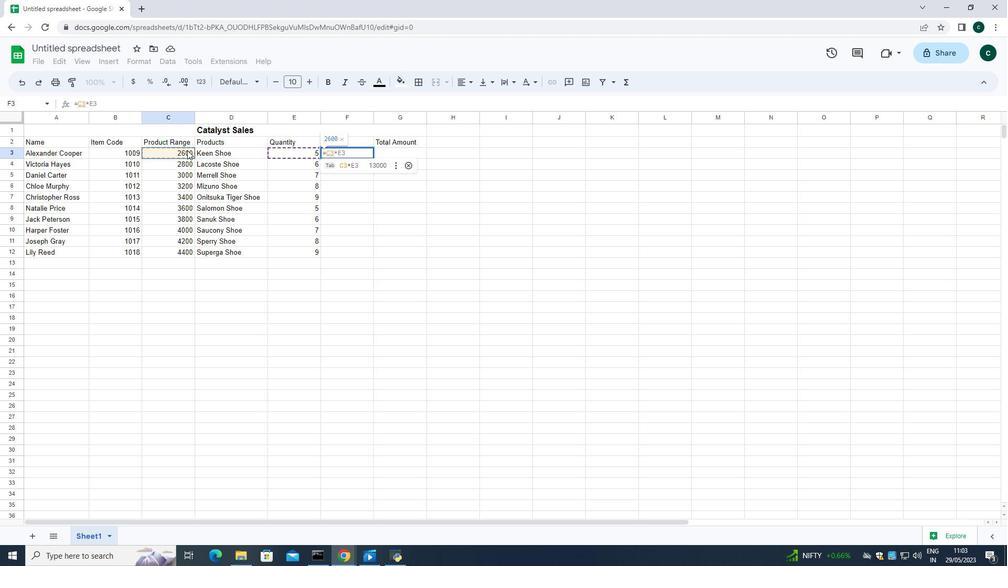 
Action: Key pressed *12<Key.shift><Key.shift><Key.shift><Key.shift><Key.shift><Key.shift><Key.shift><Key.shift><Key.shift><Key.shift><Key.shift><Key.shift><Key.shift>%<Key.enter>
Screenshot: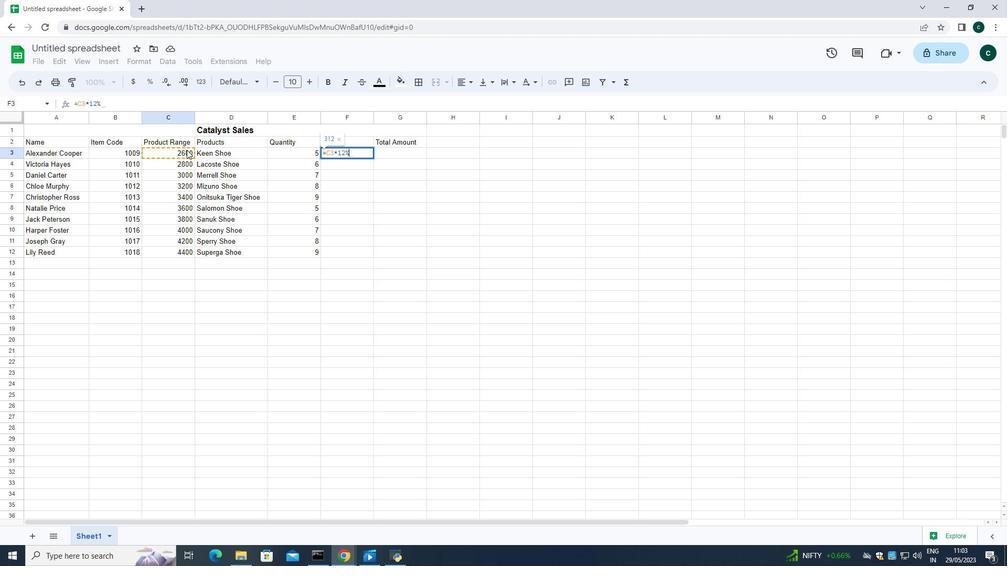 
Action: Mouse moved to (369, 187)
Screenshot: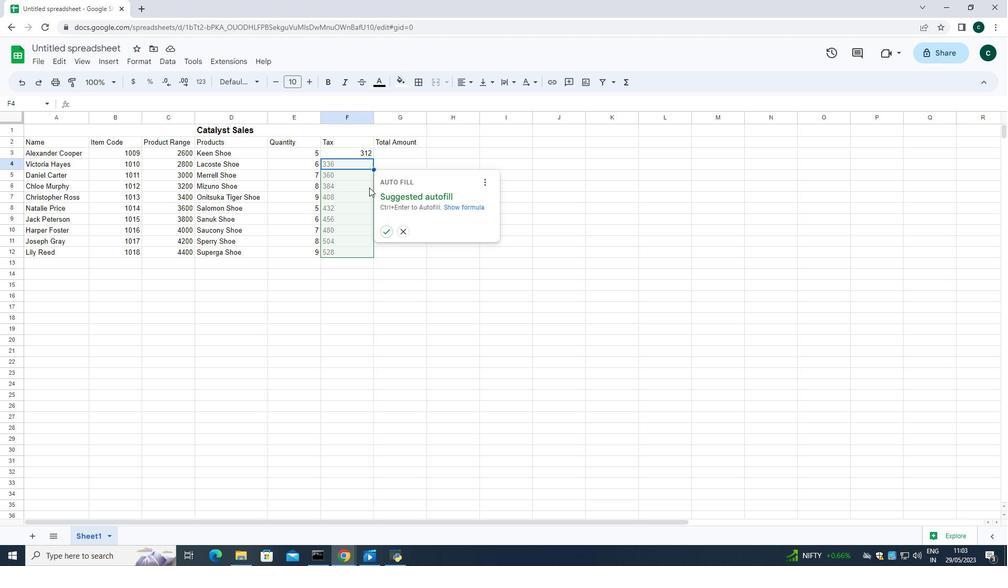 
Action: Key pressed <Key.enter>
Screenshot: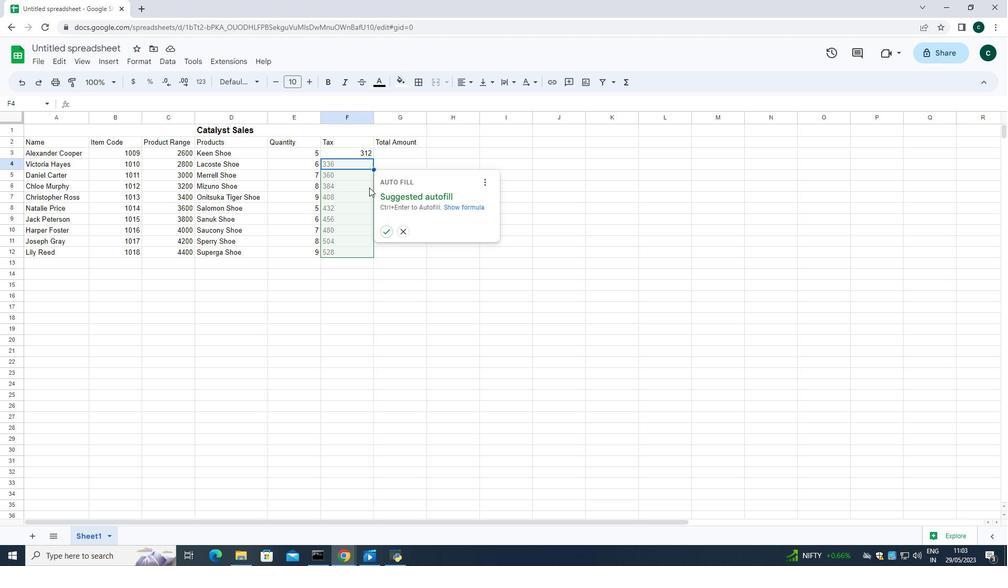 
Action: Mouse moved to (400, 154)
Screenshot: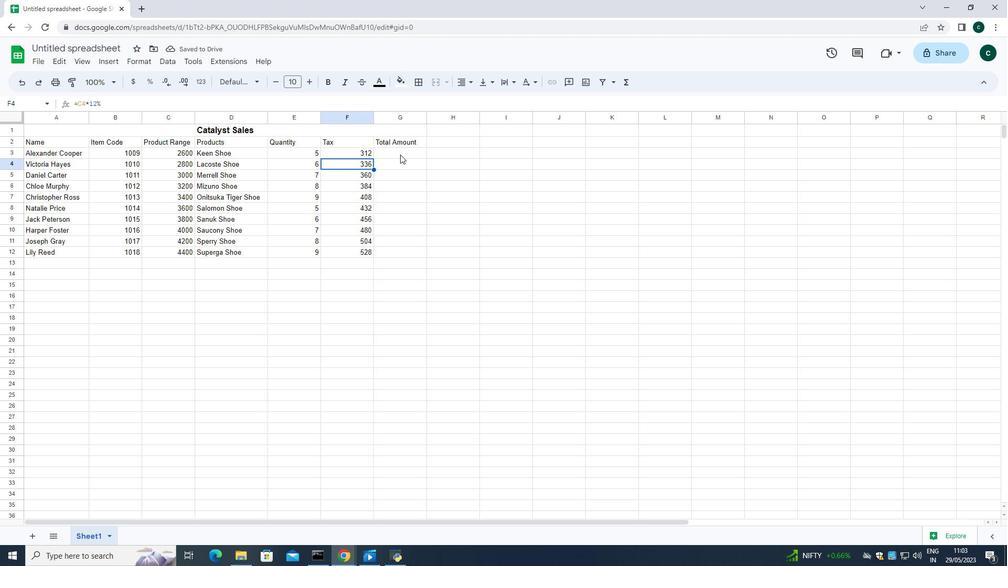 
Action: Mouse pressed left at (400, 154)
Screenshot: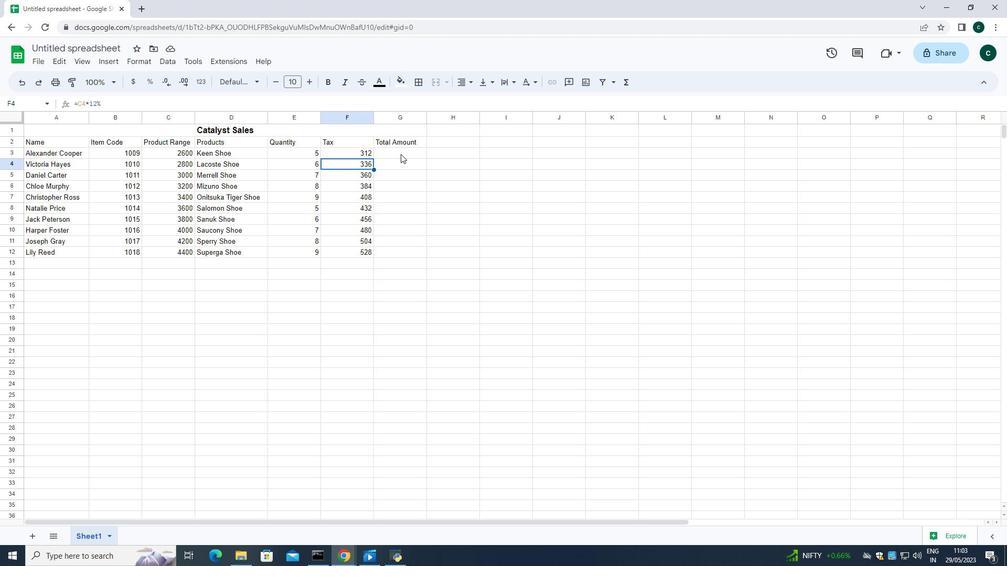 
Action: Mouse moved to (383, 152)
Screenshot: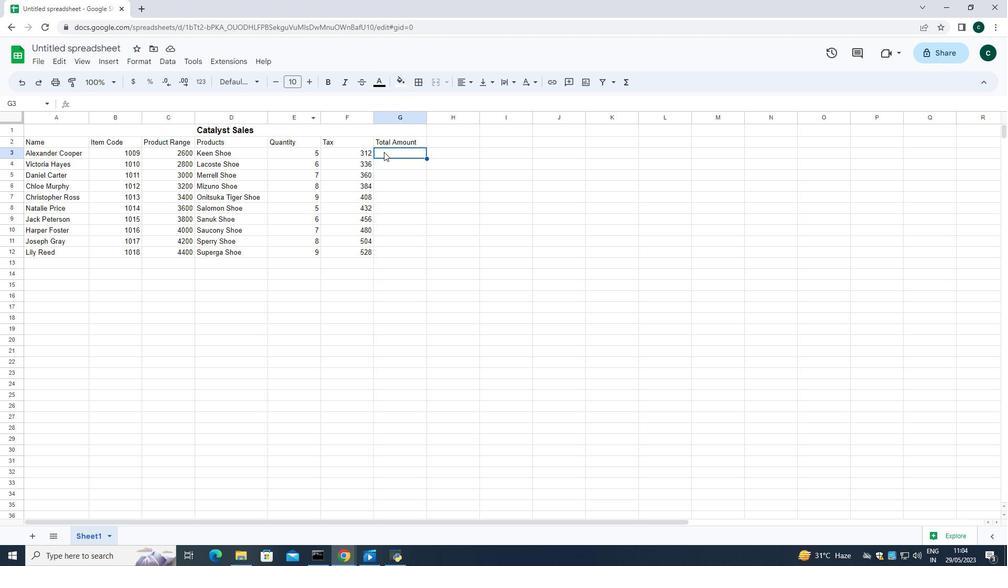 
Action: Mouse pressed left at (383, 152)
Screenshot: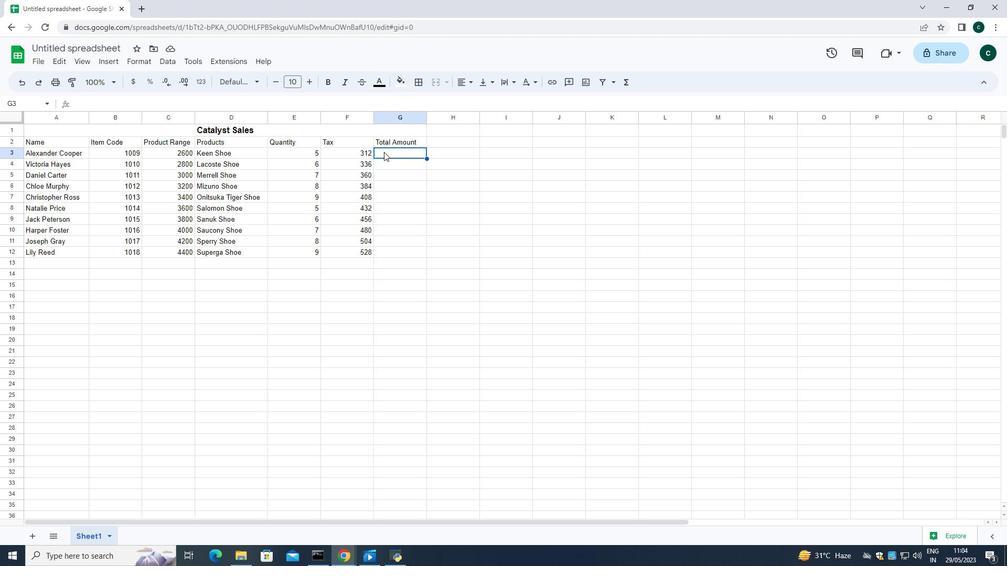 
Action: Key pressed =
Screenshot: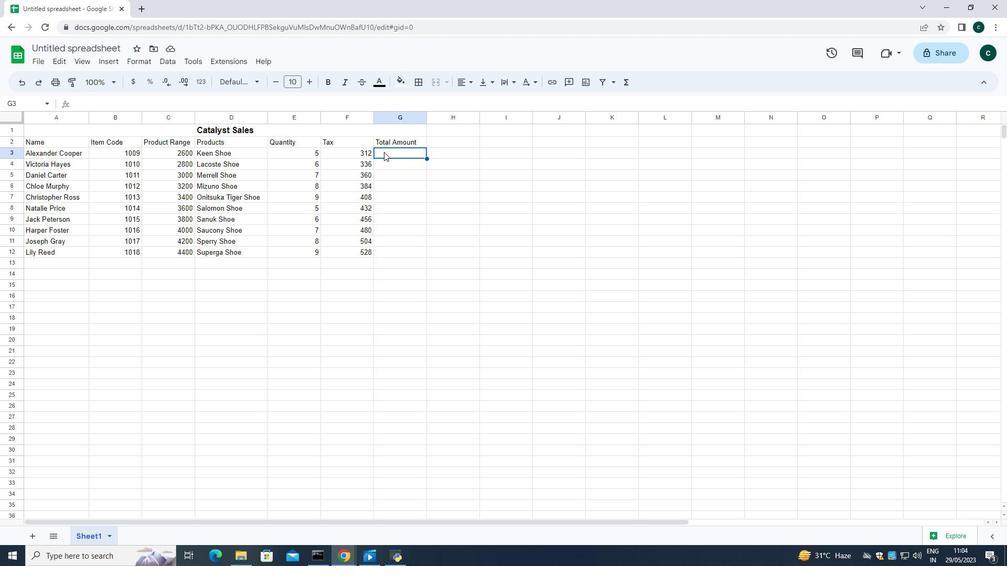 
Action: Mouse moved to (177, 155)
Screenshot: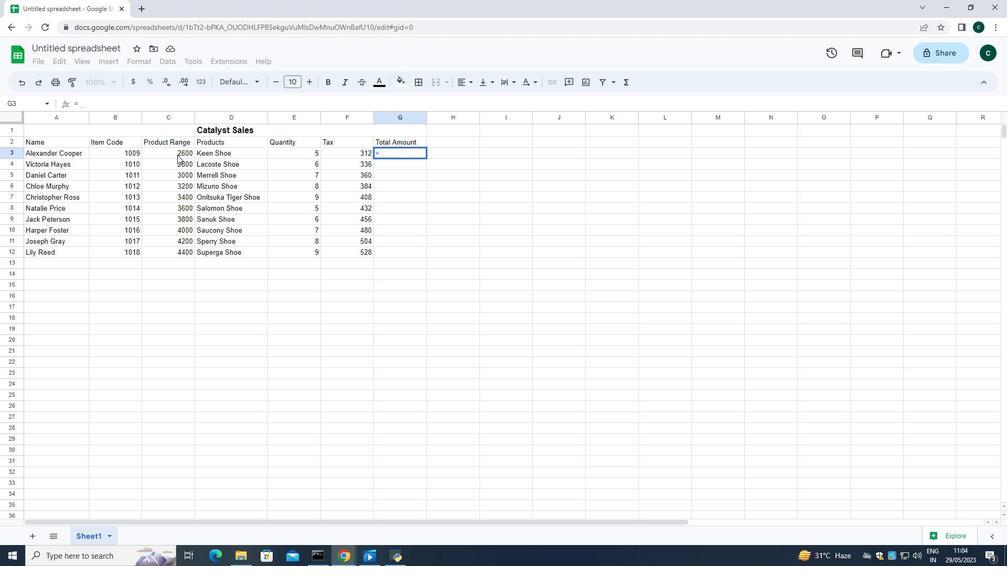 
Action: Mouse pressed left at (177, 155)
Screenshot: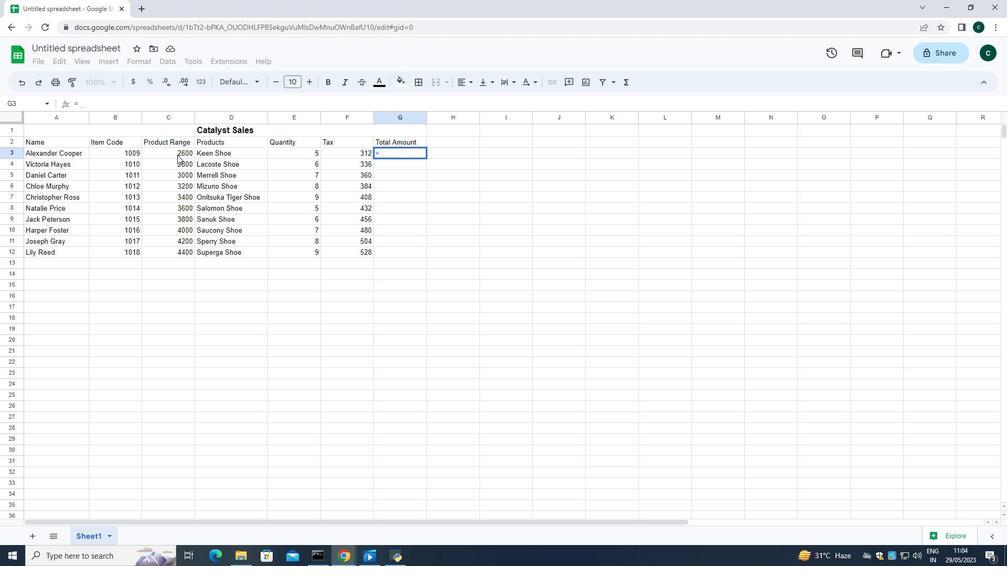 
Action: Mouse moved to (177, 154)
Screenshot: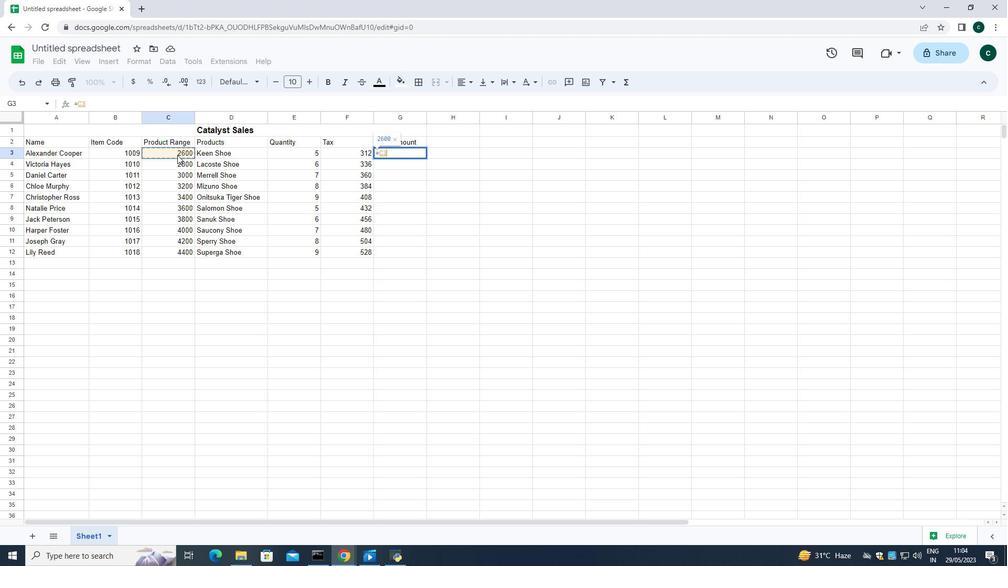 
Action: Key pressed <Key.backspace><Key.backspace>sum
Screenshot: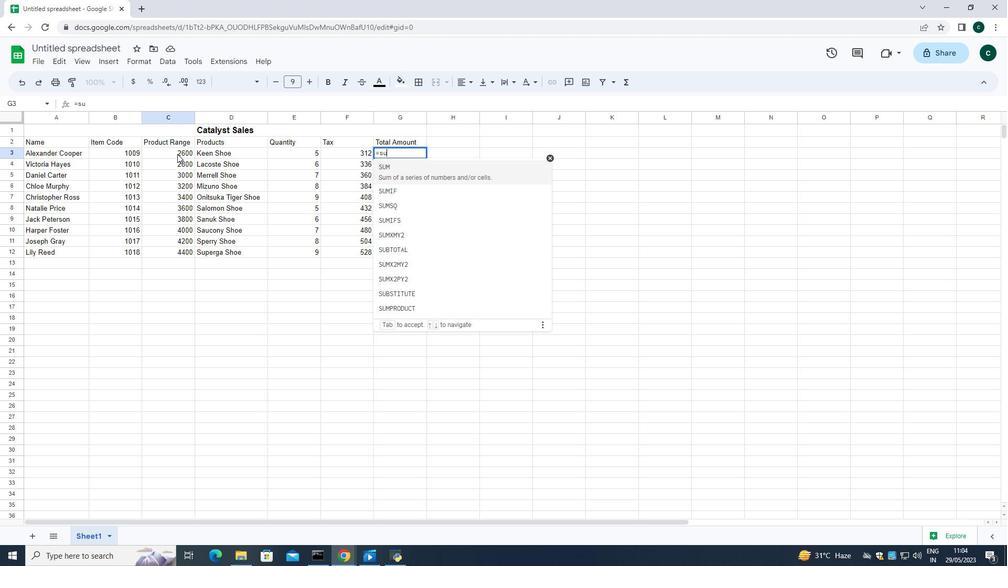 
Action: Mouse moved to (177, 154)
Screenshot: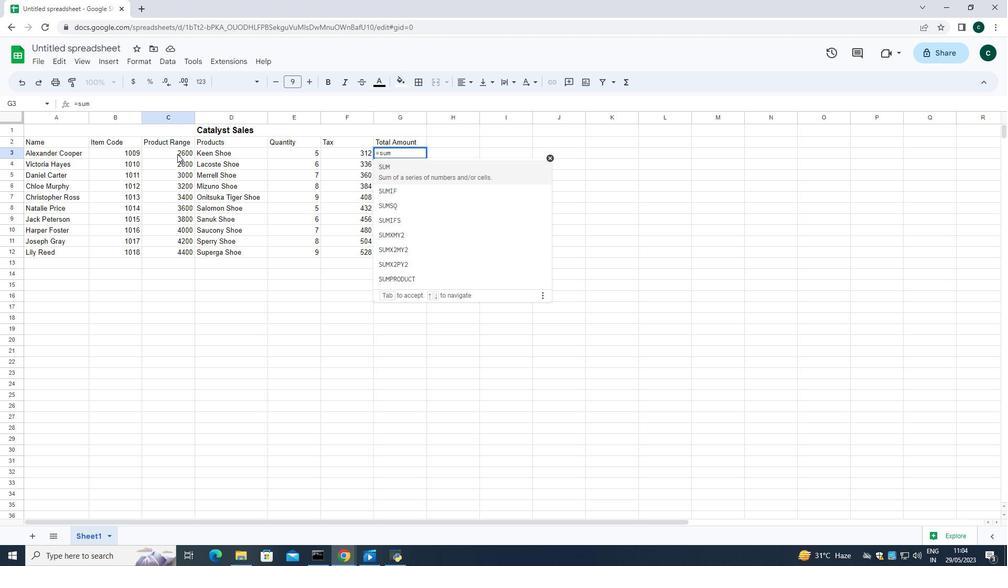 
Action: Mouse pressed left at (177, 154)
Screenshot: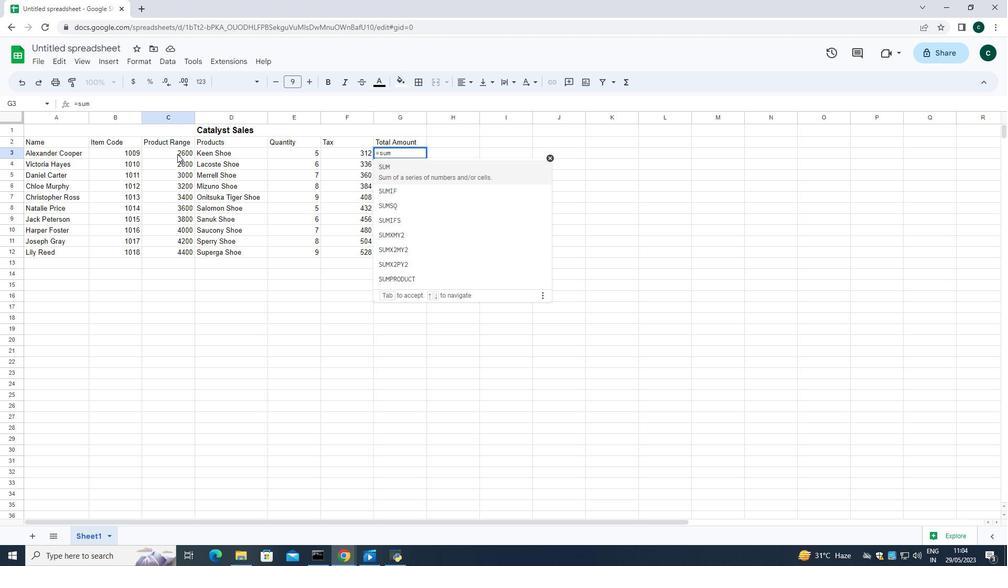 
Action: Mouse moved to (419, 152)
Screenshot: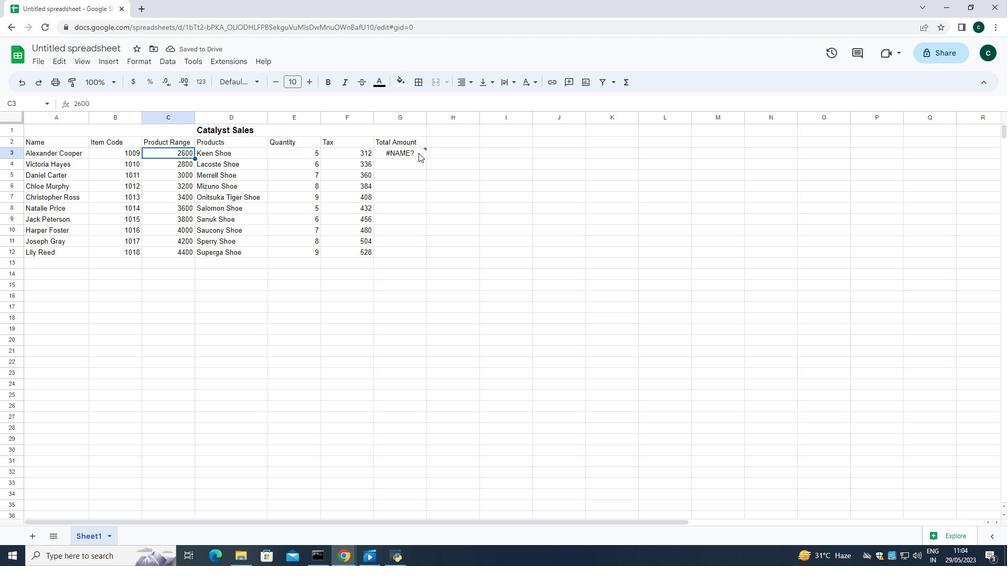 
Action: Mouse pressed left at (419, 152)
Screenshot: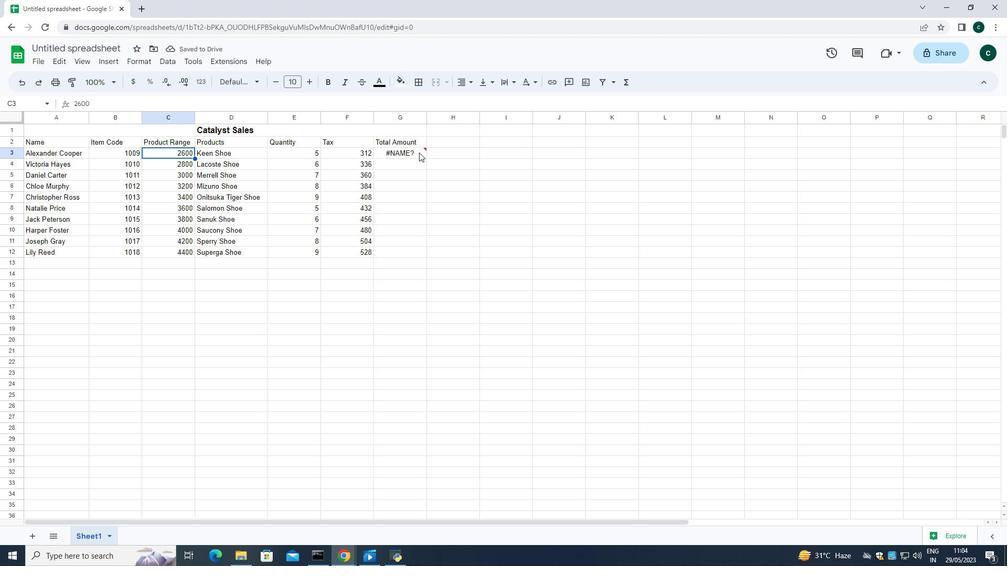
Action: Mouse moved to (419, 152)
Screenshot: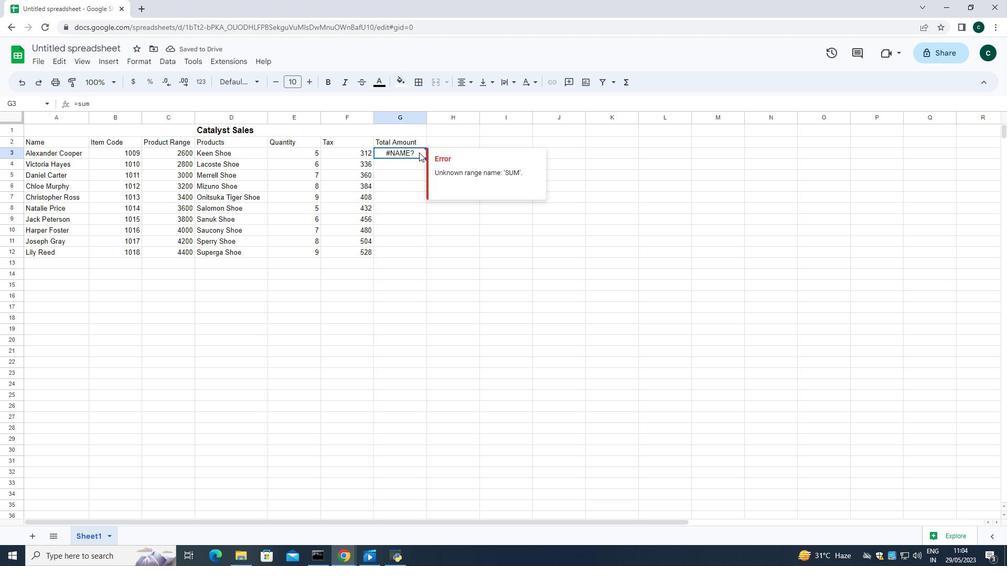 
Action: Key pressed <Key.delete>=sum<Key.shift_r>(
Screenshot: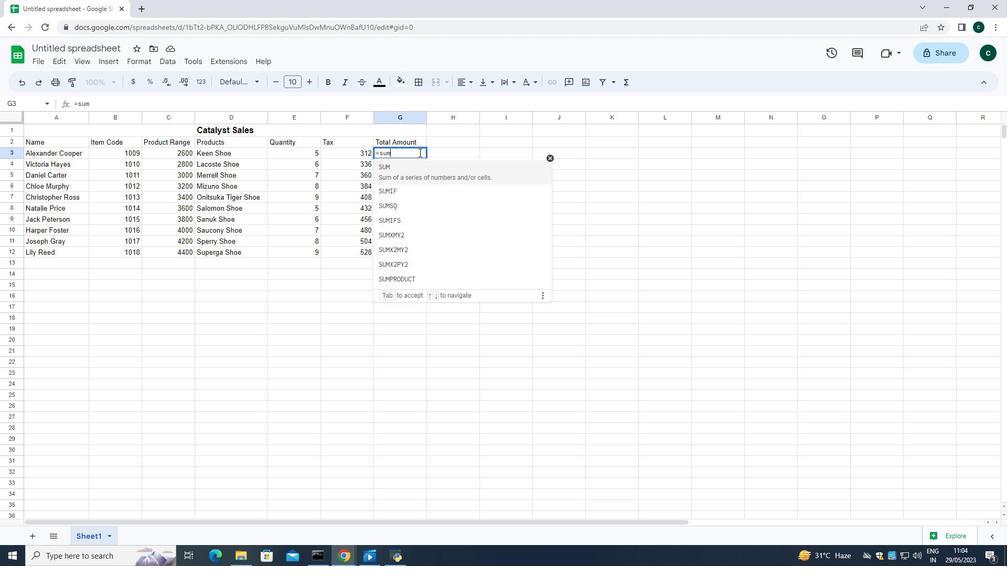 
Action: Mouse moved to (174, 149)
Screenshot: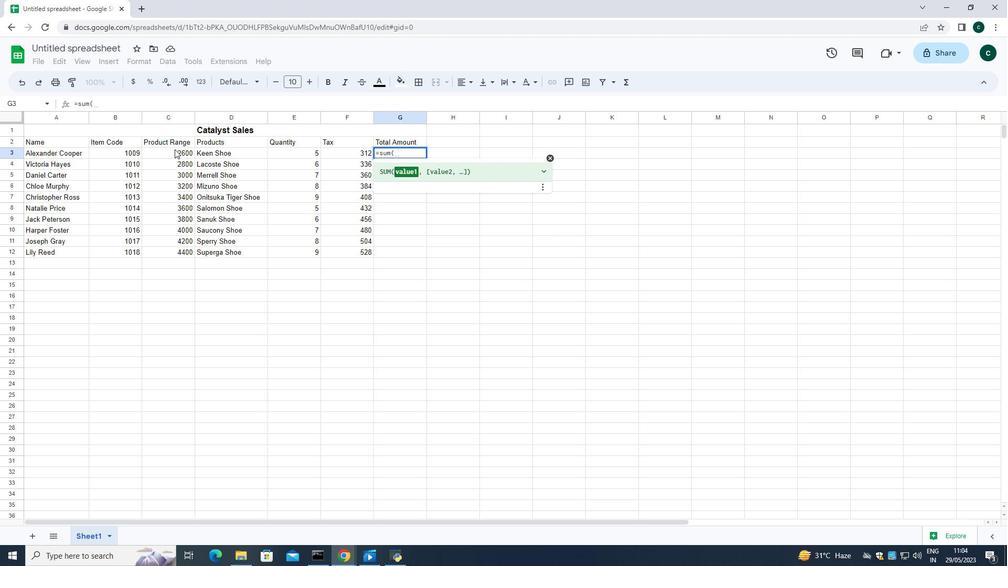 
Action: Mouse pressed left at (174, 149)
Screenshot: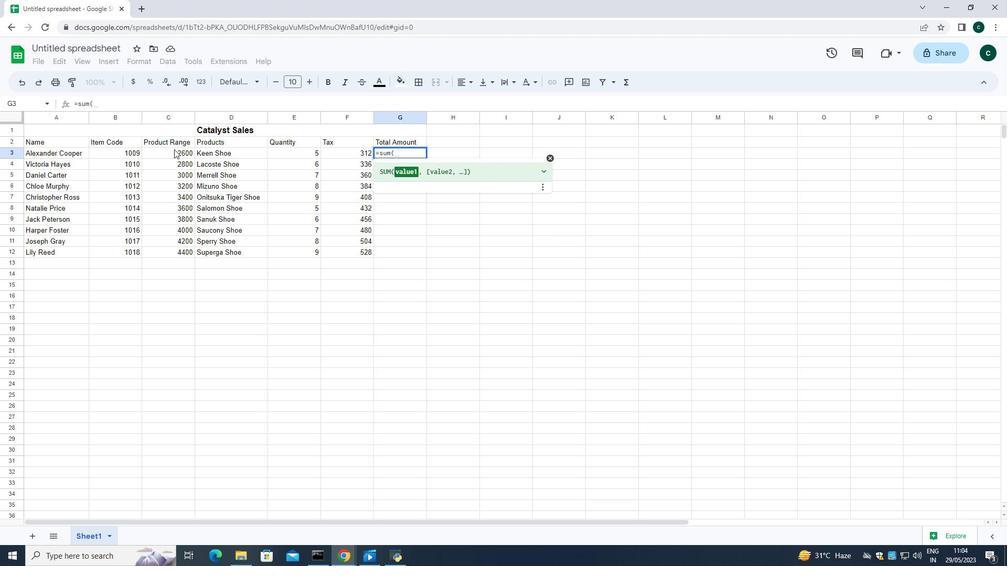 
Action: Mouse moved to (341, 152)
Screenshot: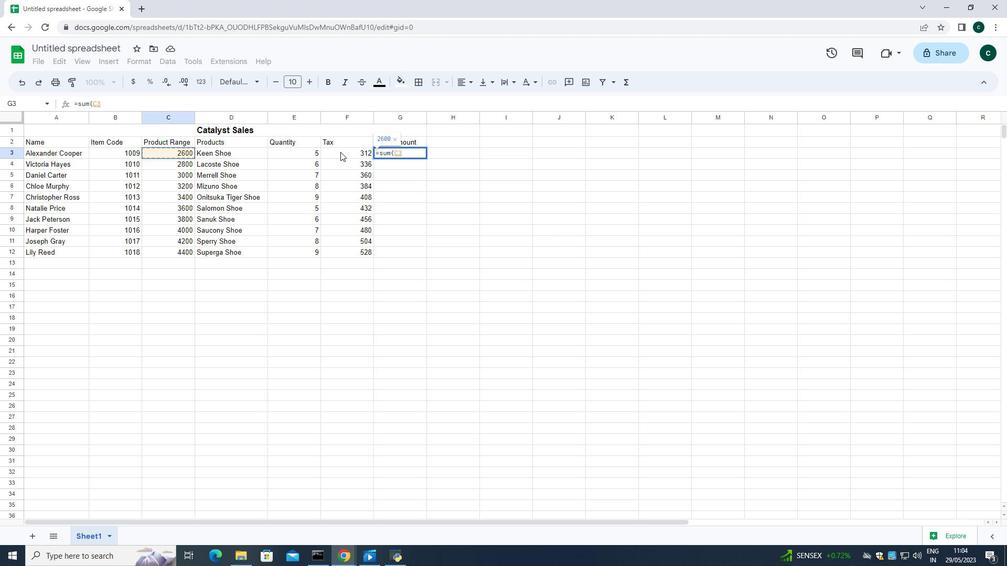 
Action: Mouse pressed left at (341, 152)
Screenshot: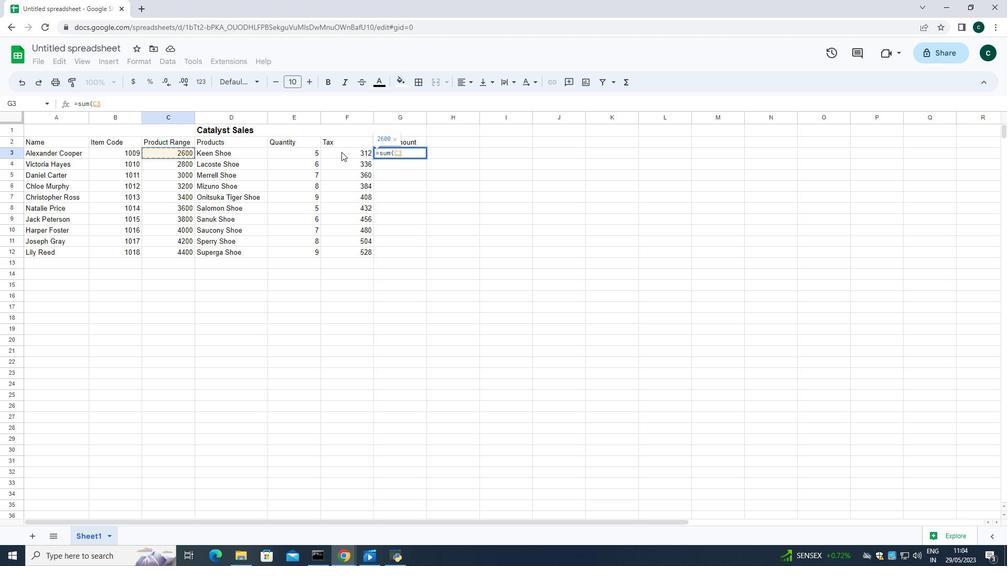 
Action: Mouse moved to (369, 158)
Screenshot: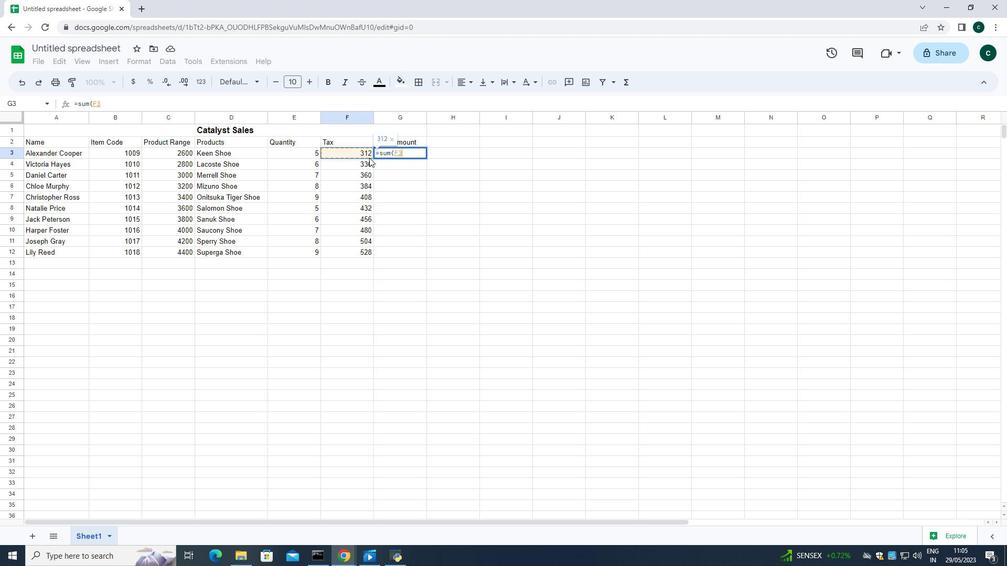 
Action: Key pressed +
Screenshot: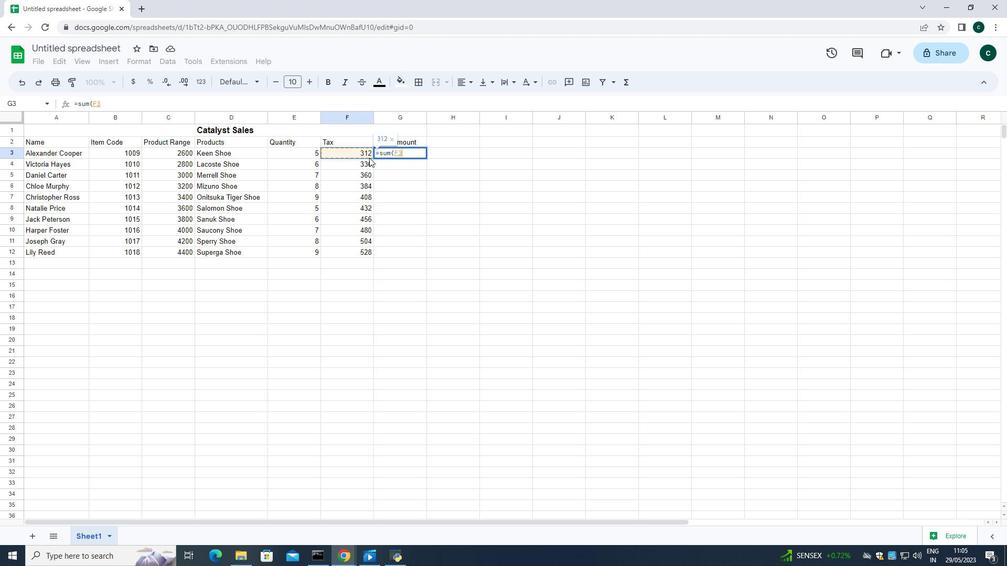 
Action: Mouse moved to (176, 151)
Screenshot: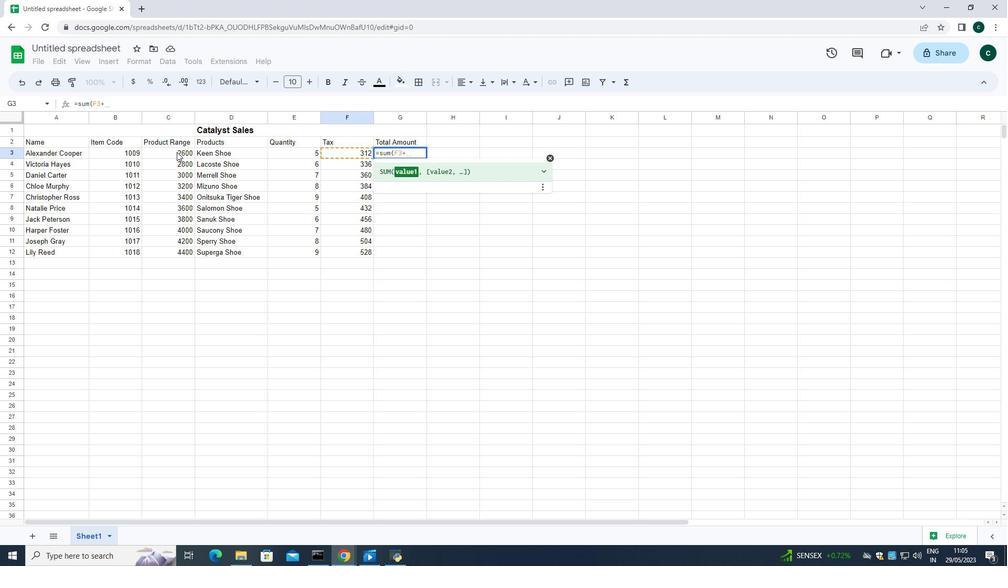 
Action: Mouse pressed left at (176, 151)
Screenshot: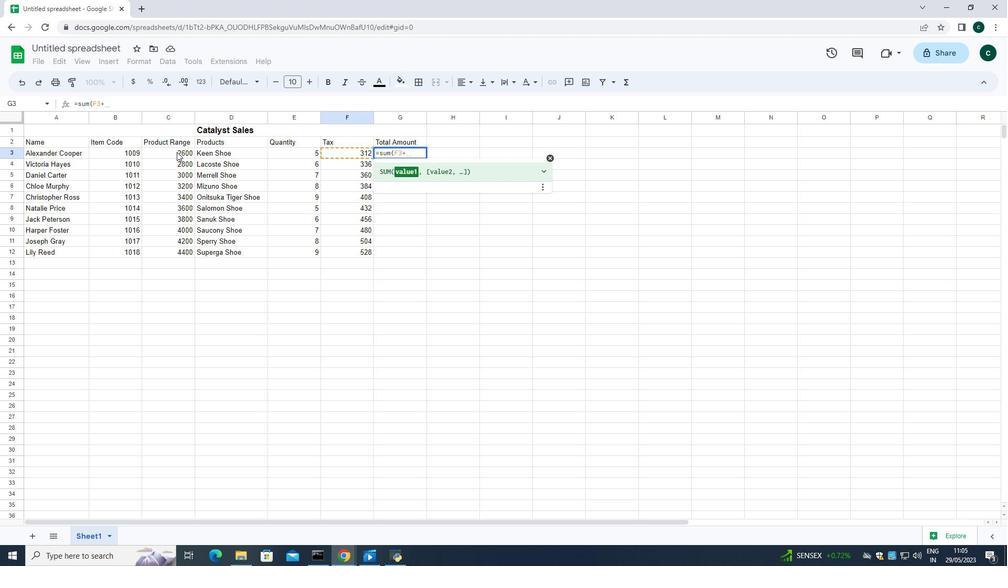 
Action: Mouse moved to (183, 152)
Screenshot: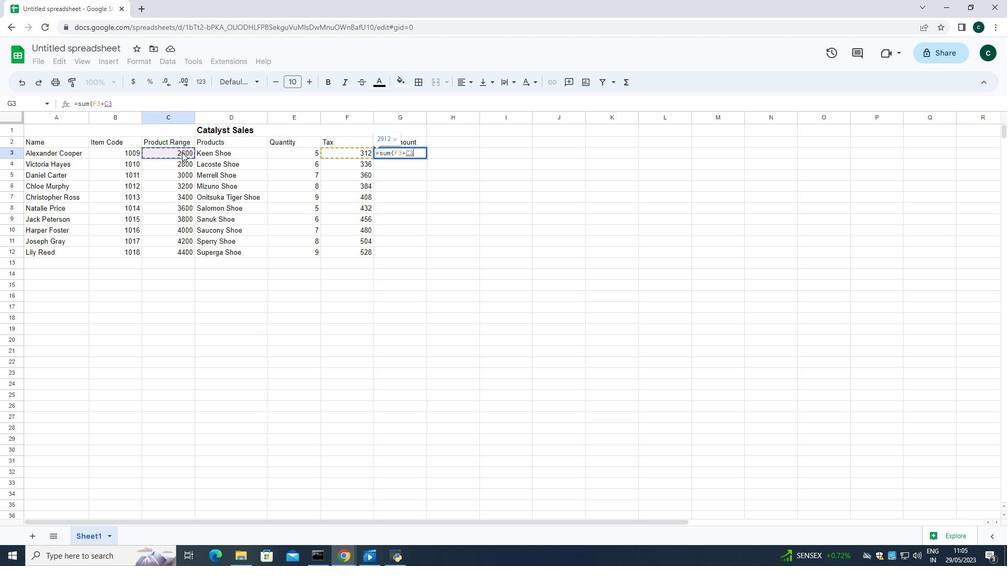 
Action: Key pressed <Key.shift_r><Key.shift_r><Key.shift_r><Key.shift_r><Key.shift_r><Key.shift_r><Key.shift_r><Key.shift_r><Key.shift_r><Key.shift_r><Key.shift_r><Key.shift_r><Key.shift_r>)<Key.enter>
Screenshot: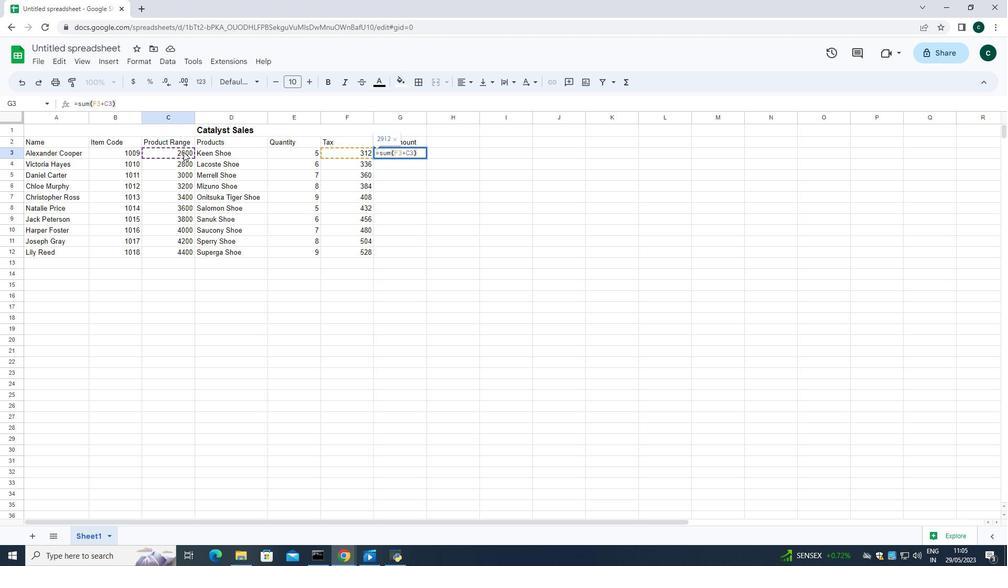 
Action: Mouse moved to (420, 175)
Screenshot: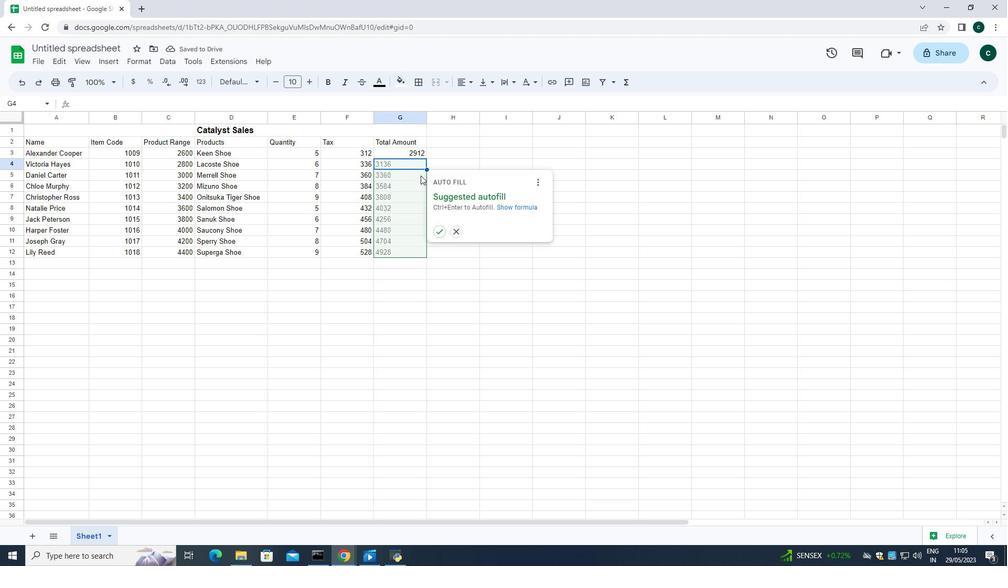 
Action: Key pressed <Key.enter>
Screenshot: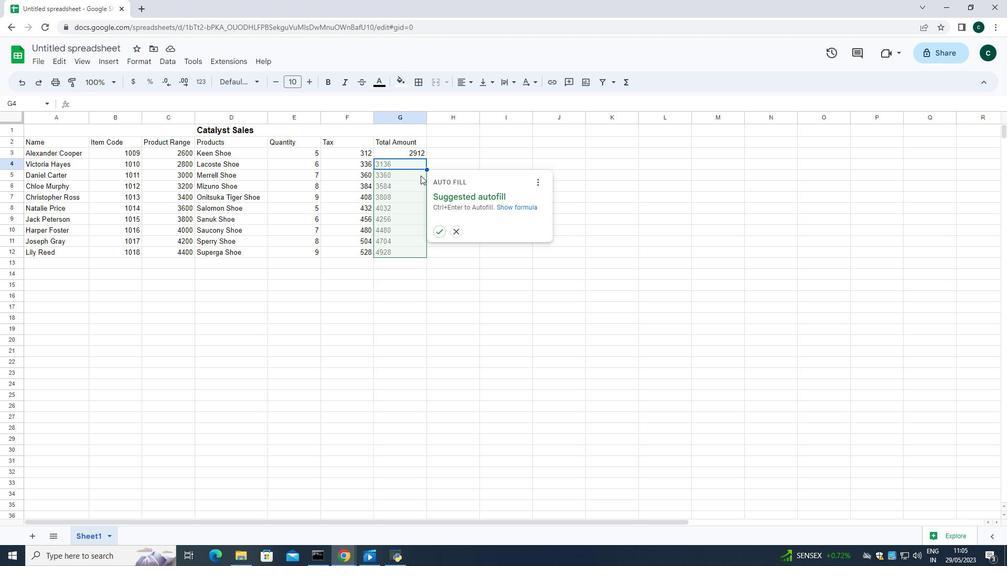 
Action: Mouse moved to (406, 264)
Screenshot: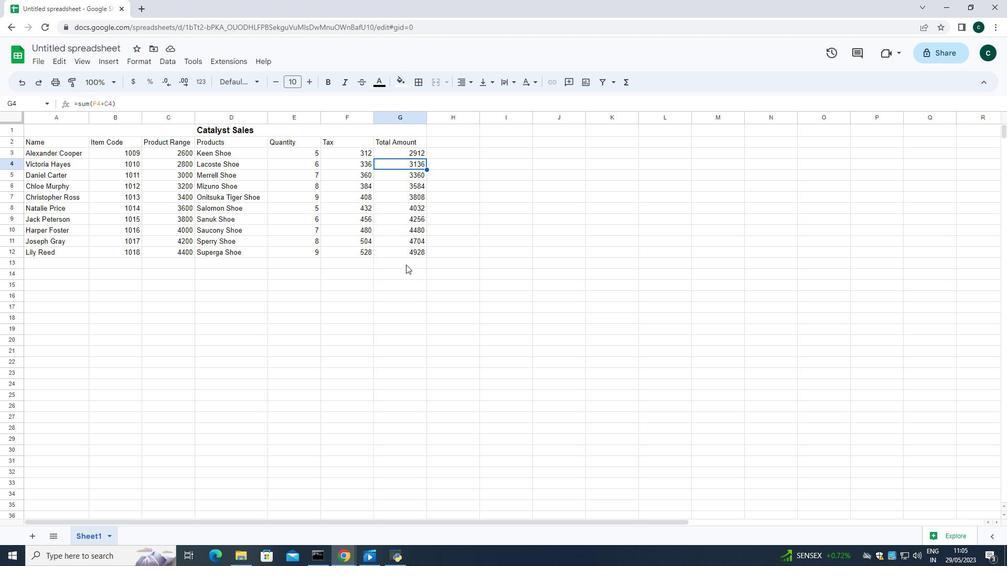 
Action: Mouse pressed left at (406, 264)
Screenshot: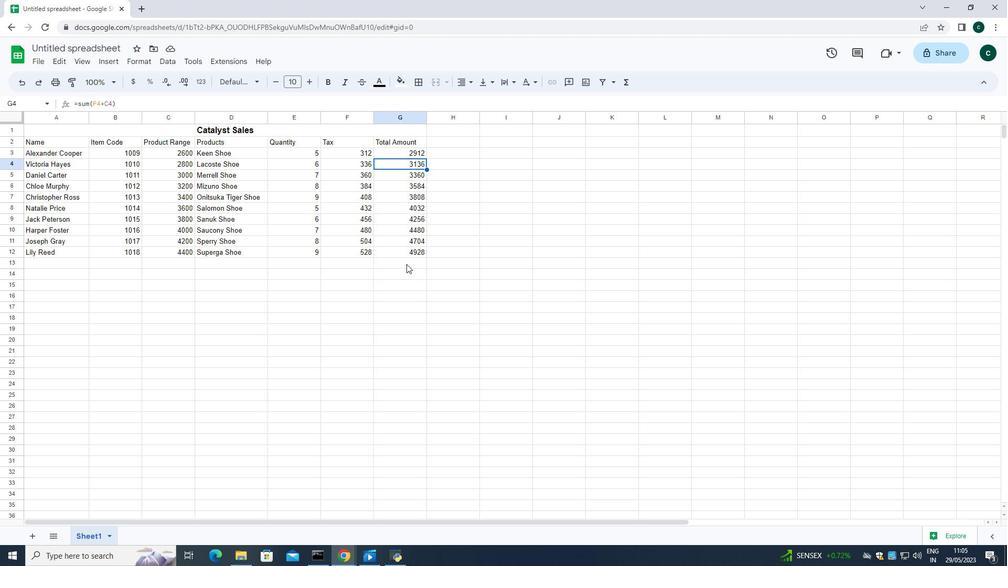 
Action: Mouse moved to (400, 274)
Screenshot: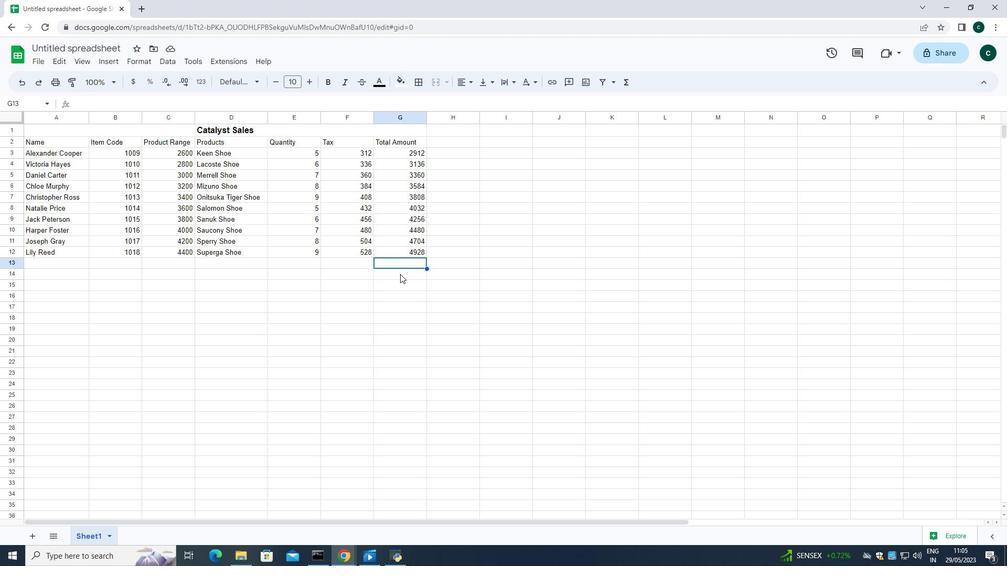 
Action: Mouse pressed left at (400, 274)
Screenshot: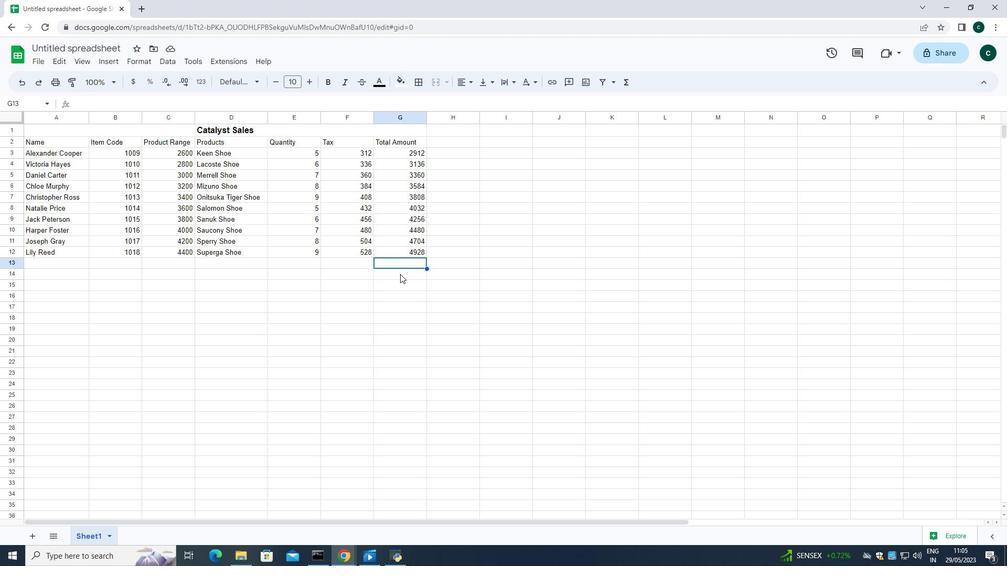 
Action: Mouse moved to (404, 263)
Screenshot: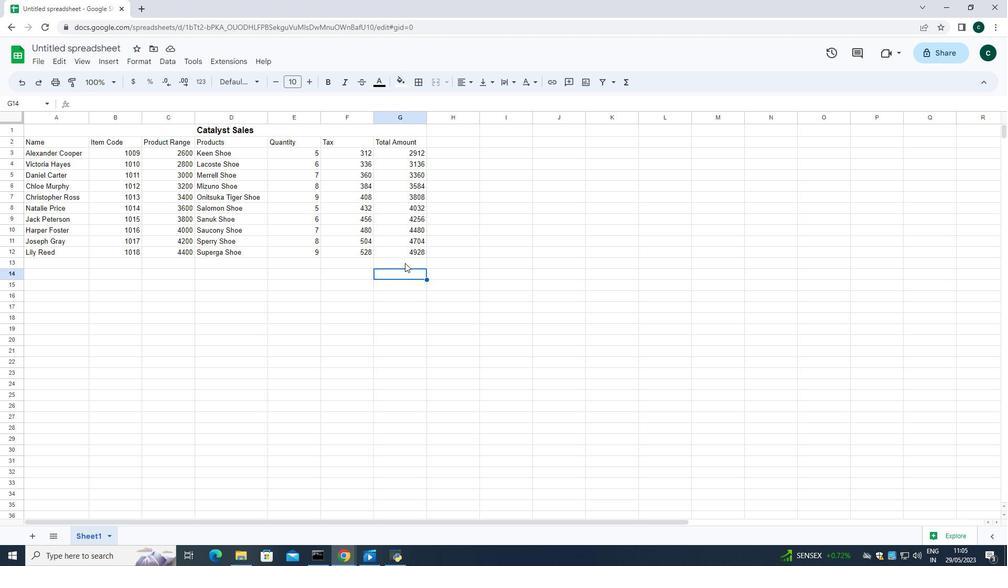 
Action: Mouse pressed left at (404, 263)
Screenshot: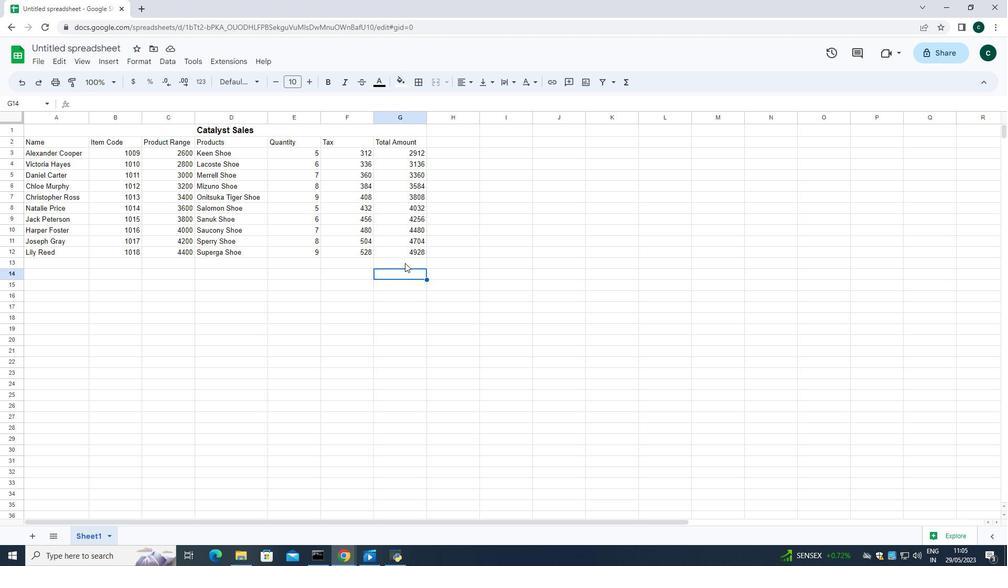 
Action: Key pressed =sum<Key.shift_r><Key.shift_r><Key.shift_r><Key.shift_r>(
Screenshot: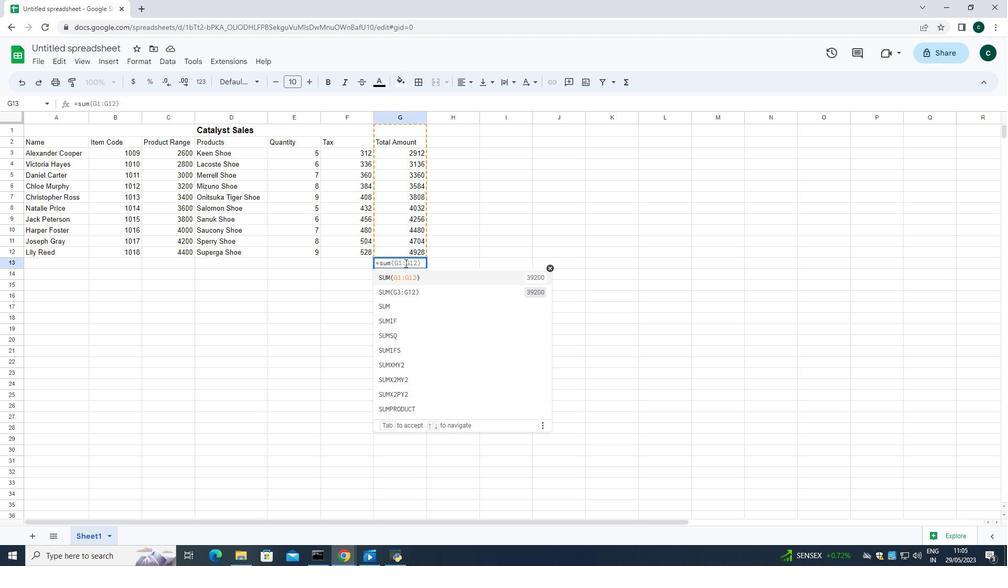
Action: Mouse moved to (399, 151)
Screenshot: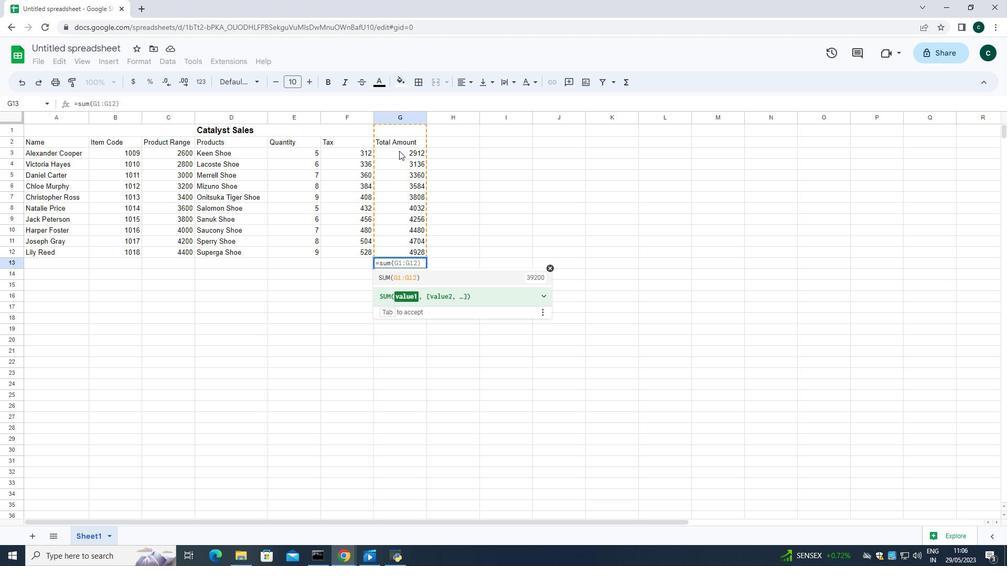 
Action: Mouse pressed left at (399, 151)
Screenshot: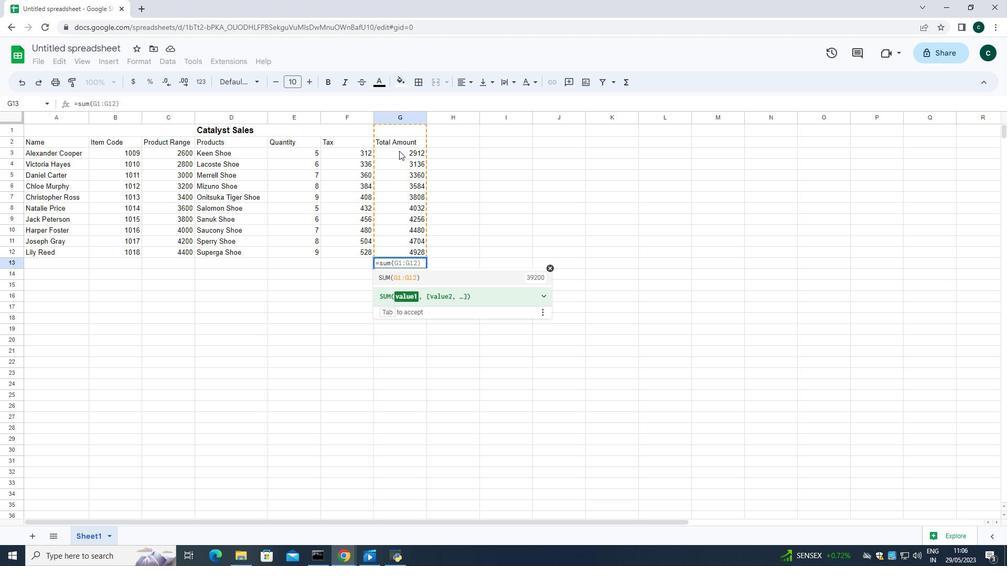 
Action: Mouse moved to (404, 250)
Screenshot: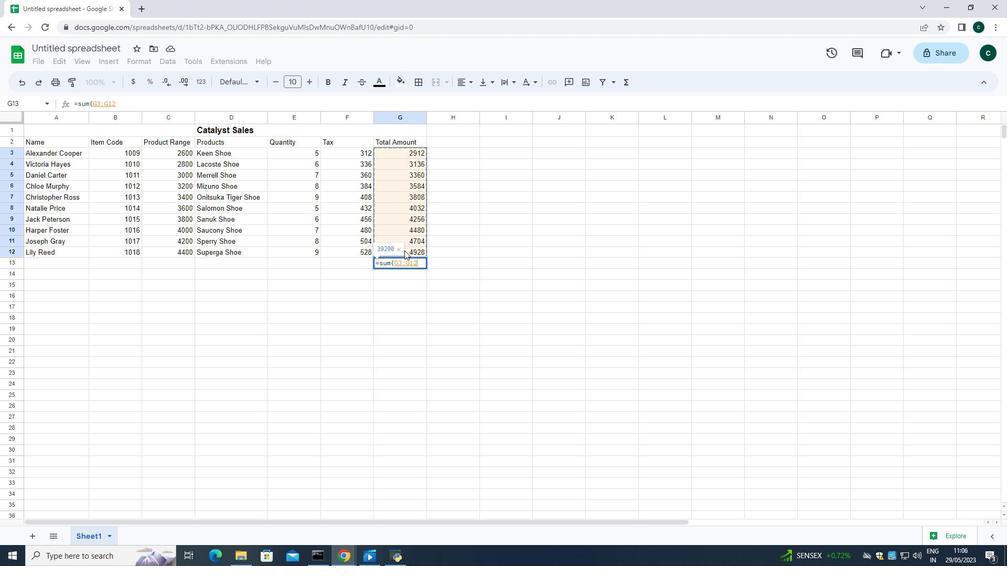 
Action: Key pressed <Key.shift_r>)<Key.enter>
Screenshot: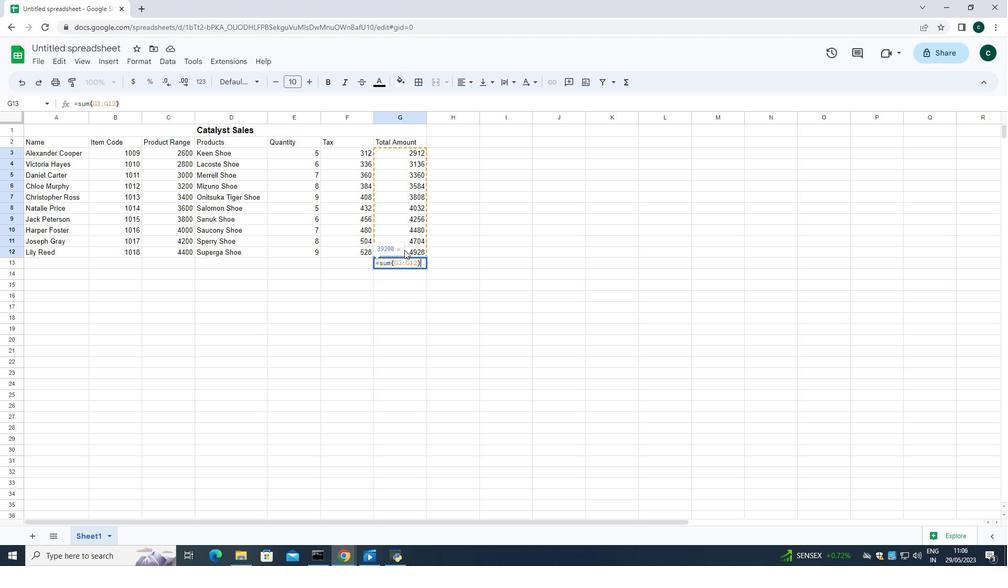 
Action: Mouse moved to (398, 262)
Screenshot: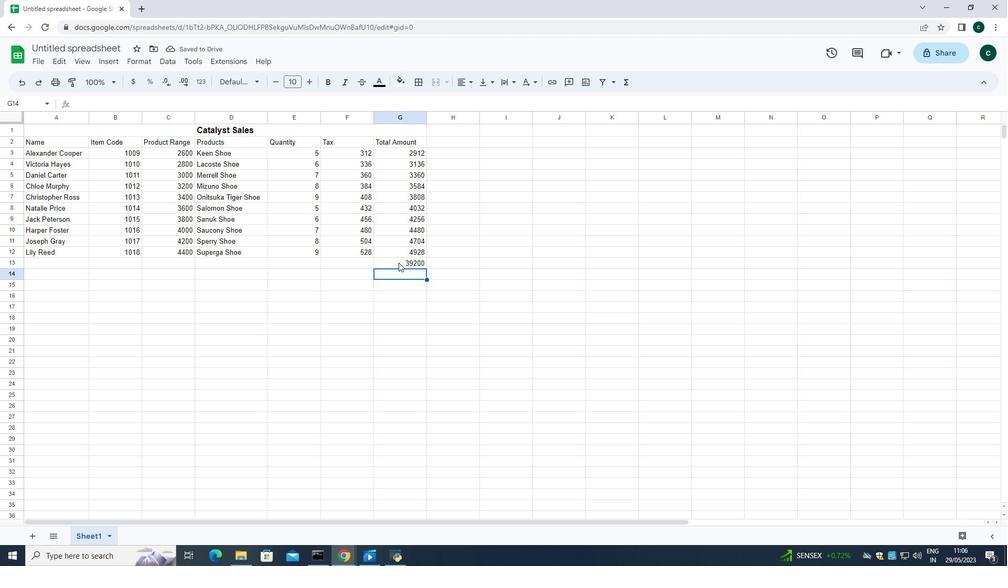 
Action: Mouse pressed left at (398, 262)
Screenshot: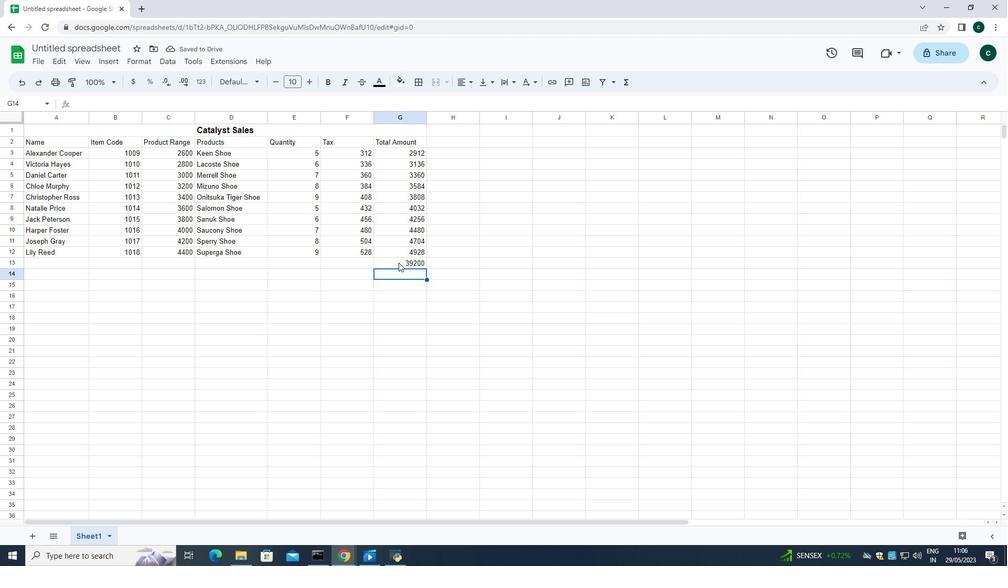 
Action: Mouse moved to (348, 260)
Screenshot: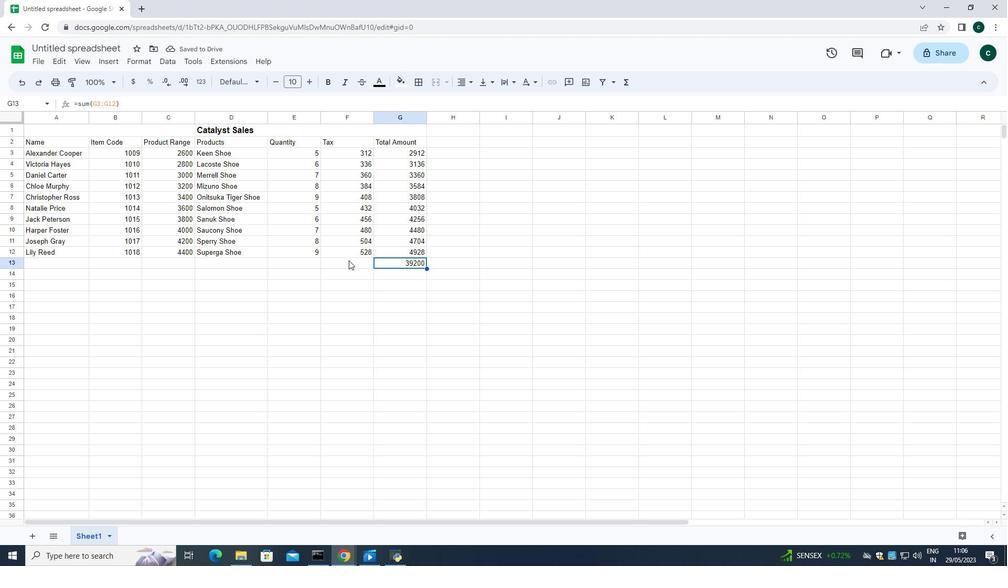 
Action: Mouse pressed left at (348, 260)
Screenshot: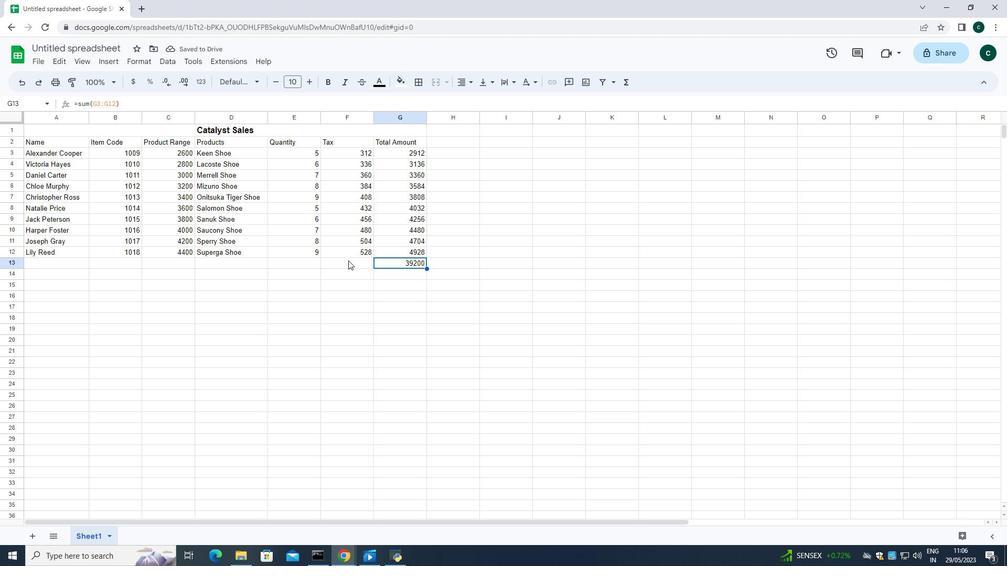 
Action: Key pressed tota
Screenshot: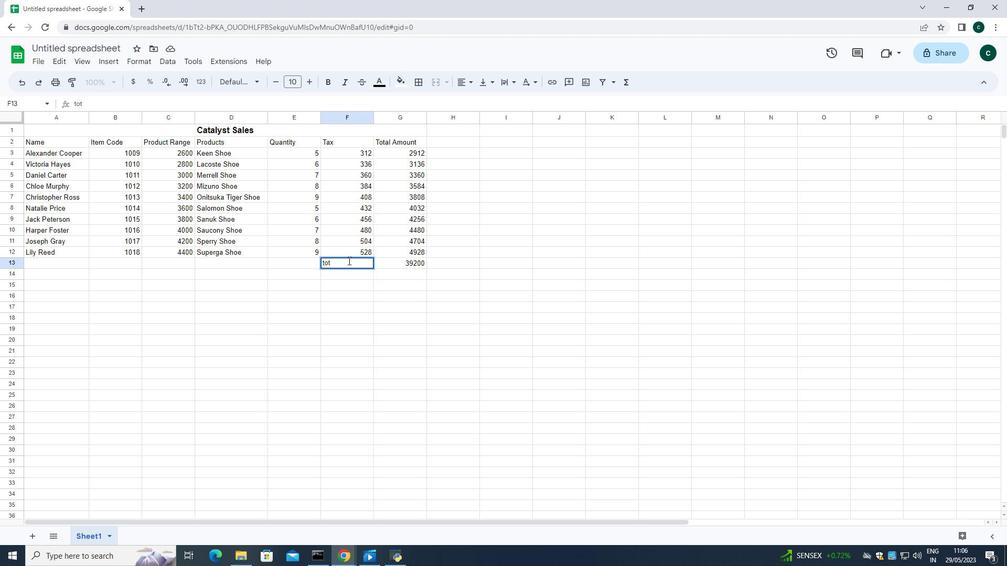 
Action: Mouse moved to (395, 265)
Screenshot: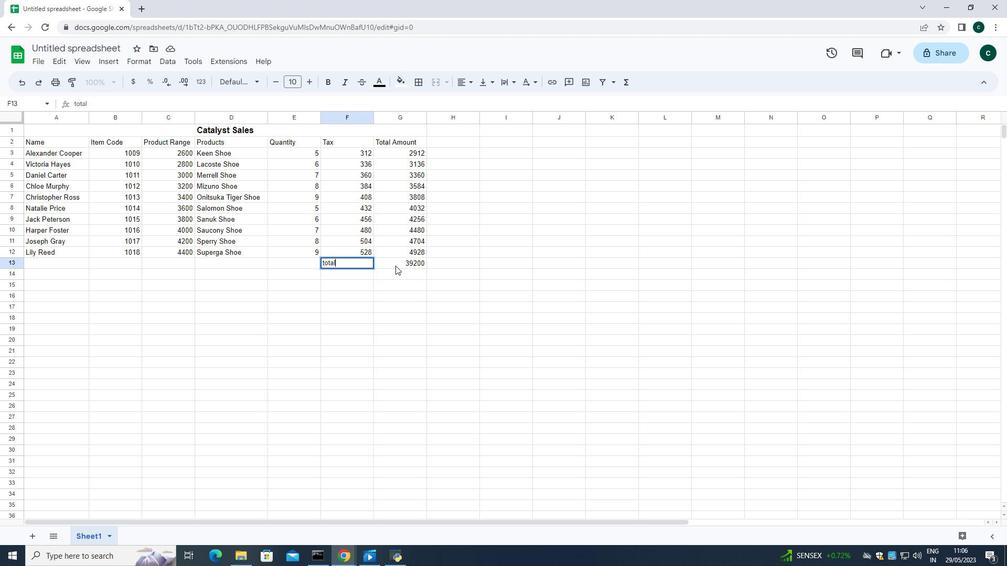 
Action: Mouse pressed left at (395, 265)
Screenshot: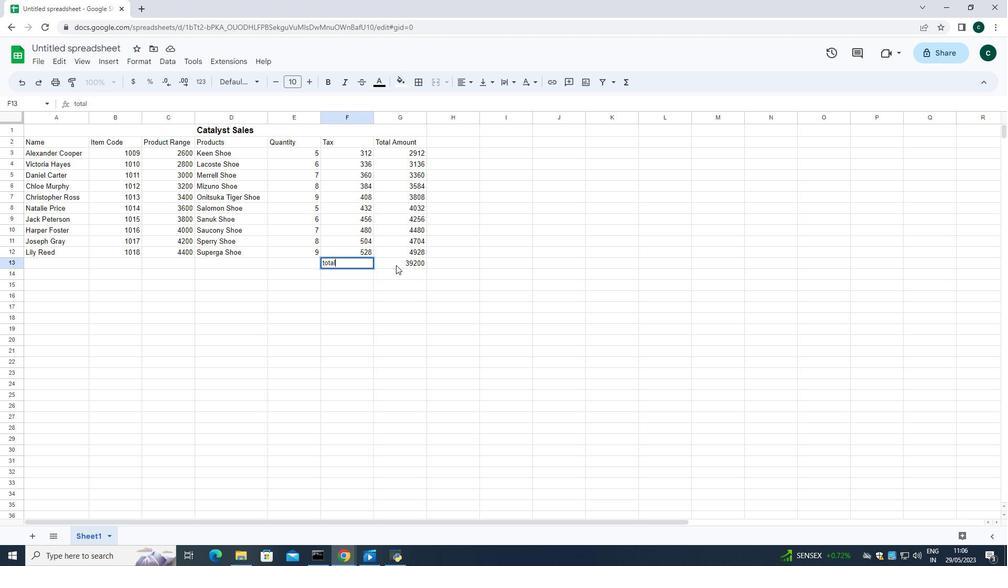 
Action: Mouse moved to (339, 263)
Screenshot: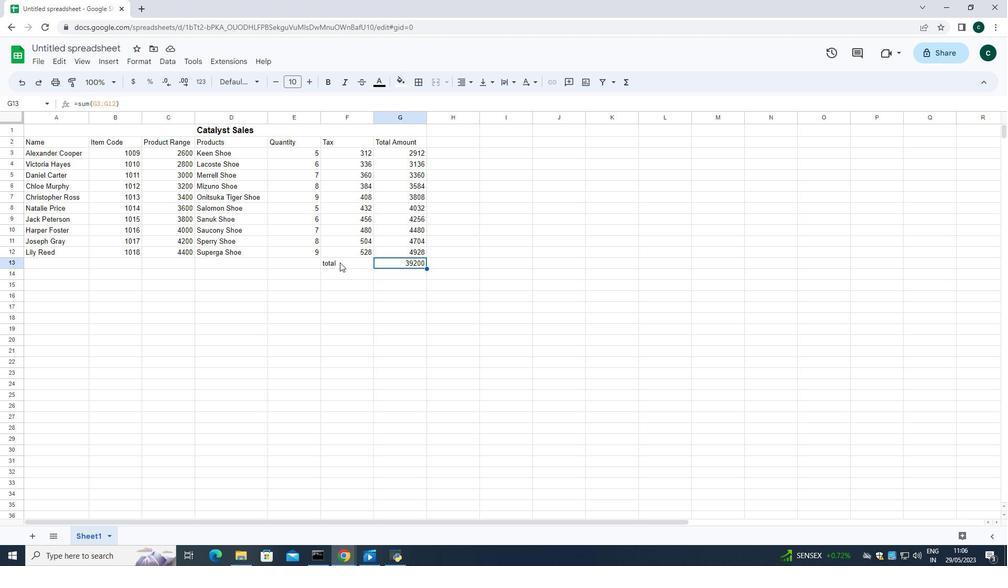
Action: Mouse pressed left at (339, 263)
Screenshot: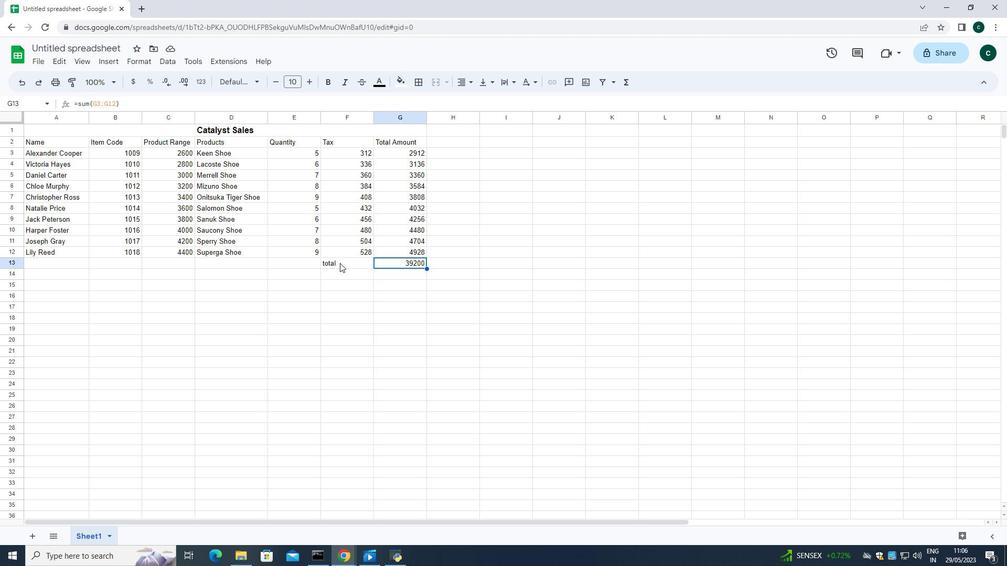 
Action: Mouse moved to (443, 79)
Screenshot: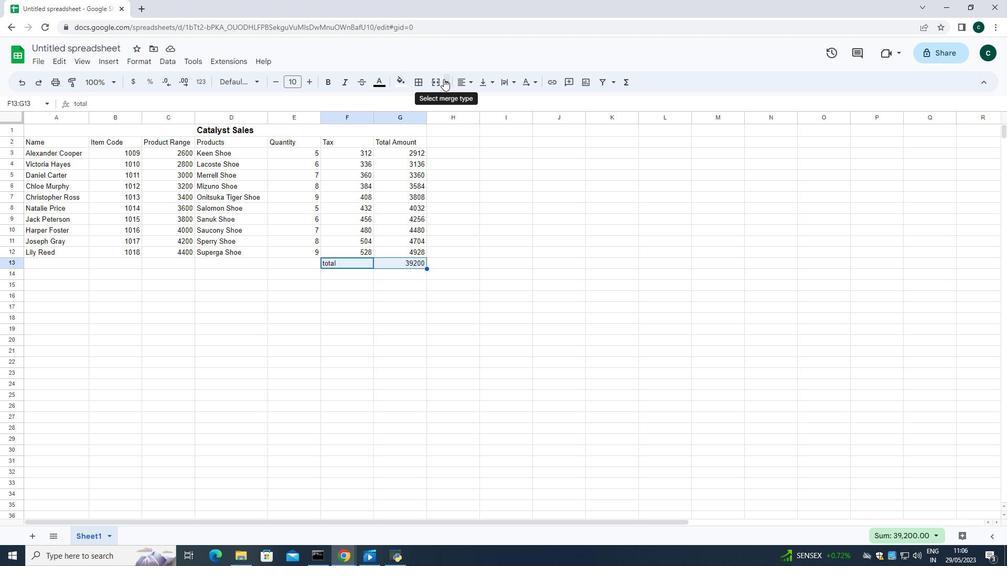 
Action: Mouse pressed left at (443, 79)
Screenshot: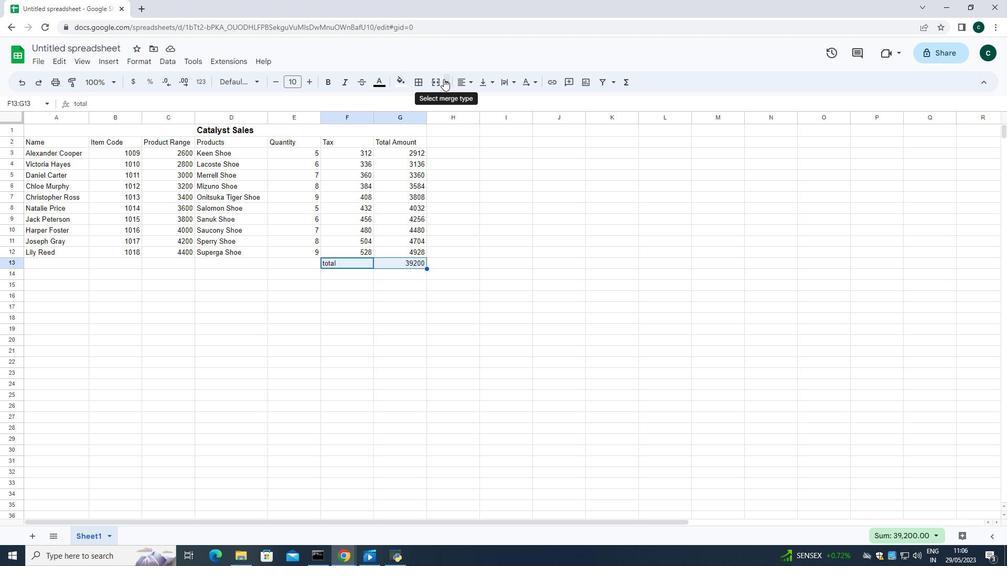 
Action: Mouse moved to (455, 132)
Screenshot: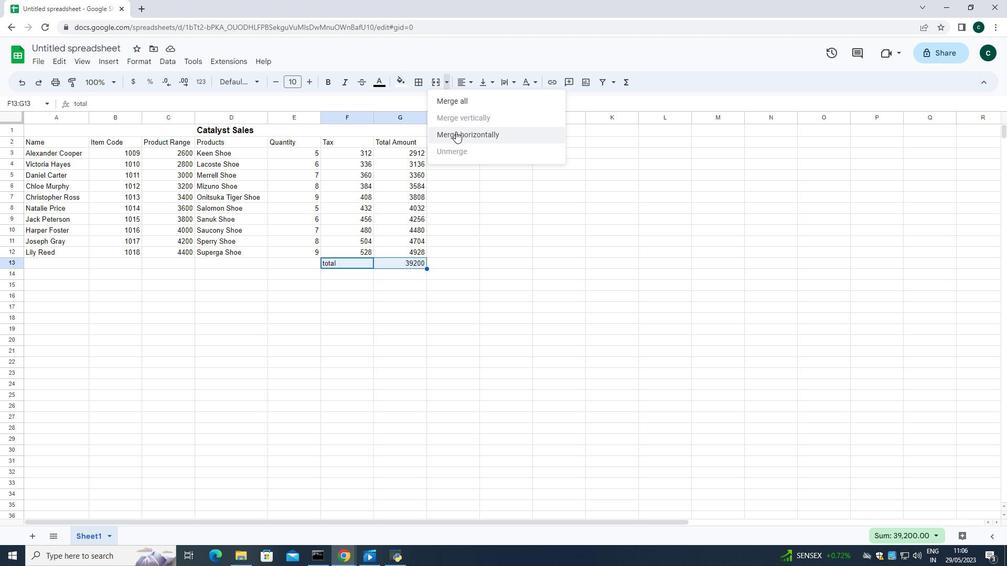 
Action: Mouse pressed left at (455, 132)
Screenshot: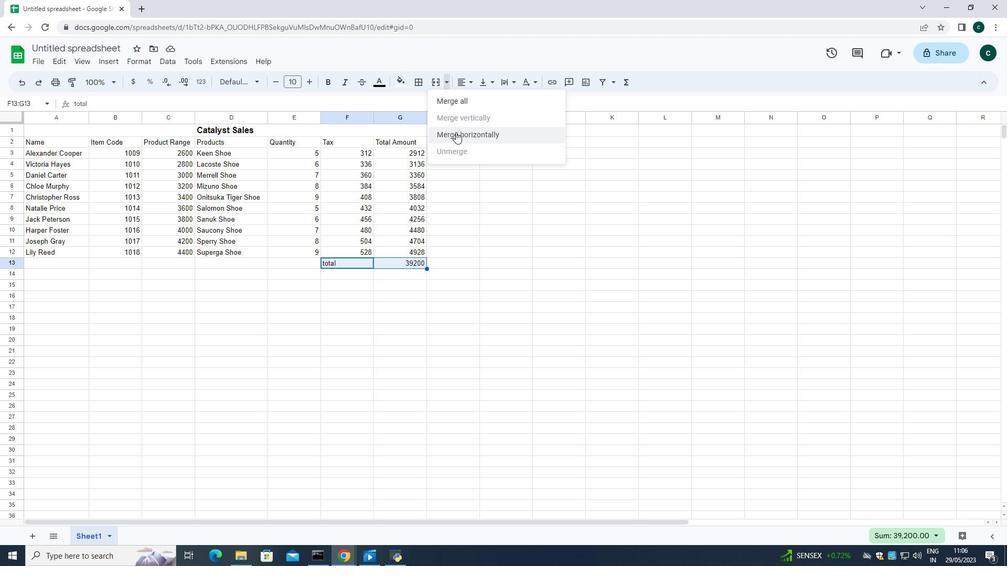 
Action: Mouse moved to (625, 262)
Screenshot: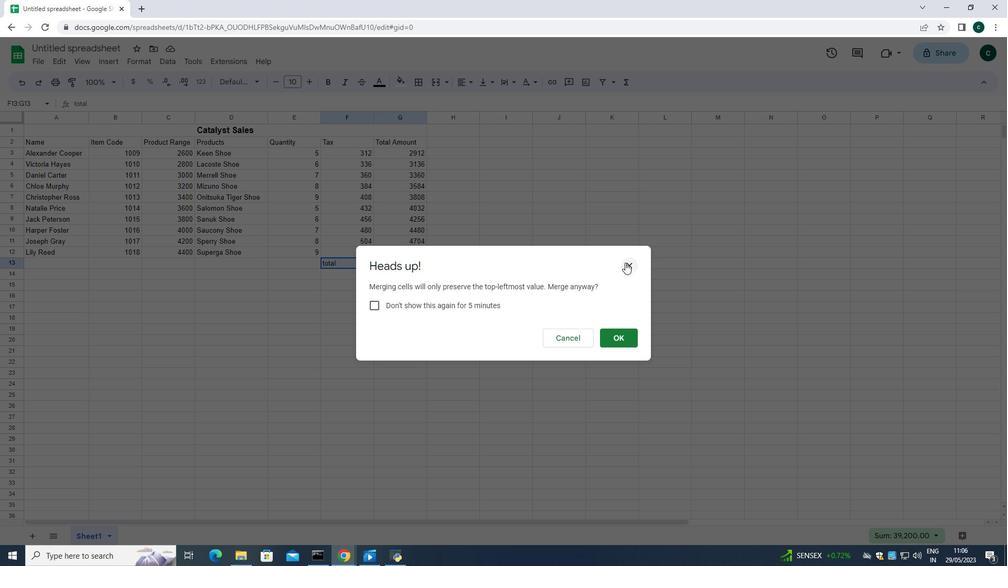 
Action: Mouse pressed left at (625, 262)
Screenshot: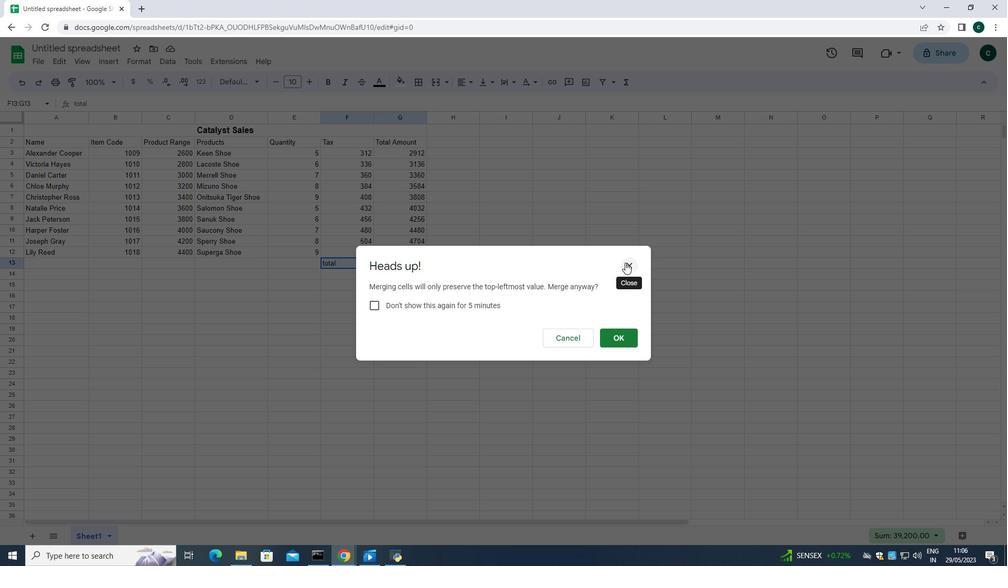 
Action: Mouse moved to (367, 273)
Screenshot: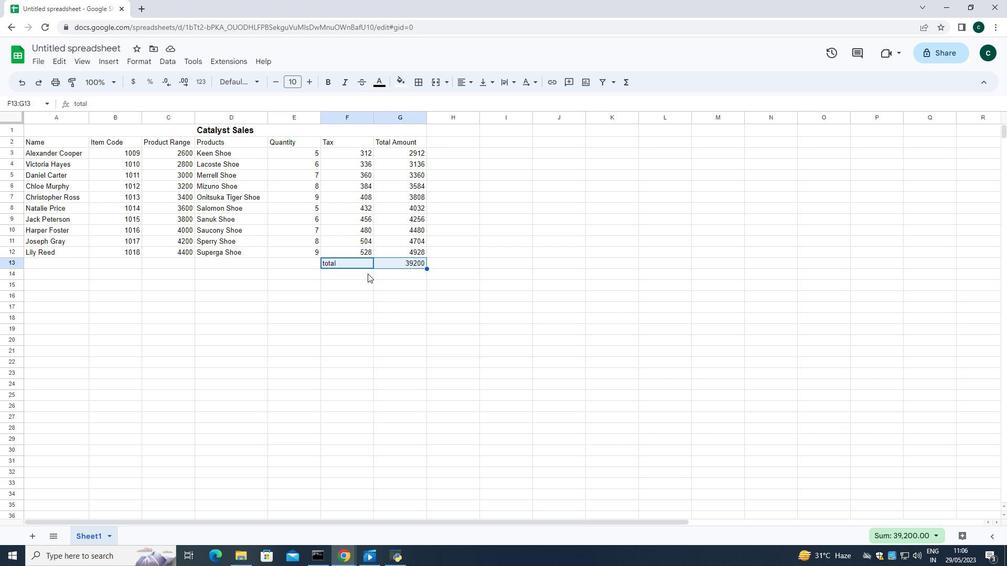
Action: Mouse pressed left at (367, 273)
Screenshot: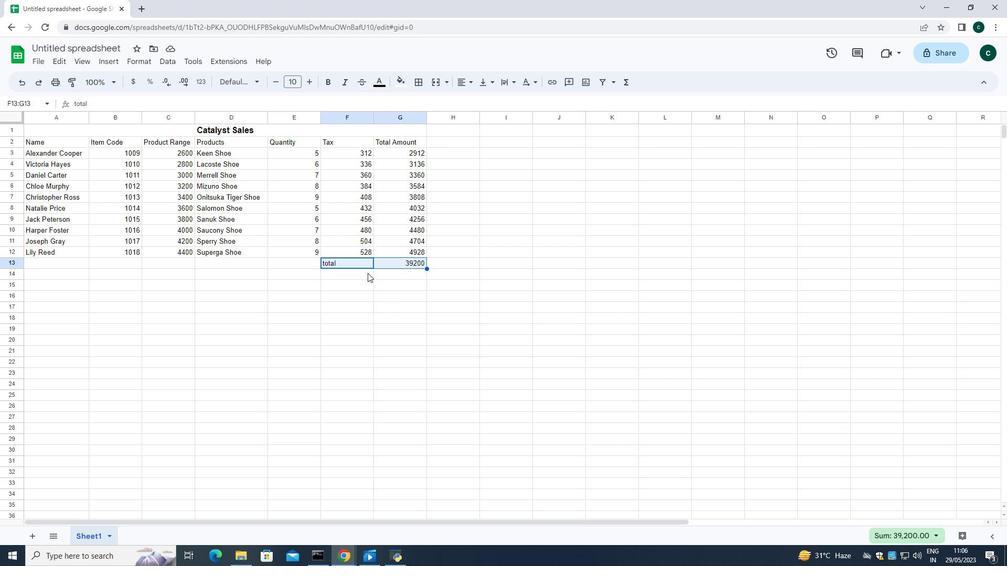 
Action: Mouse moved to (62, 46)
Screenshot: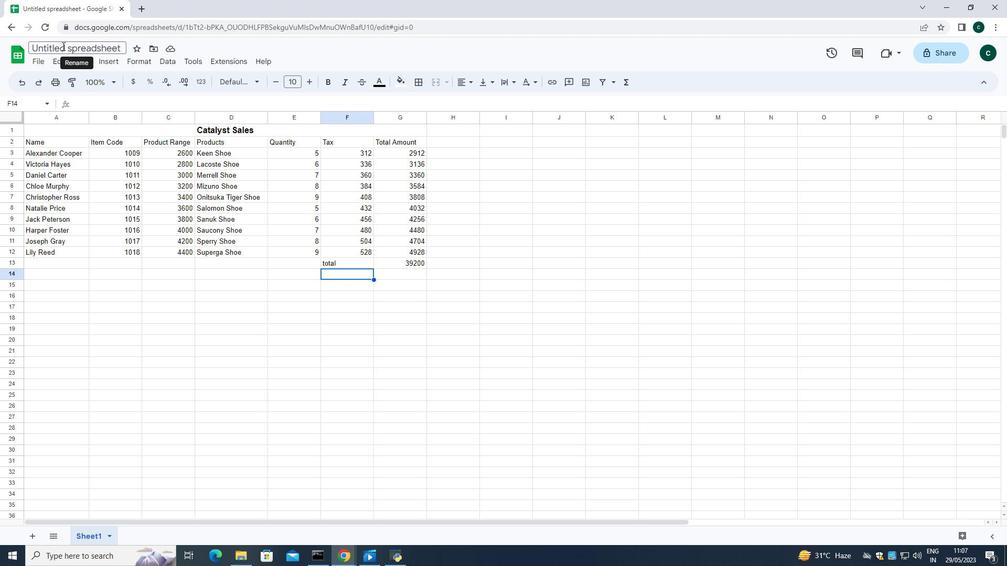 
Action: Mouse pressed left at (62, 46)
Screenshot: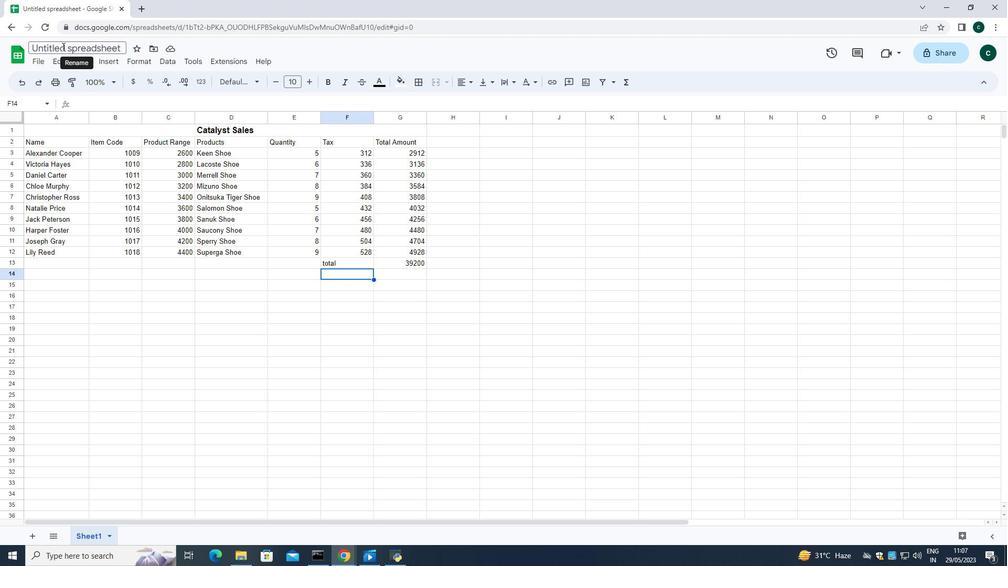
Action: Key pressed <Key.shift><Key.shift>Catalyst<Key.space><Key.shift>Sales<Key.space>templetes<Key.space>book<Key.enter>
Screenshot: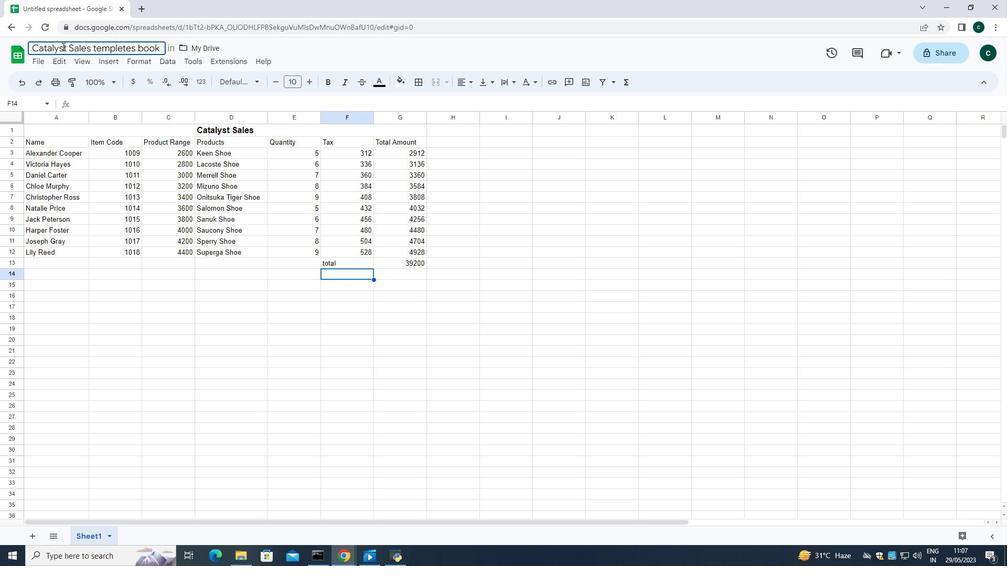 
Action: Mouse moved to (39, 63)
Screenshot: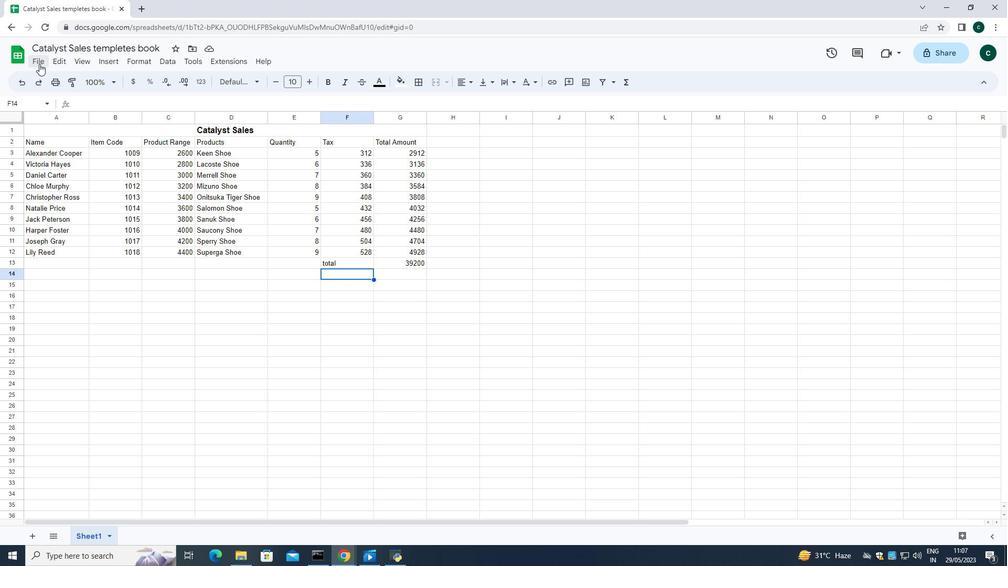 
Action: Mouse pressed left at (39, 63)
Screenshot: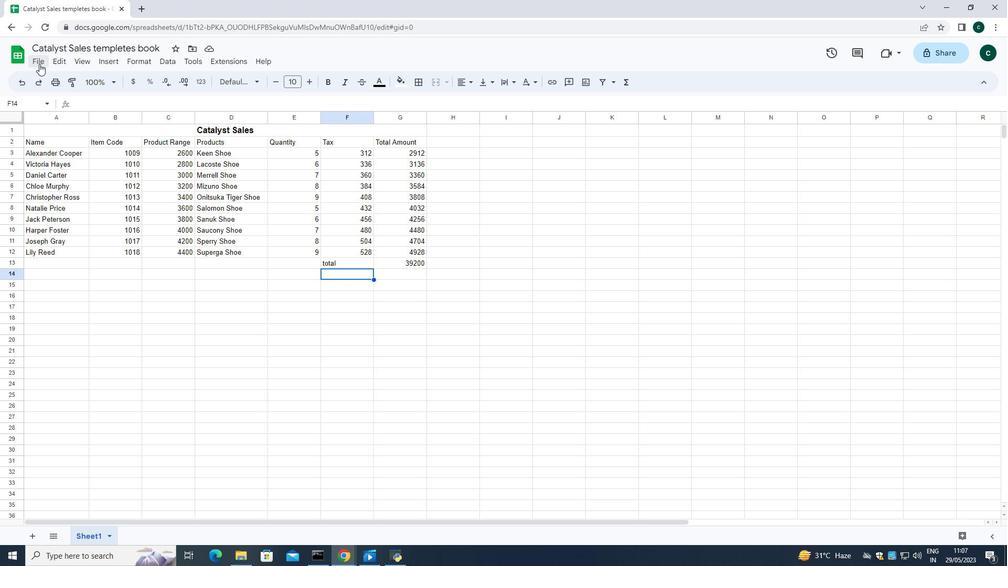
Action: Mouse moved to (219, 341)
Screenshot: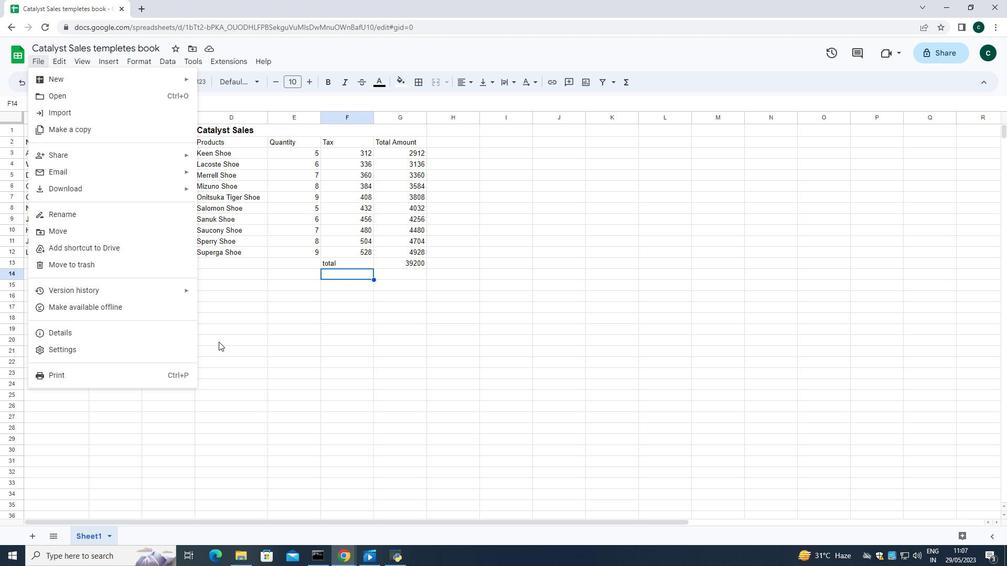 
Action: Mouse pressed left at (219, 341)
Screenshot: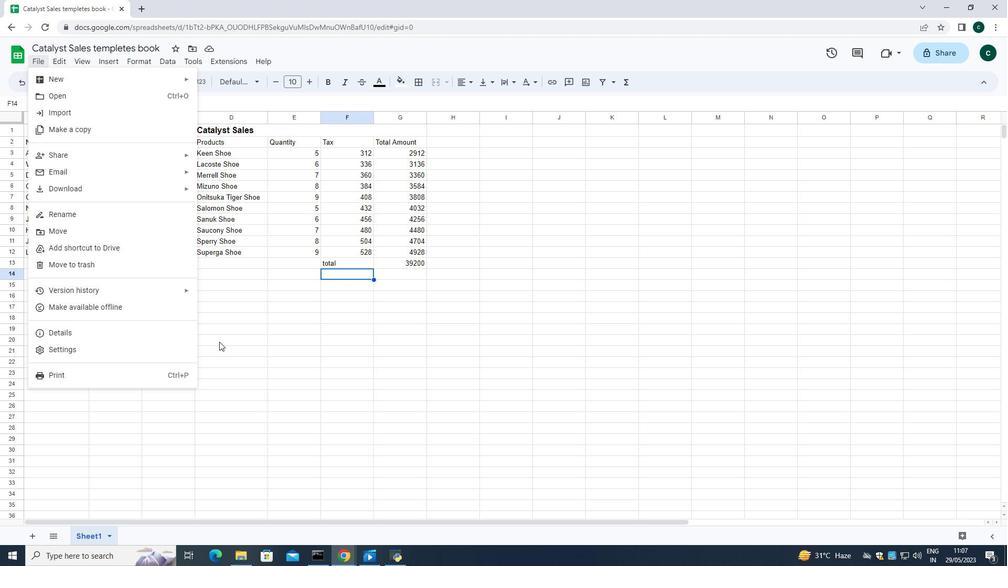 
Action: Mouse moved to (217, 339)
Screenshot: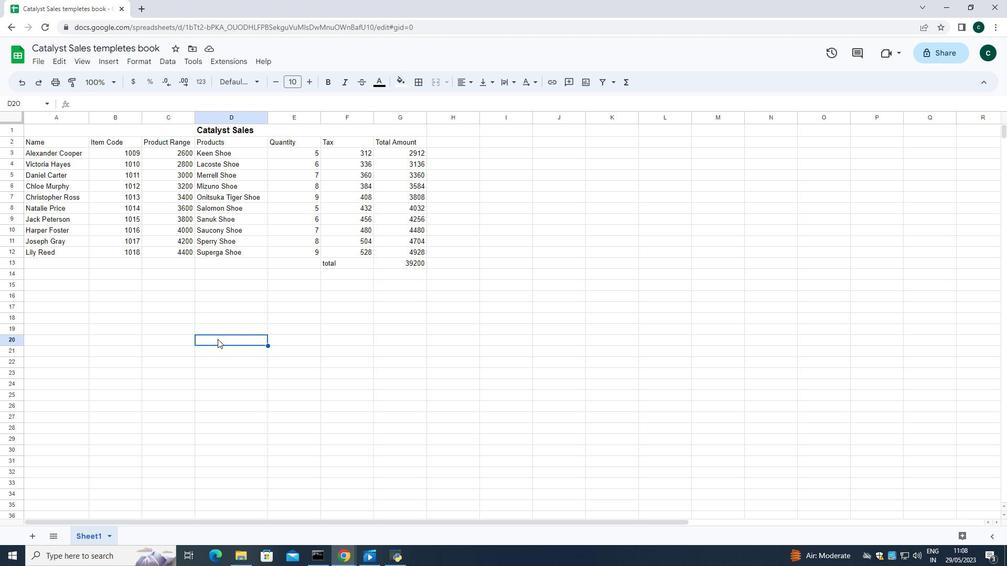 
